Task: Find connections with filter location Baeza with filter topic #socialentrepreneurshipwith filter profile language English with filter current company Hotel Jobs Worldwide with filter school Bharathiya Vidya Bhavans Vivekananda College of Science, Humanities & Commerce with filter industry Correctional Institutions with filter service category Content Strategy with filter keywords title Telework Nurse/Doctor
Action: Mouse moved to (514, 71)
Screenshot: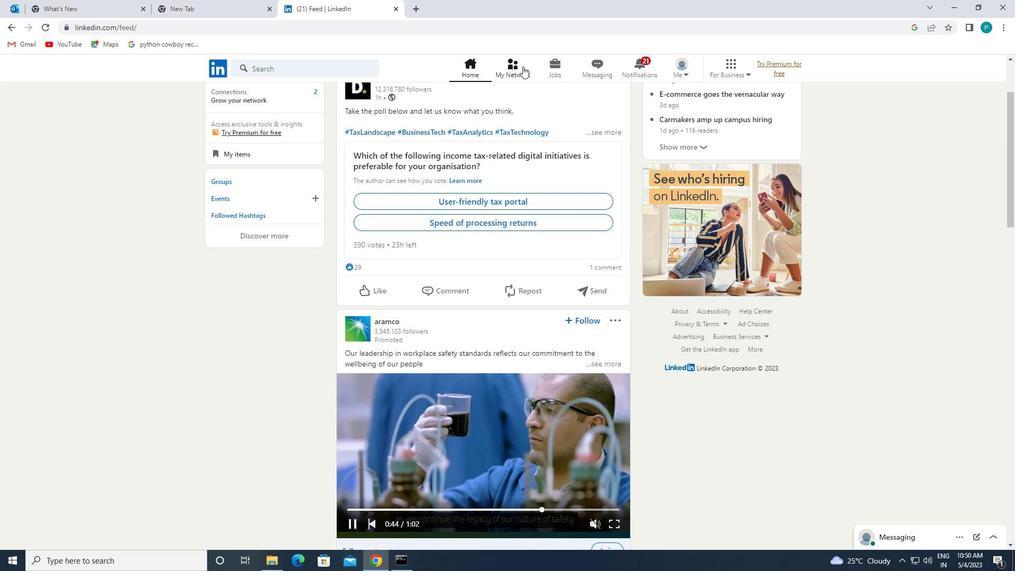 
Action: Mouse pressed left at (514, 71)
Screenshot: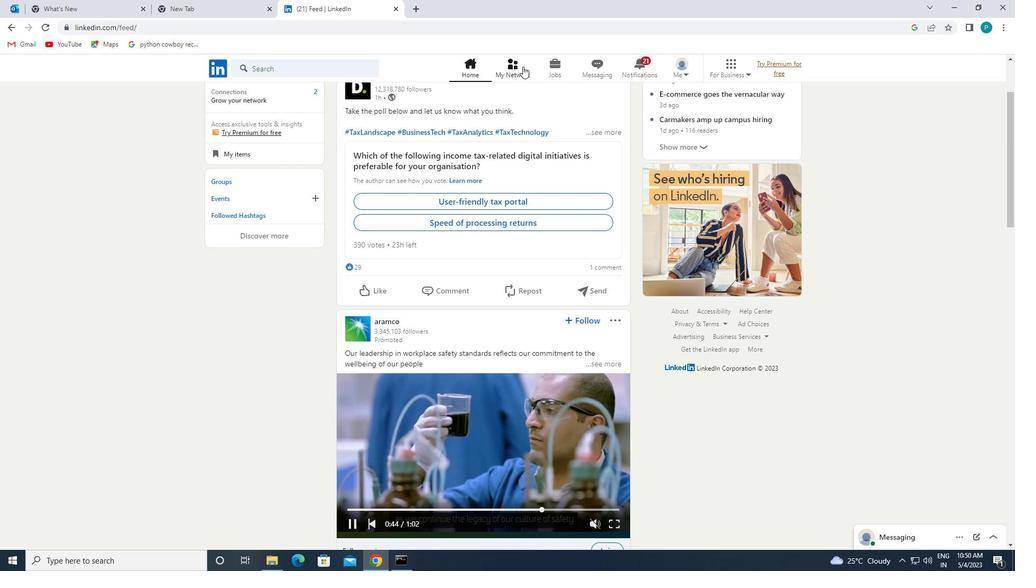 
Action: Mouse moved to (312, 126)
Screenshot: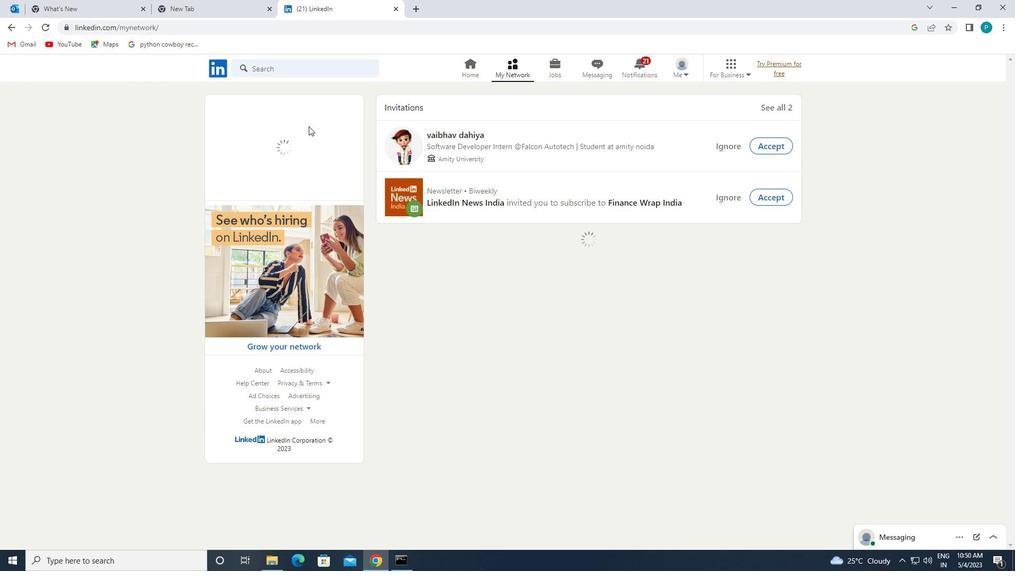 
Action: Mouse pressed left at (312, 126)
Screenshot: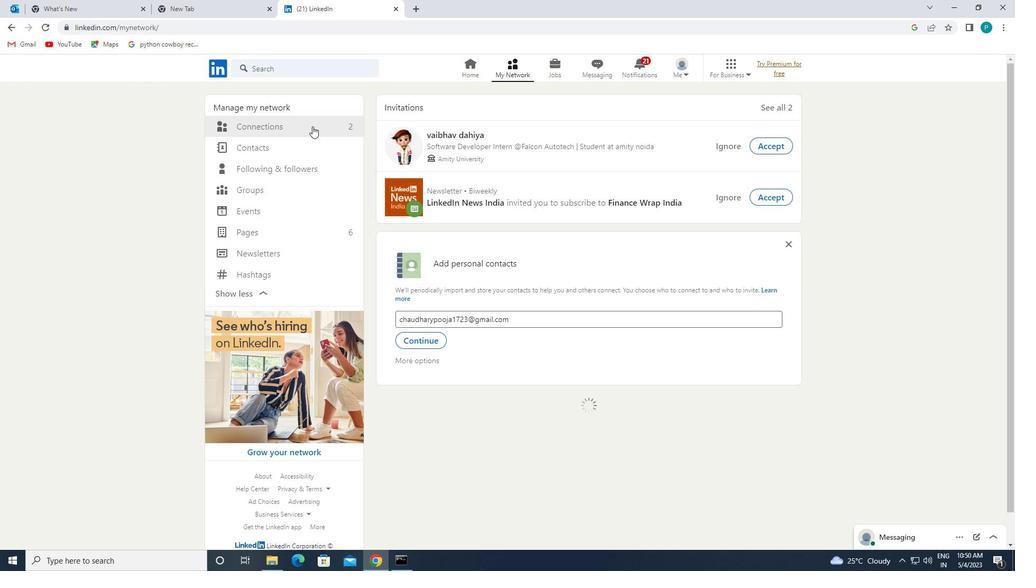 
Action: Mouse moved to (594, 131)
Screenshot: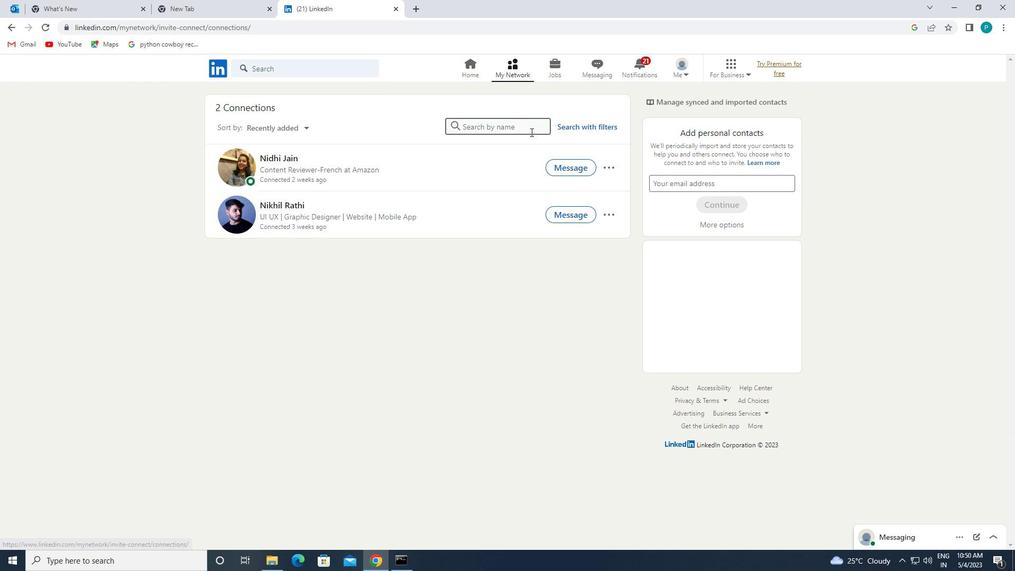 
Action: Mouse pressed left at (594, 131)
Screenshot: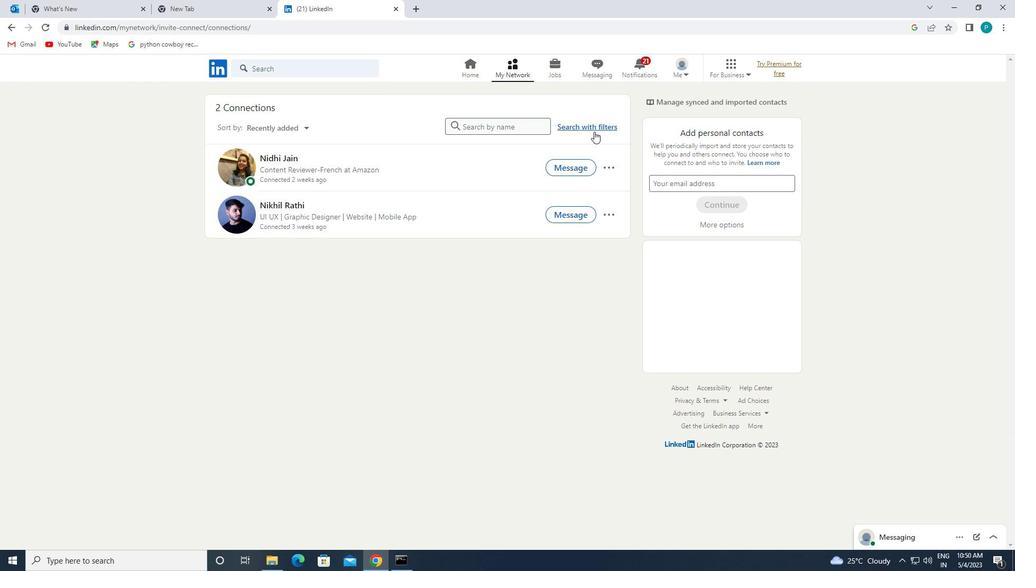 
Action: Mouse moved to (530, 95)
Screenshot: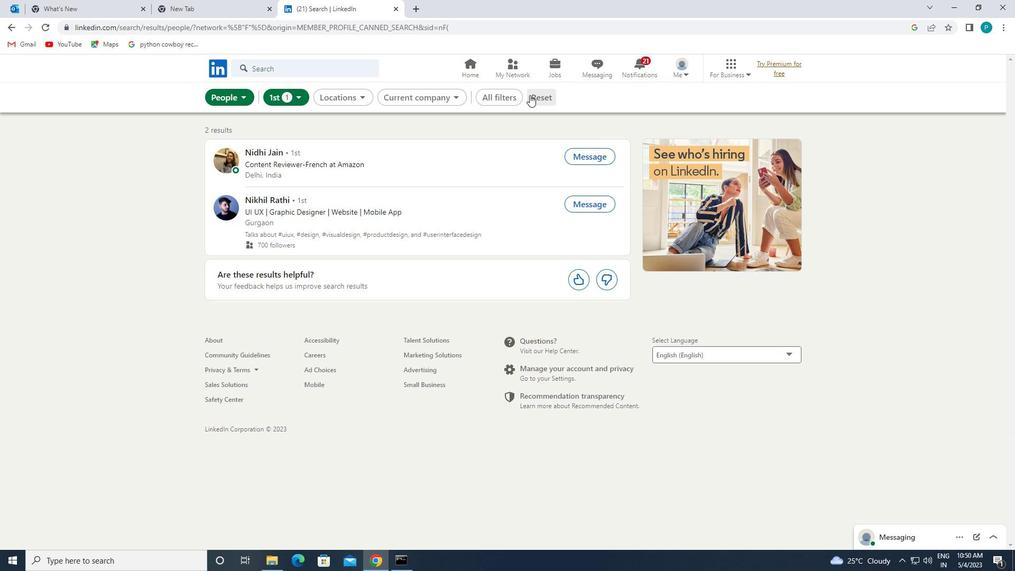
Action: Mouse pressed left at (530, 95)
Screenshot: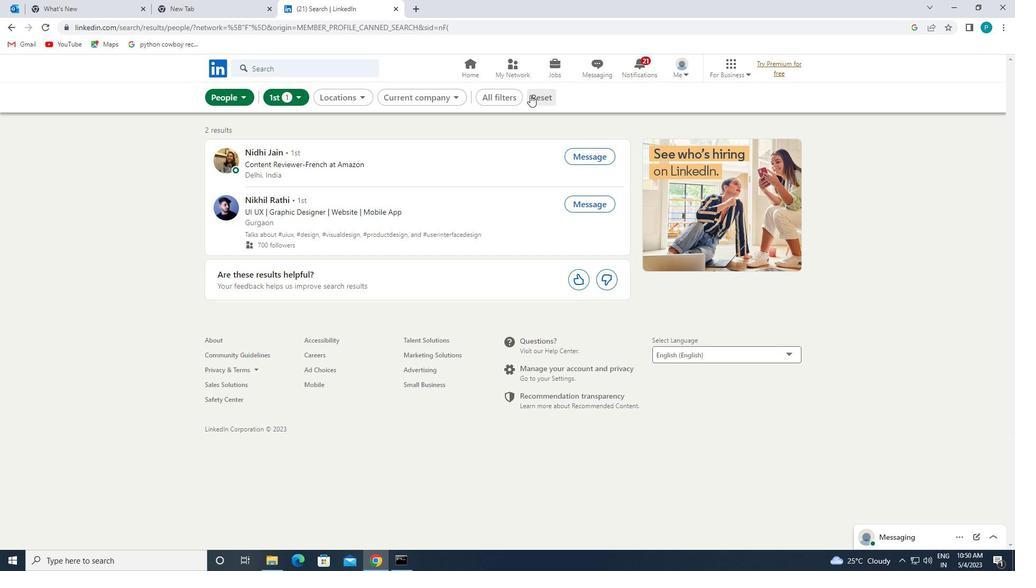 
Action: Mouse moved to (522, 100)
Screenshot: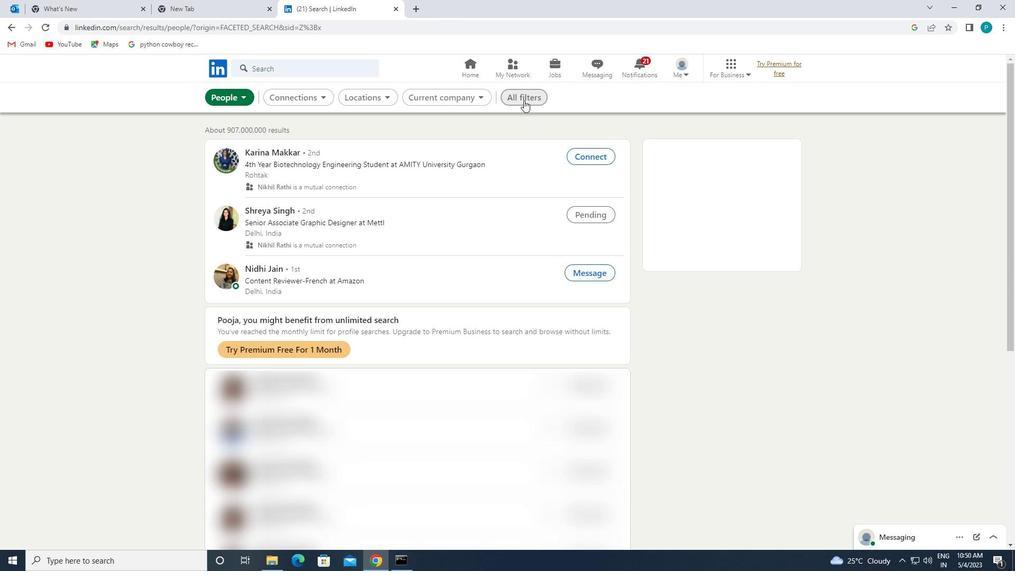 
Action: Mouse pressed left at (522, 100)
Screenshot: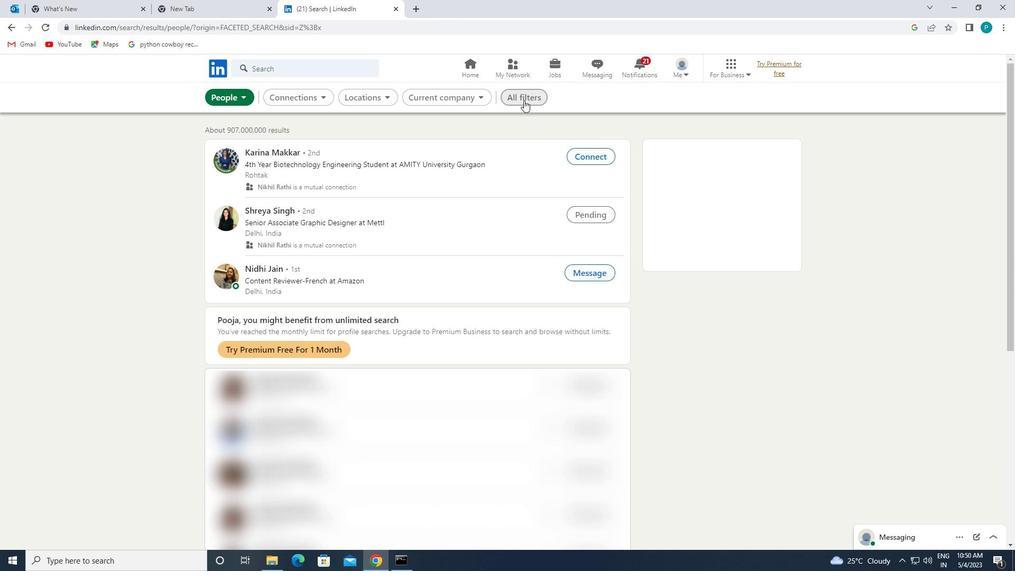 
Action: Mouse moved to (914, 314)
Screenshot: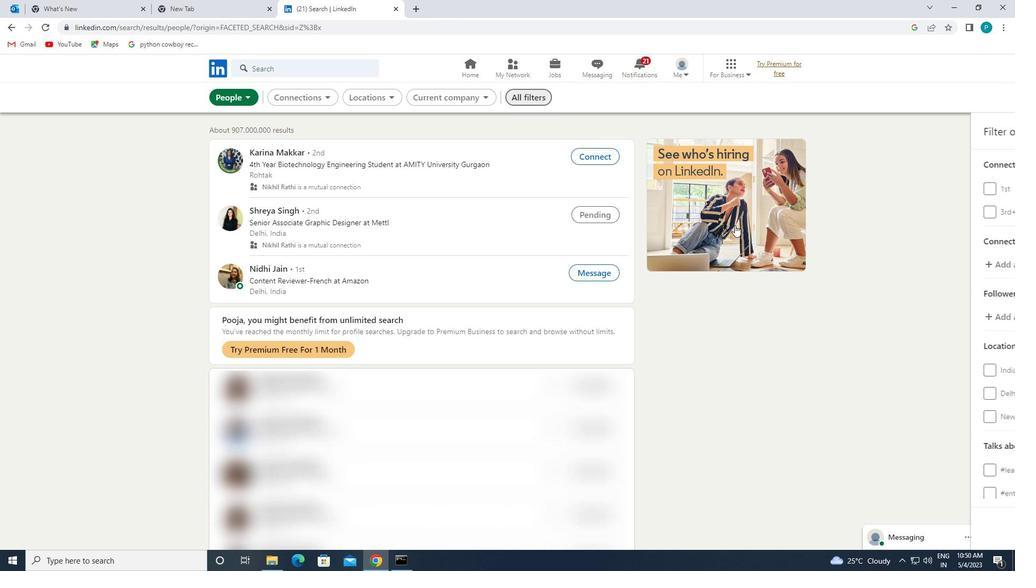 
Action: Mouse scrolled (914, 314) with delta (0, 0)
Screenshot: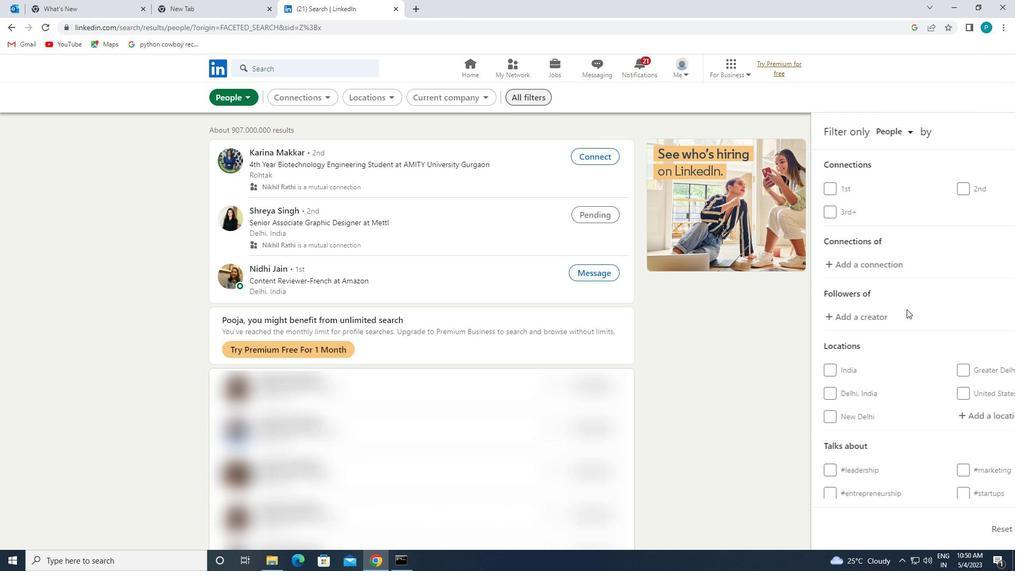 
Action: Mouse scrolled (914, 314) with delta (0, 0)
Screenshot: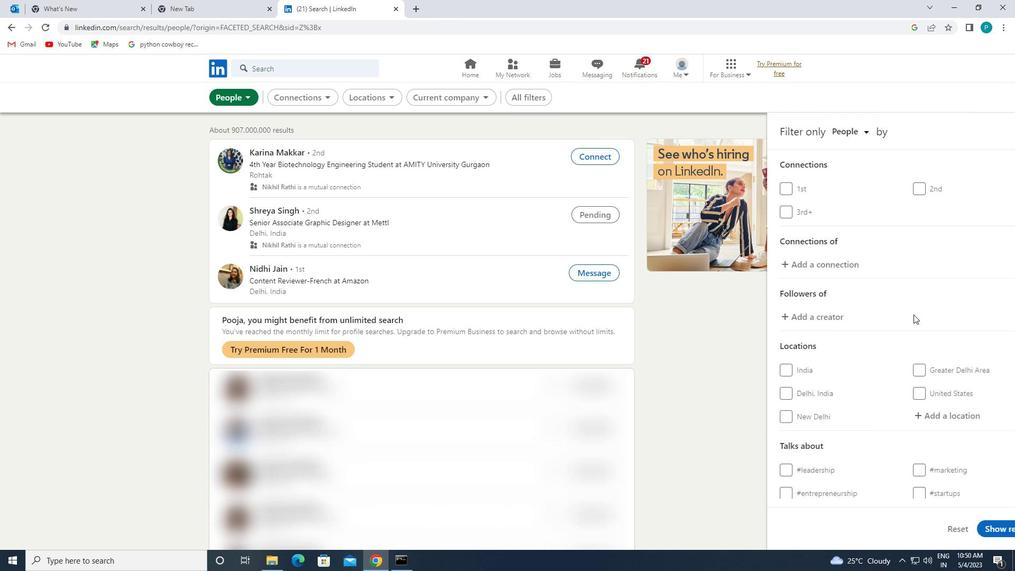 
Action: Mouse moved to (914, 314)
Screenshot: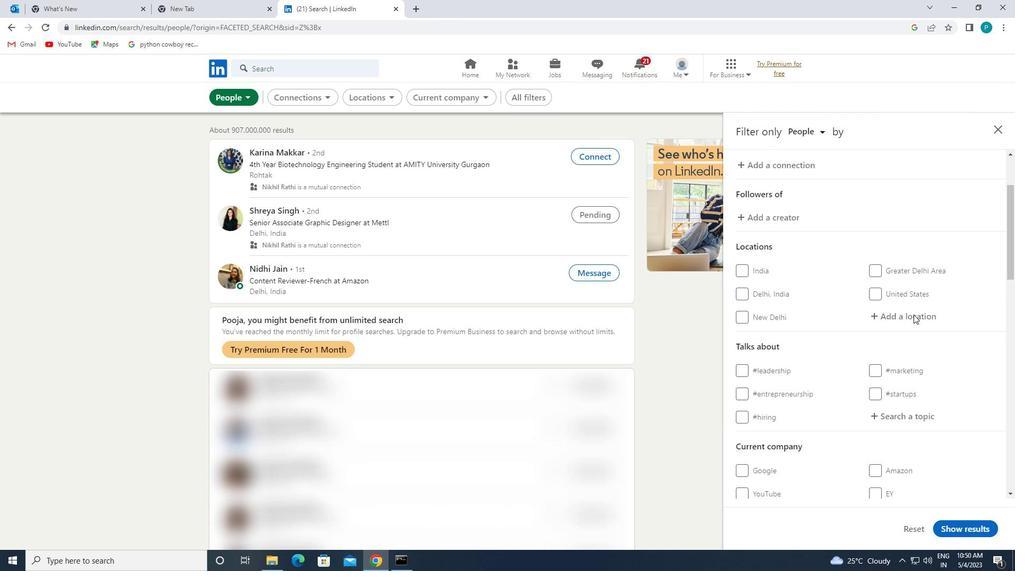 
Action: Mouse pressed left at (914, 314)
Screenshot: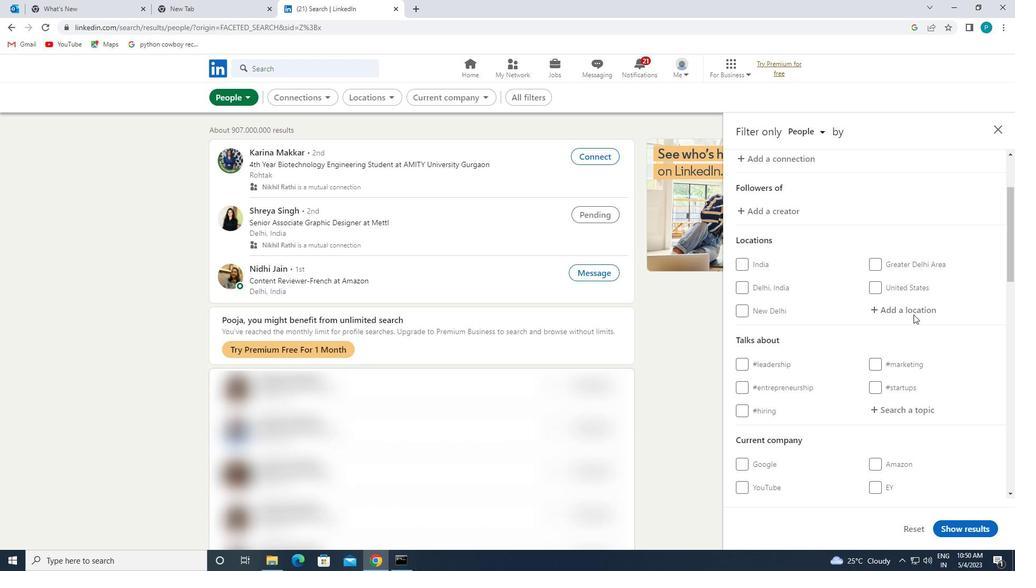 
Action: Mouse moved to (941, 334)
Screenshot: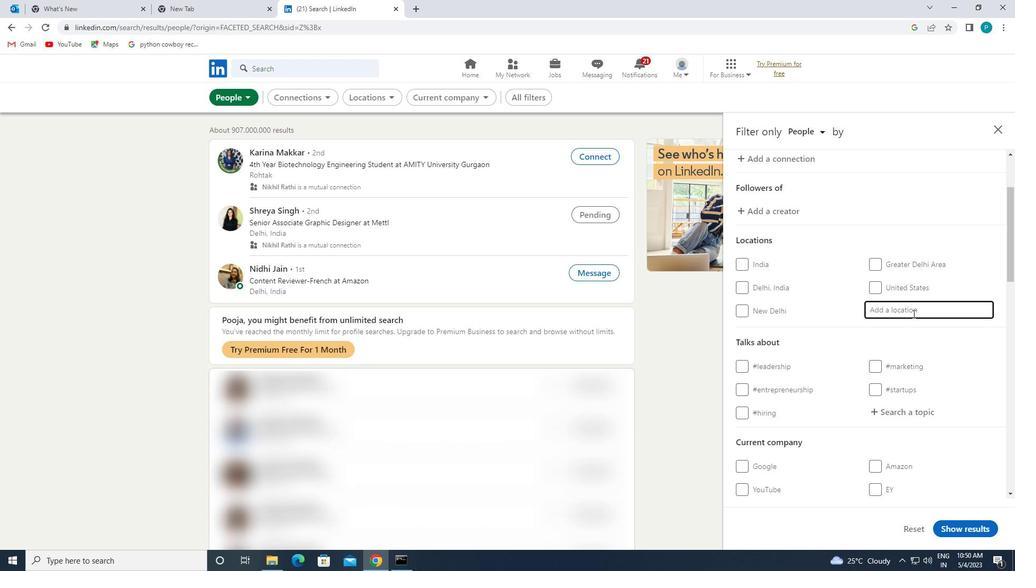 
Action: Key pressed <Key.caps_lock>b<Key.caps_lock>aeza
Screenshot: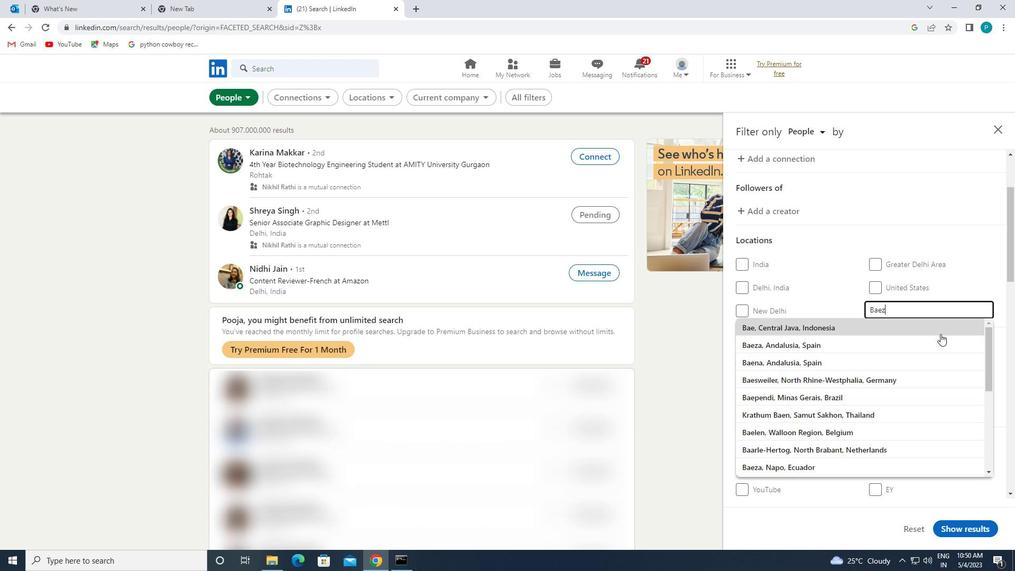 
Action: Mouse moved to (933, 323)
Screenshot: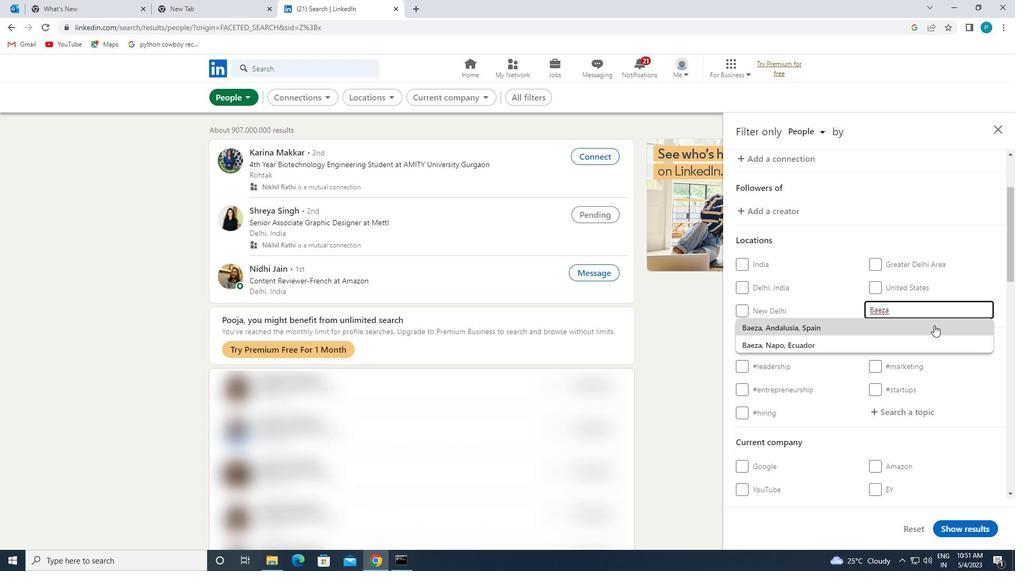 
Action: Mouse pressed left at (933, 323)
Screenshot: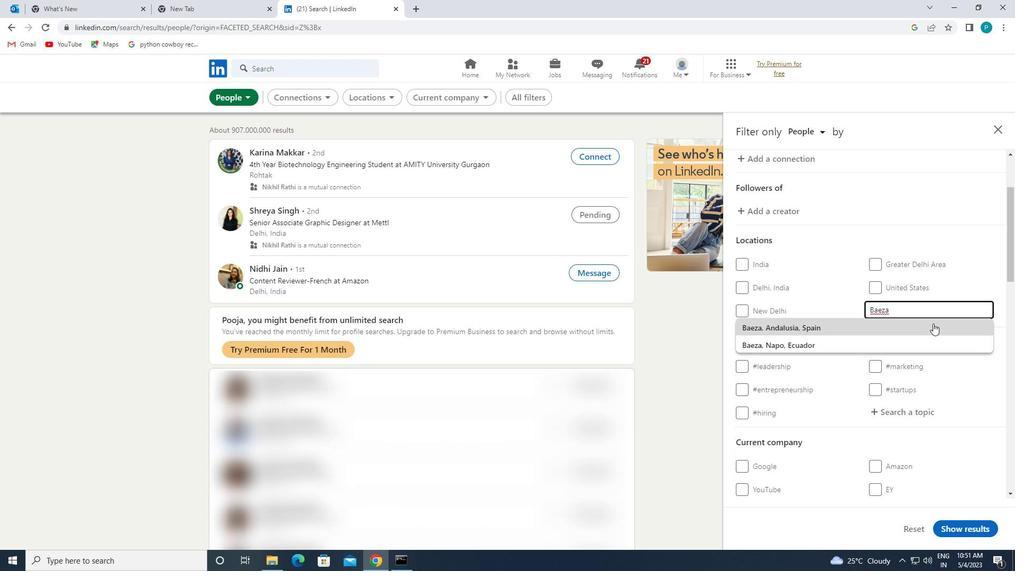 
Action: Mouse moved to (933, 323)
Screenshot: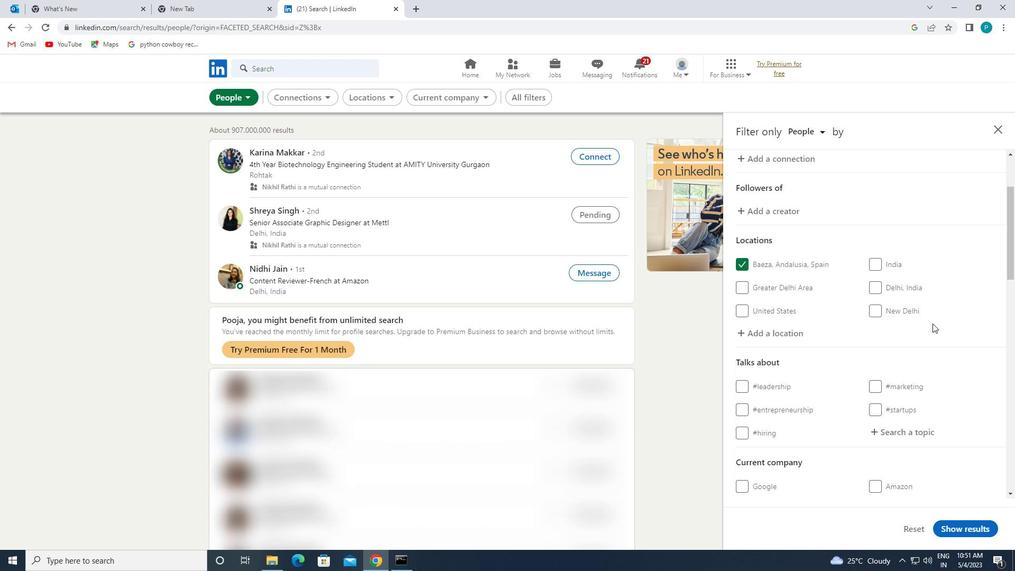 
Action: Mouse scrolled (933, 323) with delta (0, 0)
Screenshot: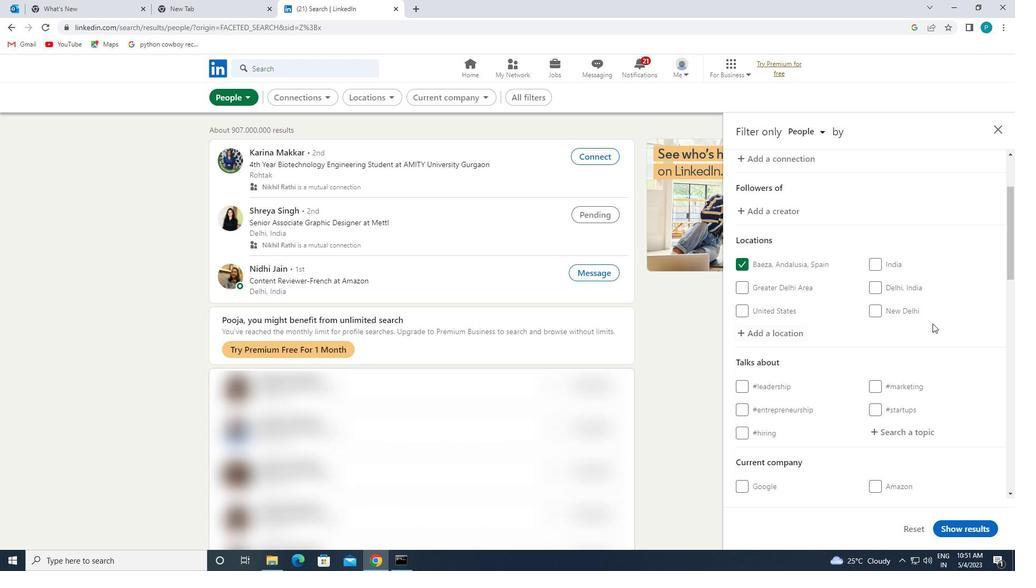 
Action: Mouse scrolled (933, 323) with delta (0, 0)
Screenshot: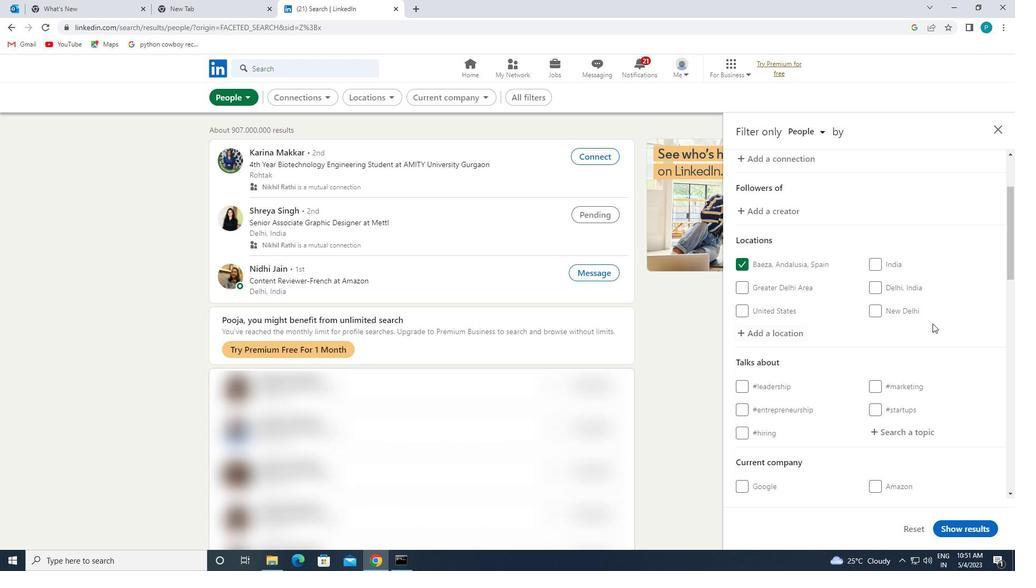 
Action: Mouse moved to (927, 314)
Screenshot: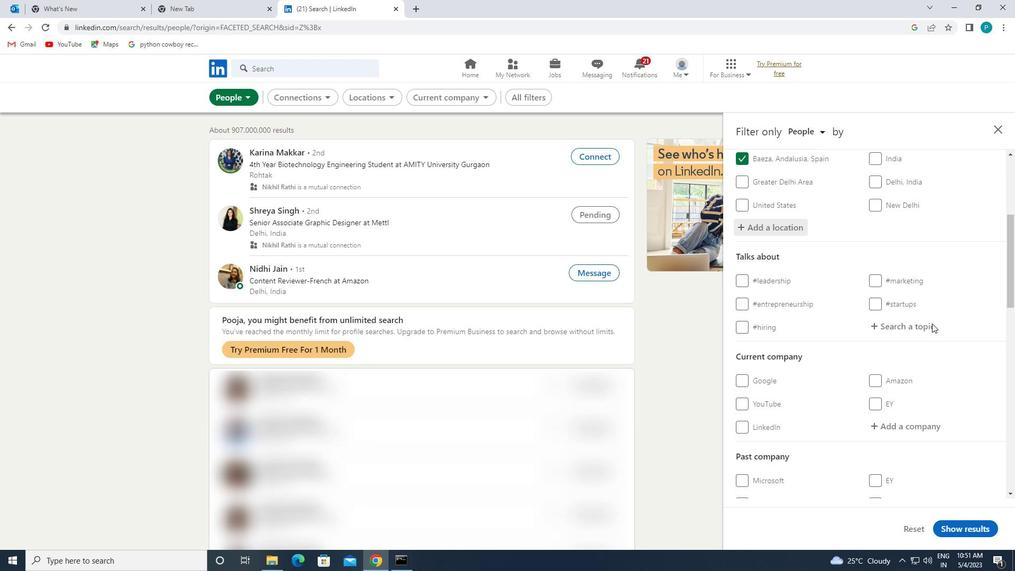 
Action: Mouse pressed left at (927, 314)
Screenshot: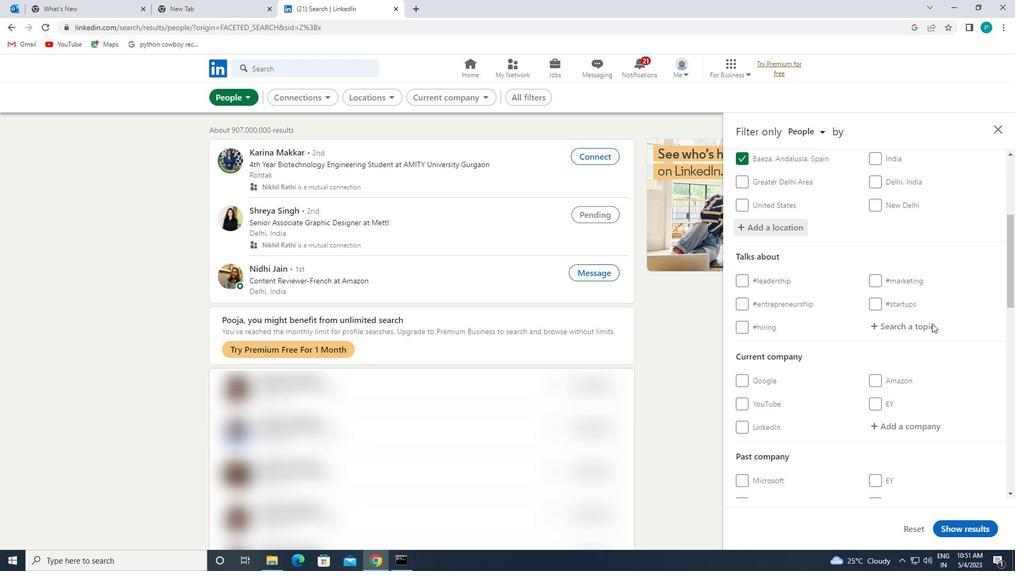 
Action: Mouse moved to (926, 320)
Screenshot: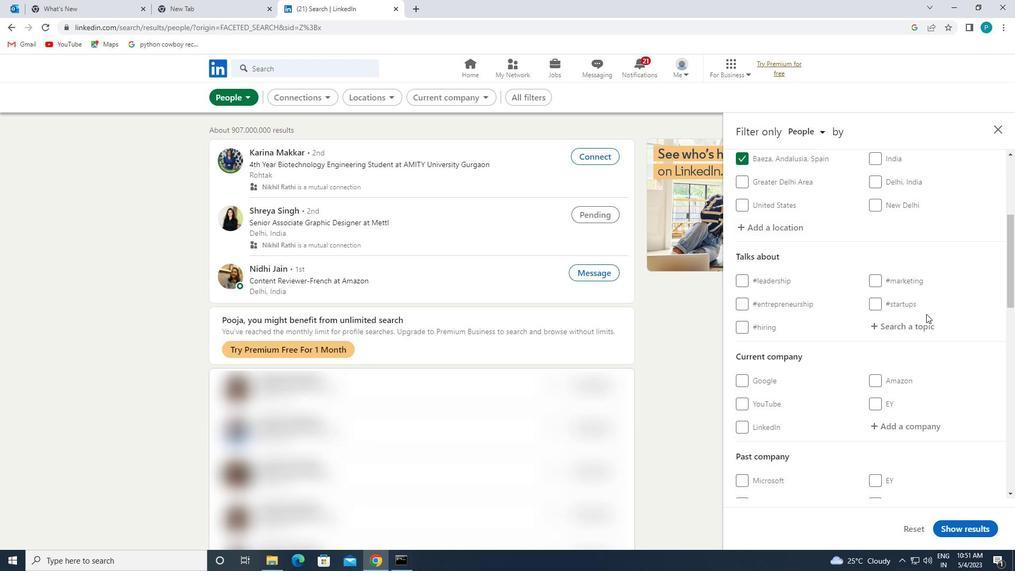 
Action: Mouse pressed left at (926, 320)
Screenshot: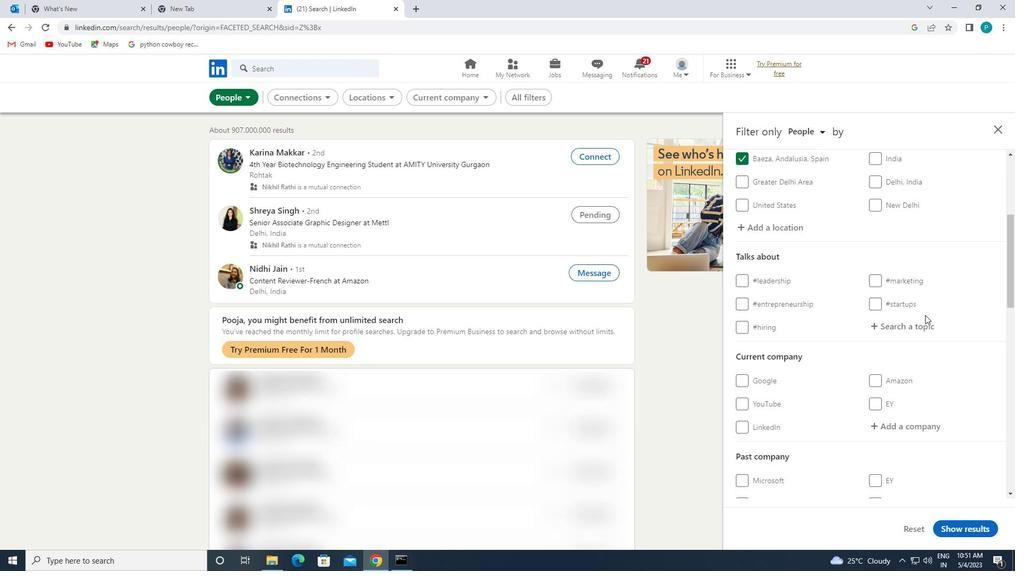 
Action: Mouse moved to (936, 329)
Screenshot: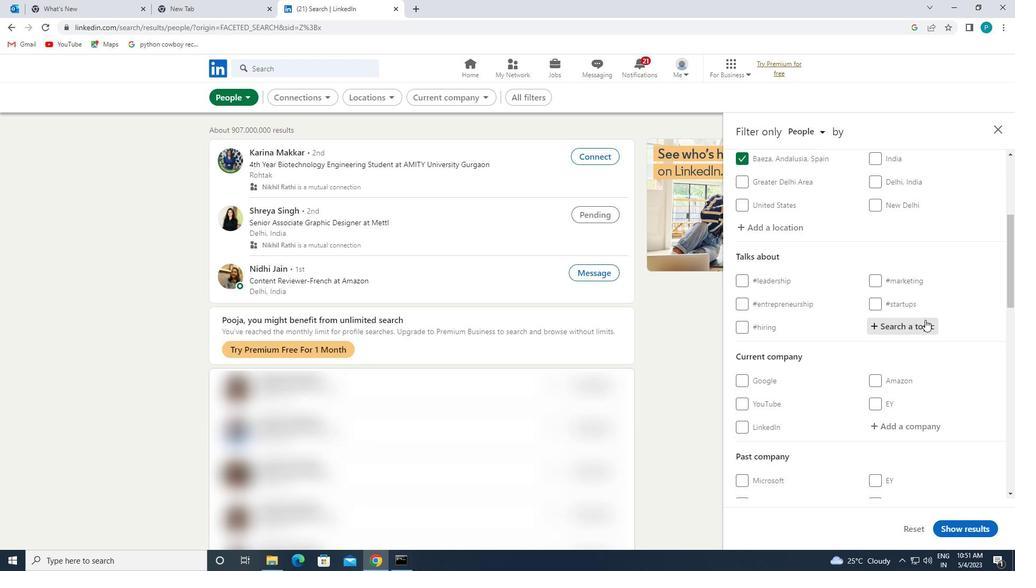 
Action: Key pressed <Key.shift>#SOCIALENTREPRENEURSHIP
Screenshot: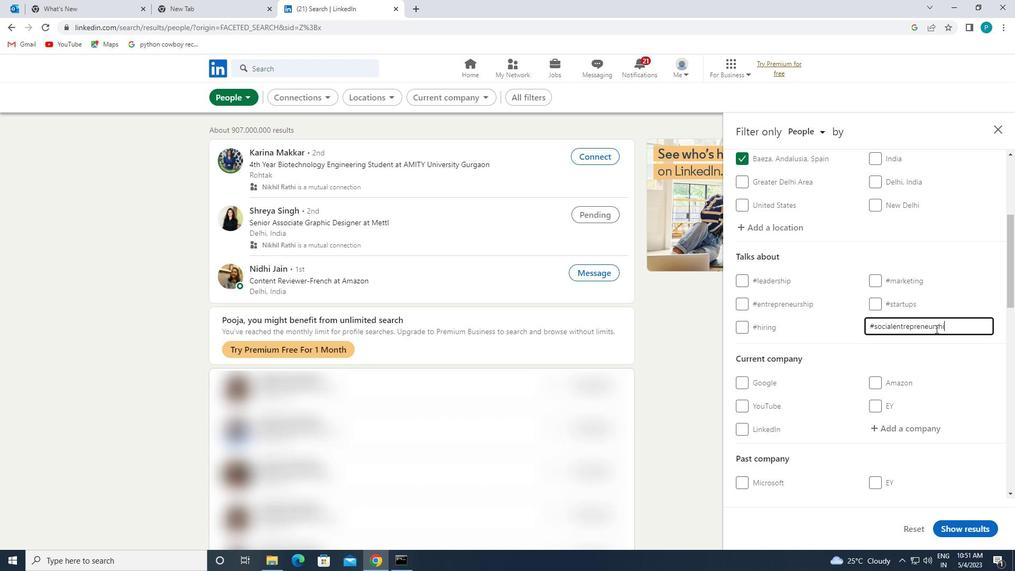 
Action: Mouse moved to (884, 320)
Screenshot: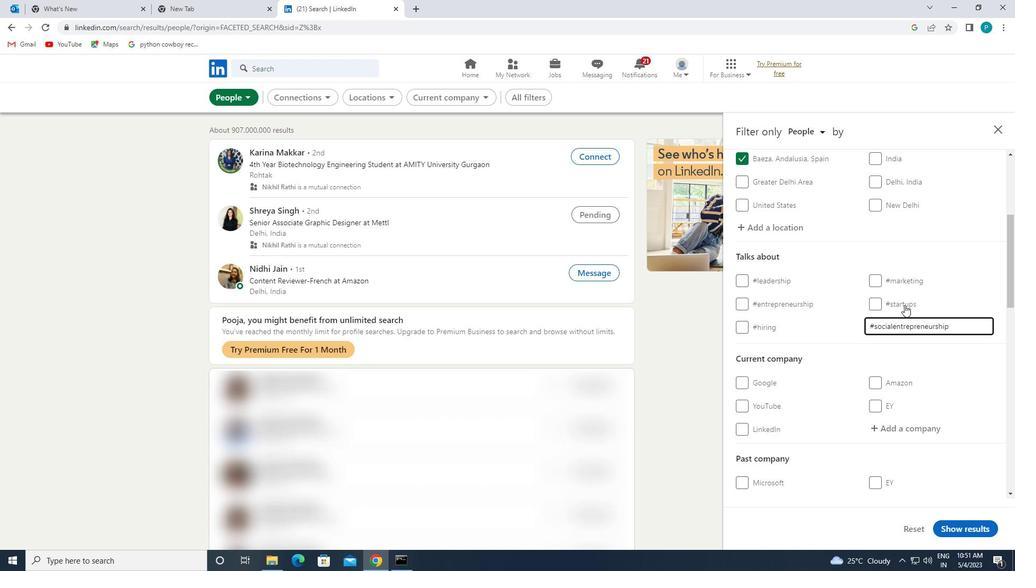 
Action: Mouse scrolled (884, 319) with delta (0, 0)
Screenshot: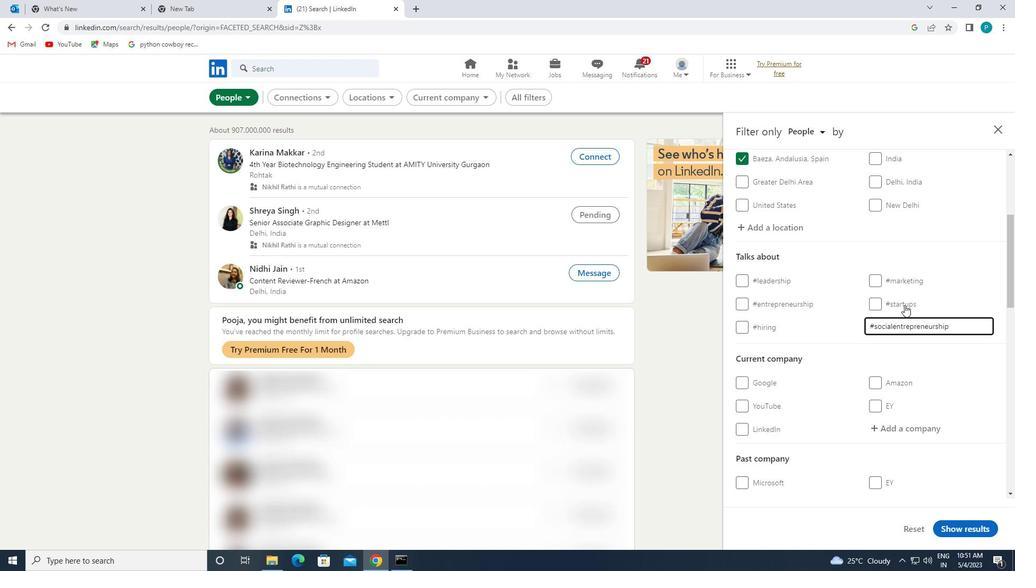 
Action: Mouse moved to (876, 327)
Screenshot: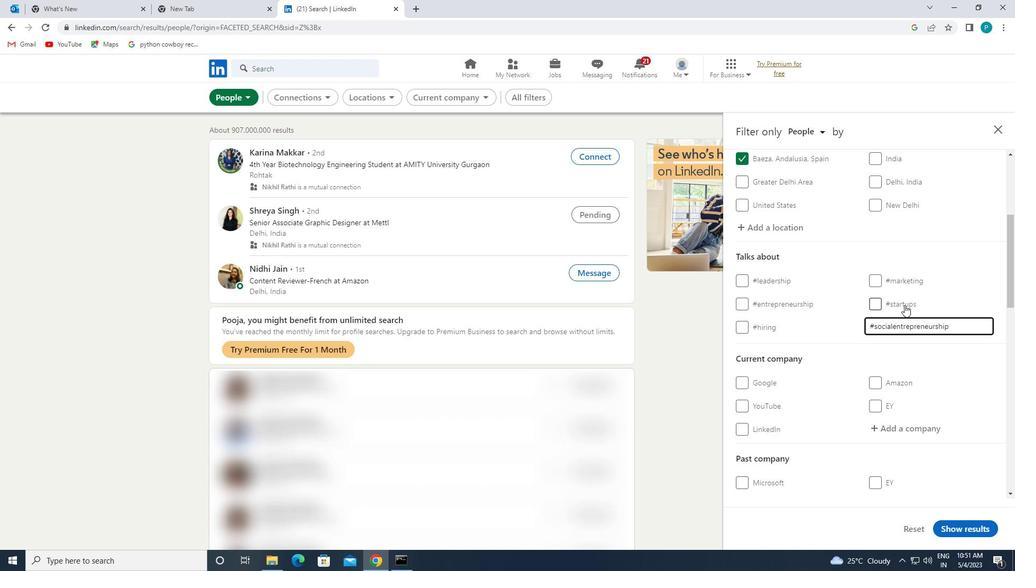 
Action: Mouse scrolled (876, 327) with delta (0, 0)
Screenshot: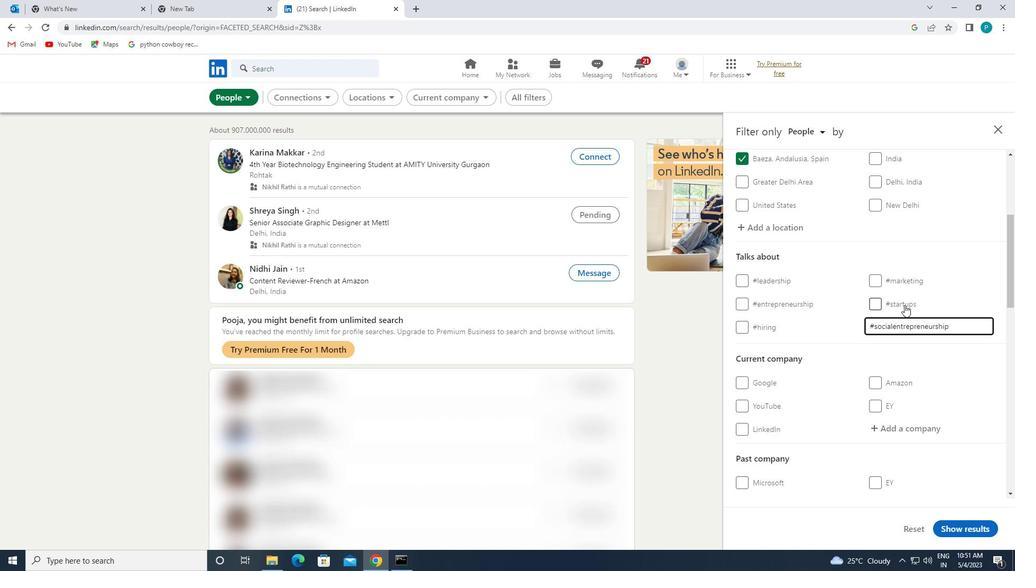 
Action: Mouse moved to (874, 328)
Screenshot: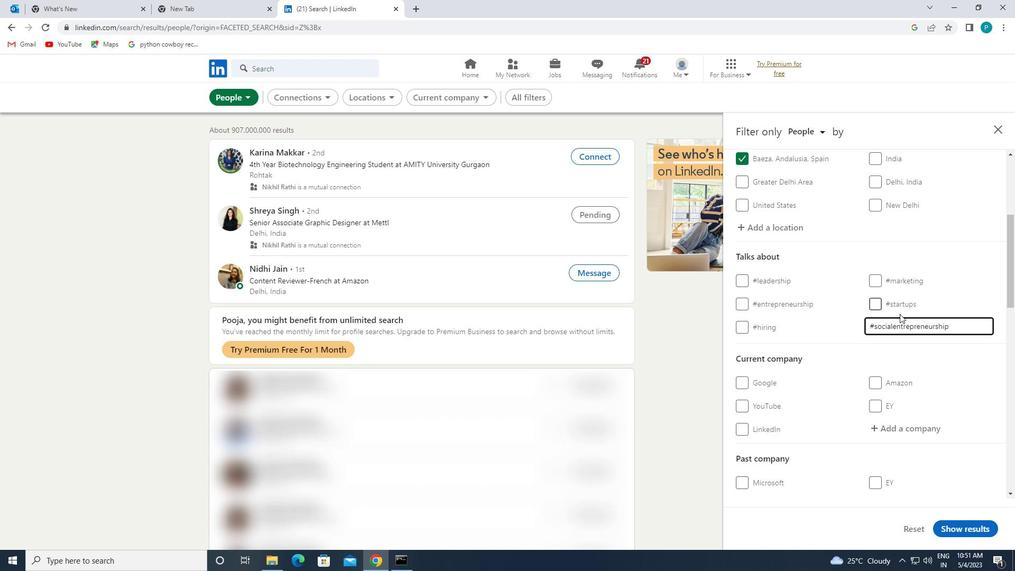 
Action: Mouse scrolled (874, 327) with delta (0, 0)
Screenshot: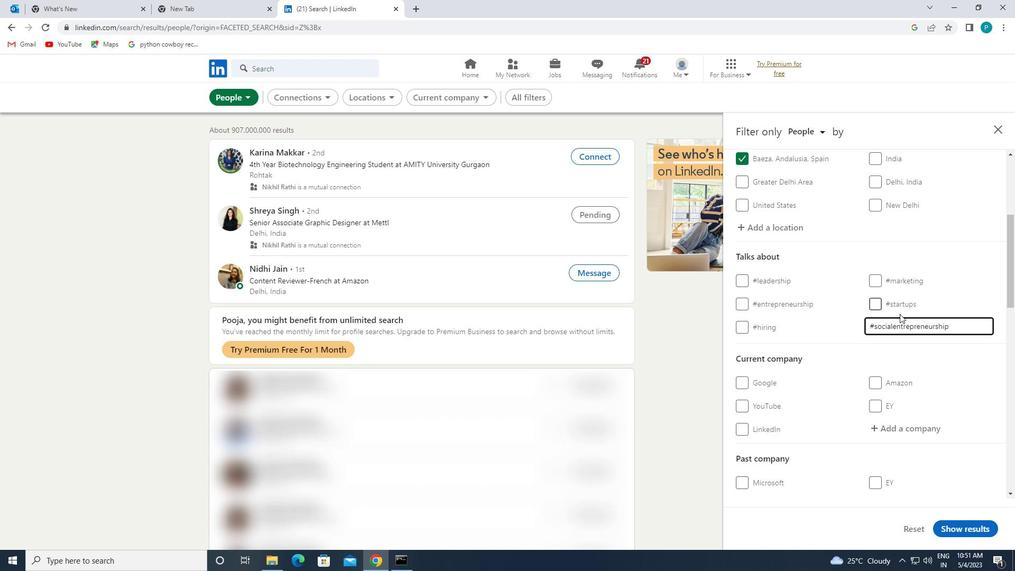
Action: Mouse moved to (764, 382)
Screenshot: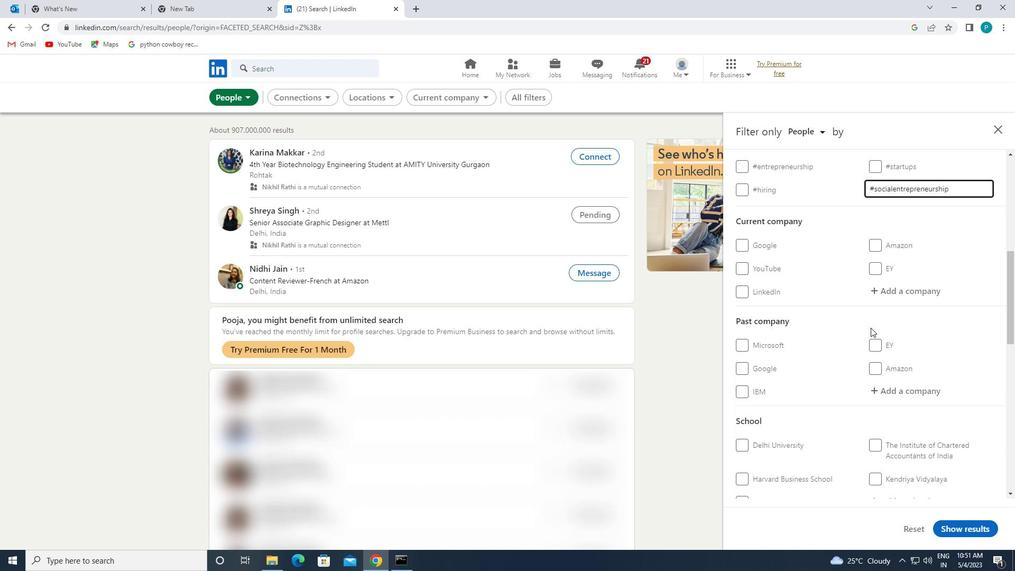 
Action: Mouse scrolled (764, 382) with delta (0, 0)
Screenshot: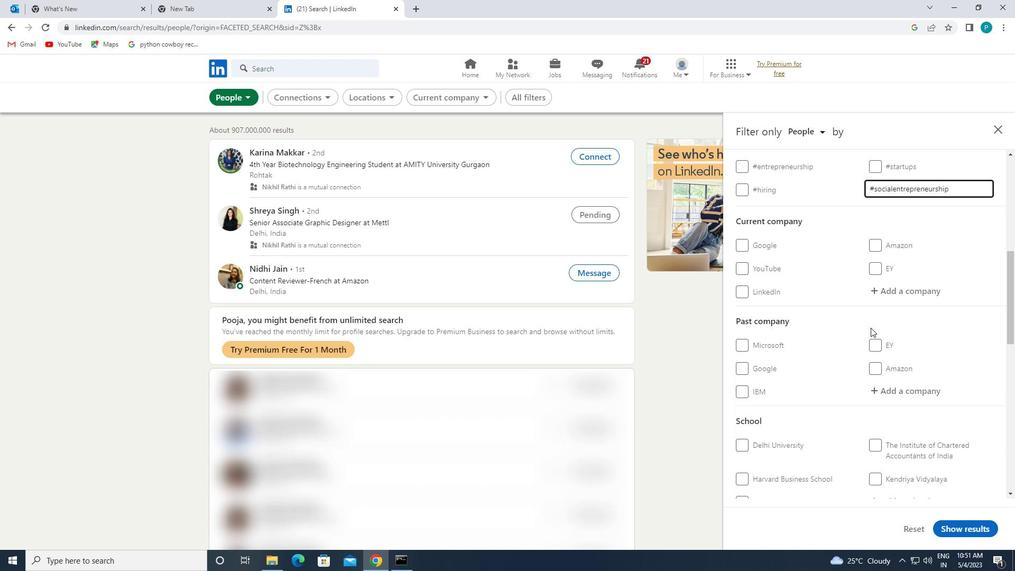
Action: Mouse scrolled (764, 382) with delta (0, 0)
Screenshot: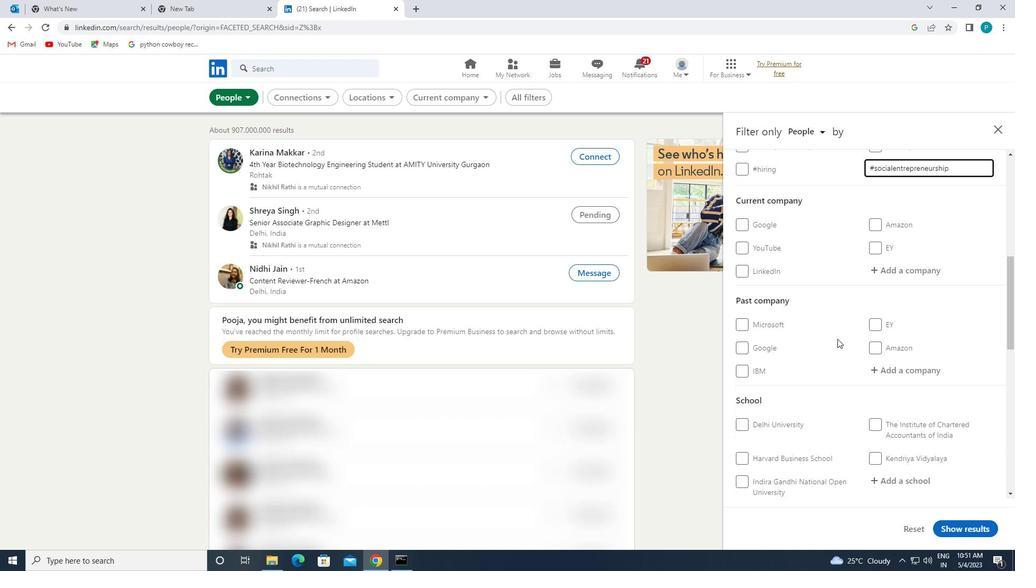 
Action: Mouse moved to (764, 383)
Screenshot: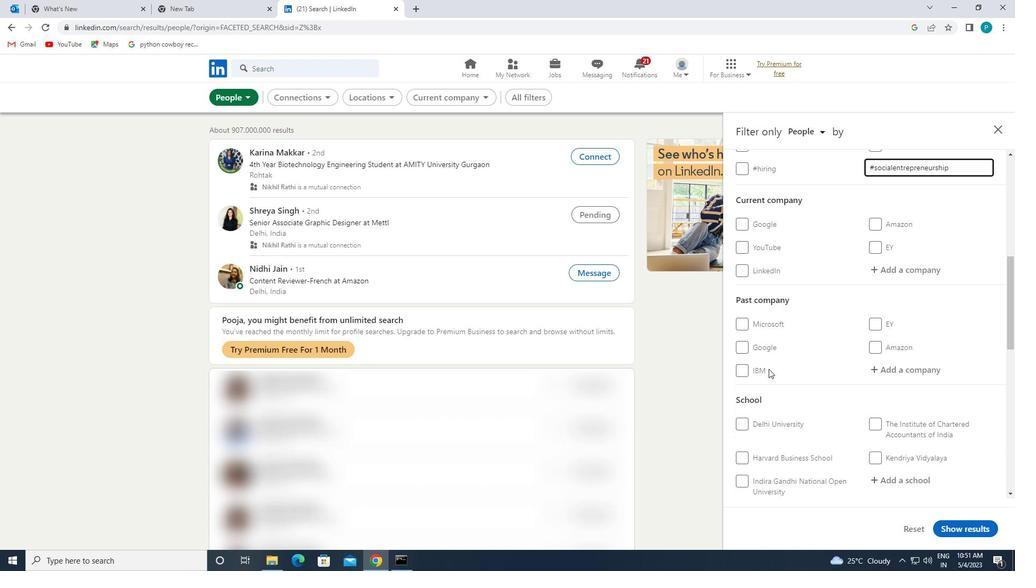 
Action: Mouse scrolled (764, 382) with delta (0, 0)
Screenshot: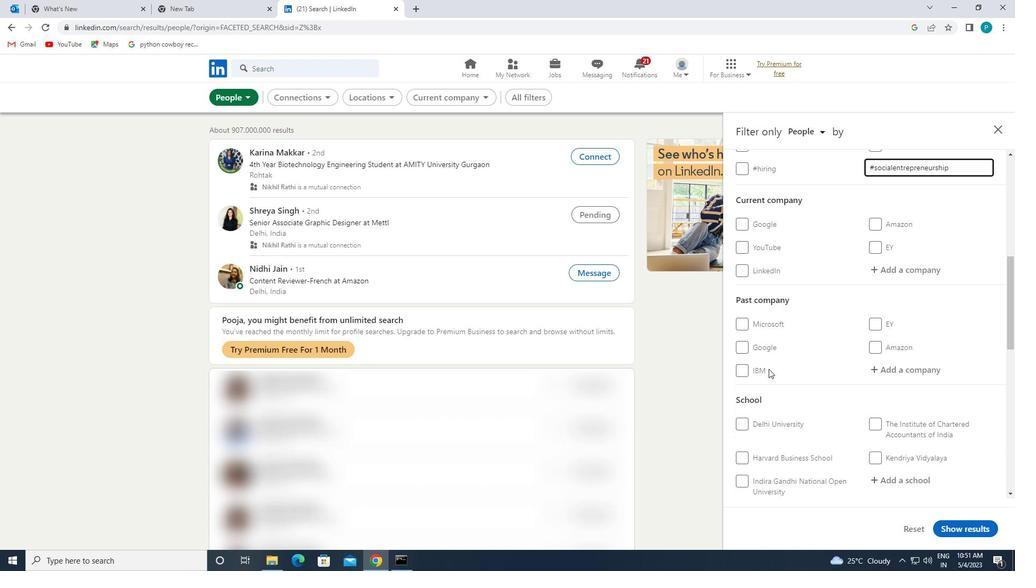 
Action: Mouse moved to (766, 400)
Screenshot: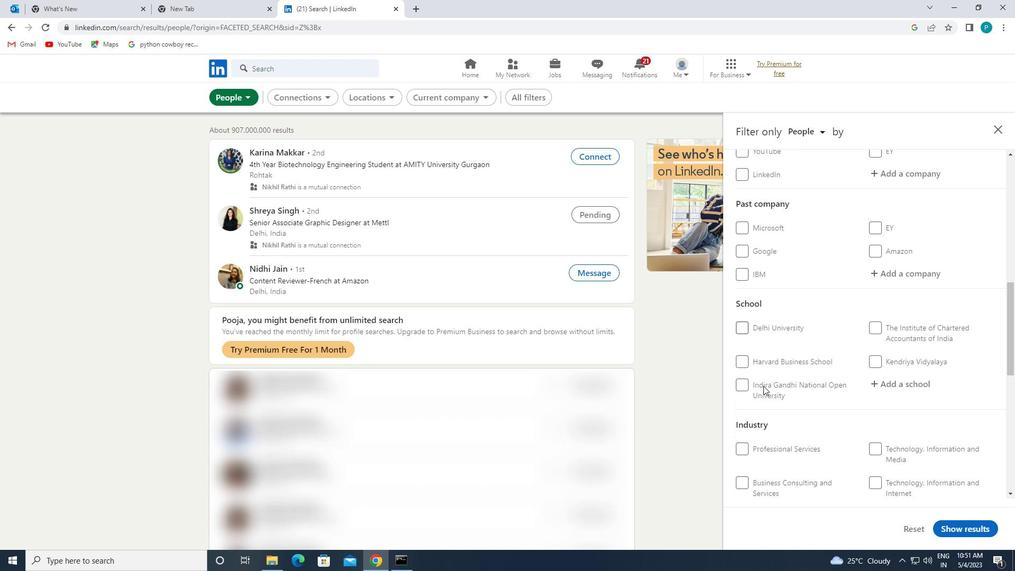 
Action: Mouse scrolled (766, 400) with delta (0, 0)
Screenshot: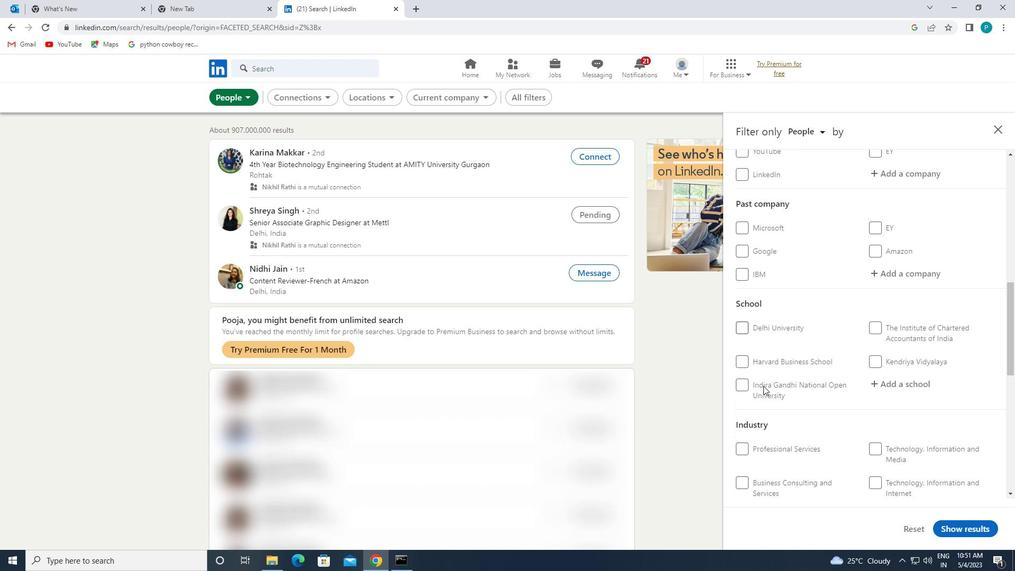 
Action: Mouse moved to (769, 461)
Screenshot: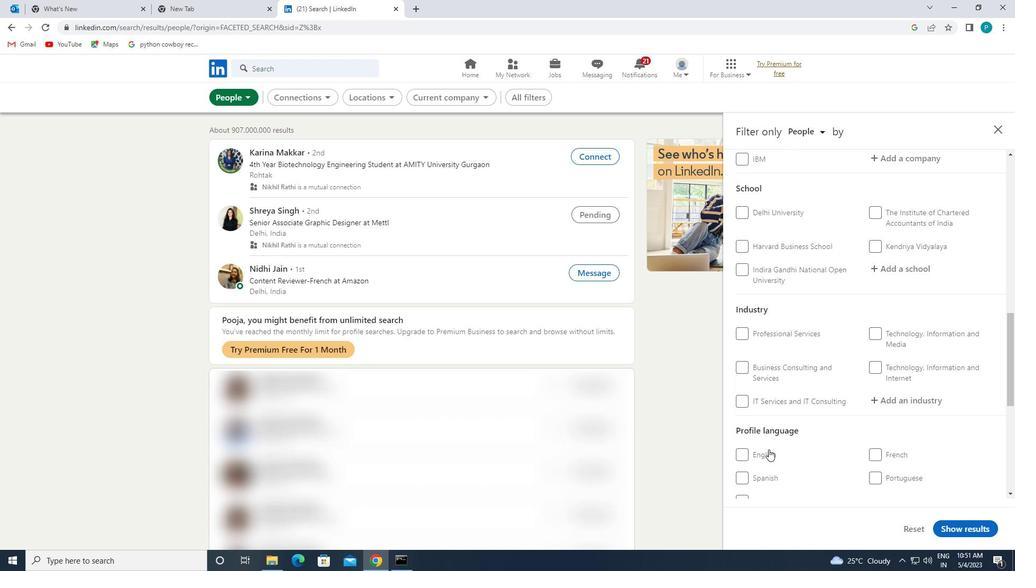 
Action: Mouse pressed left at (769, 461)
Screenshot: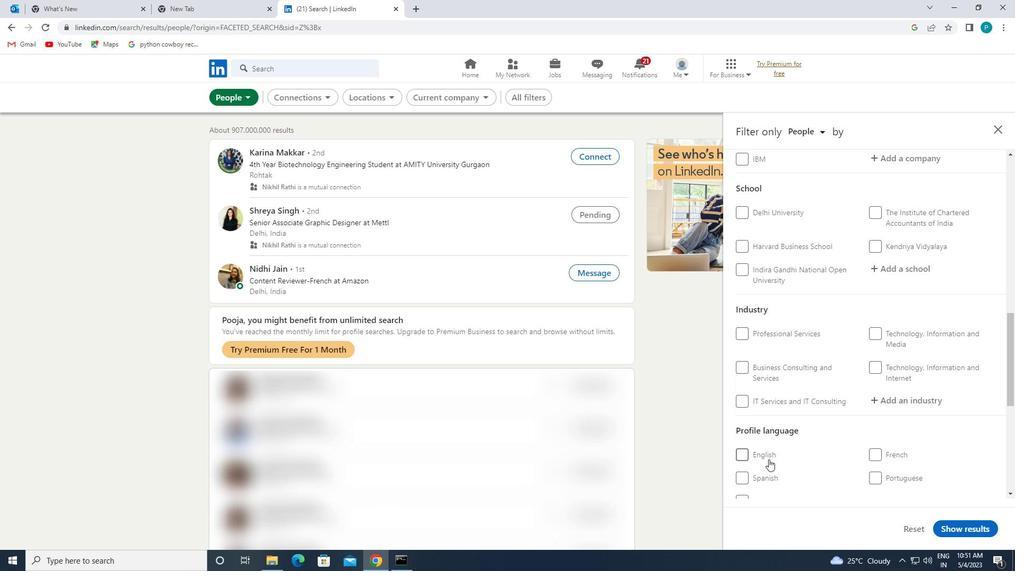 
Action: Mouse moved to (769, 456)
Screenshot: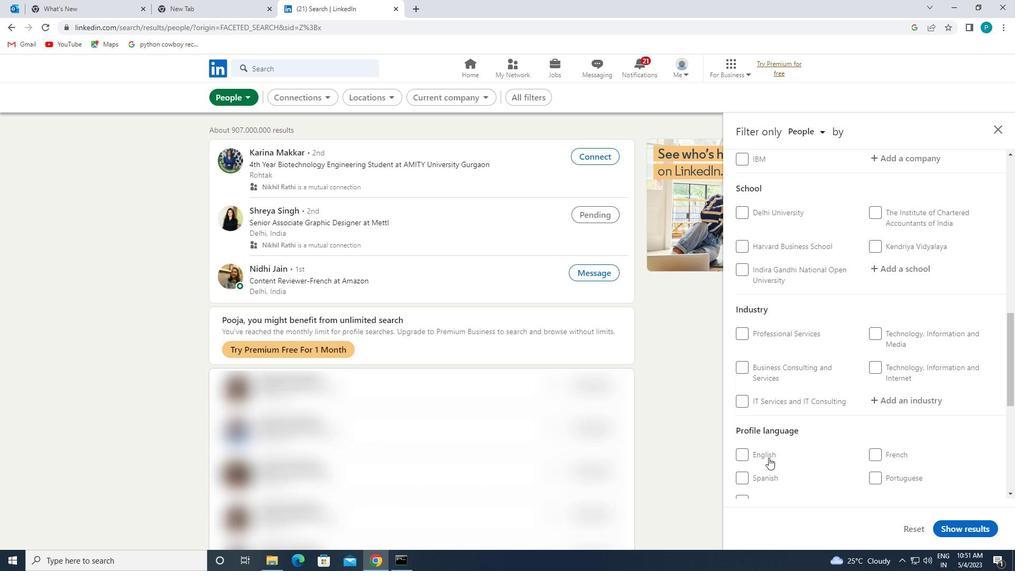 
Action: Mouse pressed left at (769, 456)
Screenshot: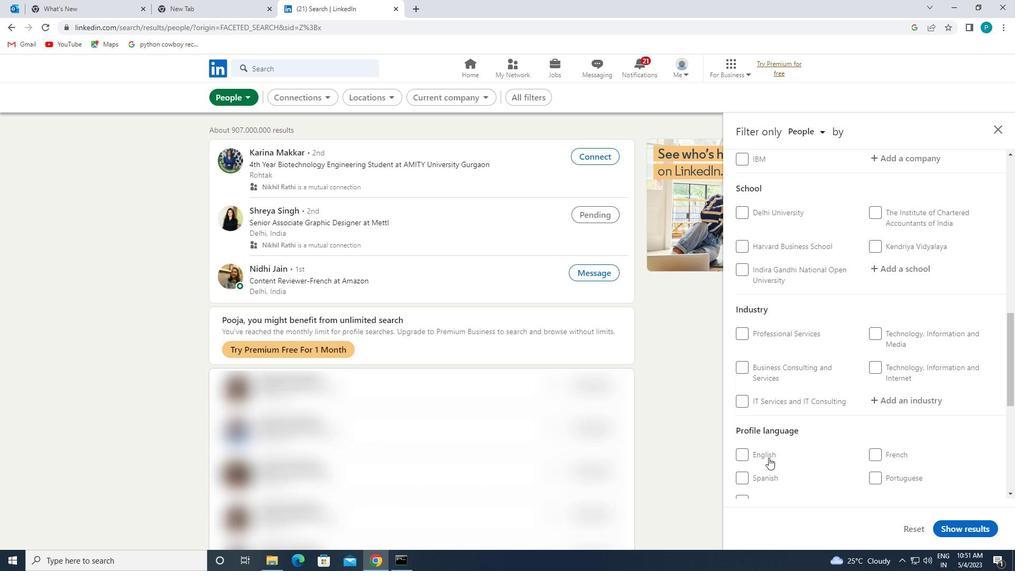 
Action: Mouse moved to (879, 414)
Screenshot: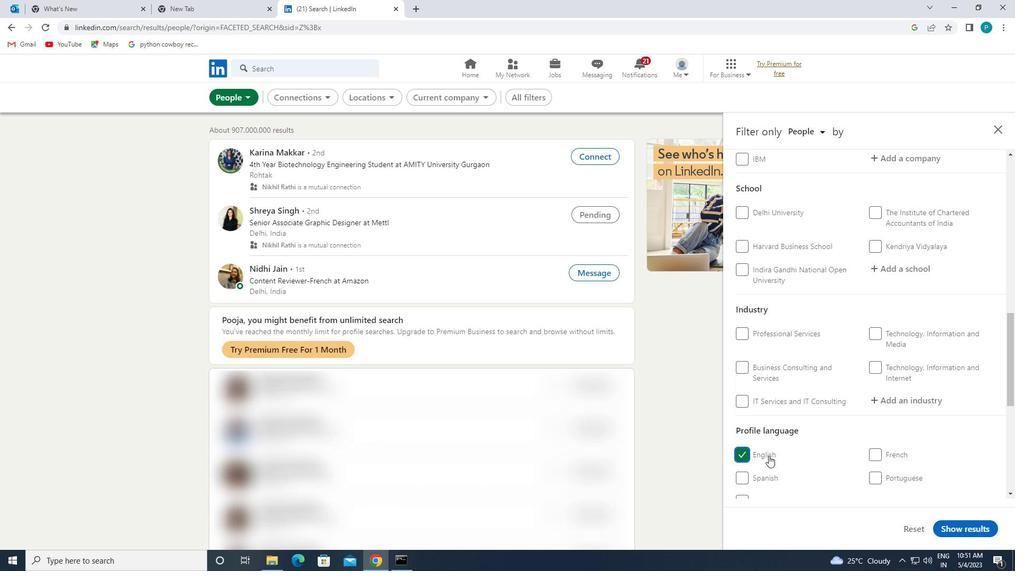 
Action: Mouse scrolled (879, 415) with delta (0, 0)
Screenshot: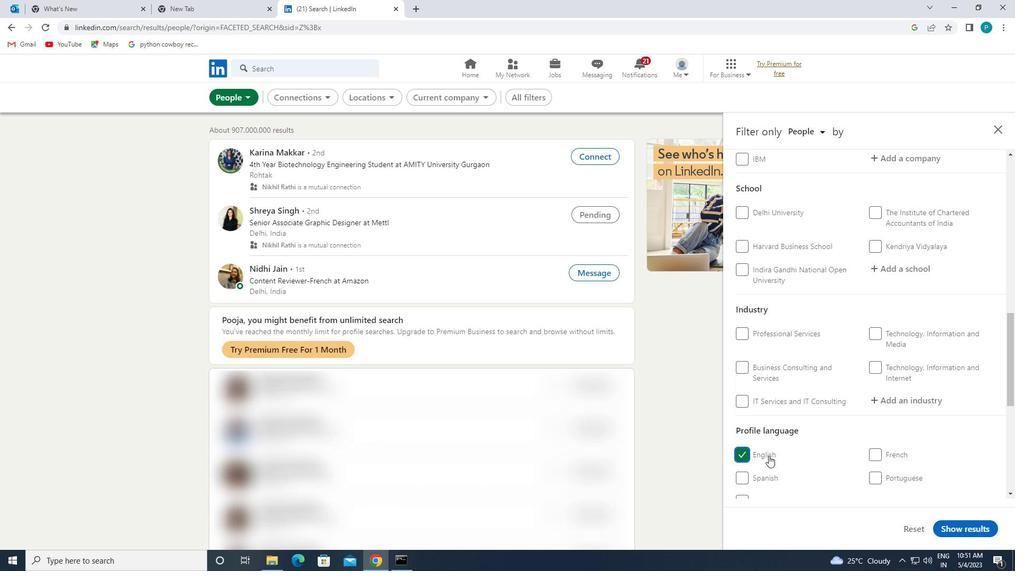 
Action: Mouse moved to (879, 414)
Screenshot: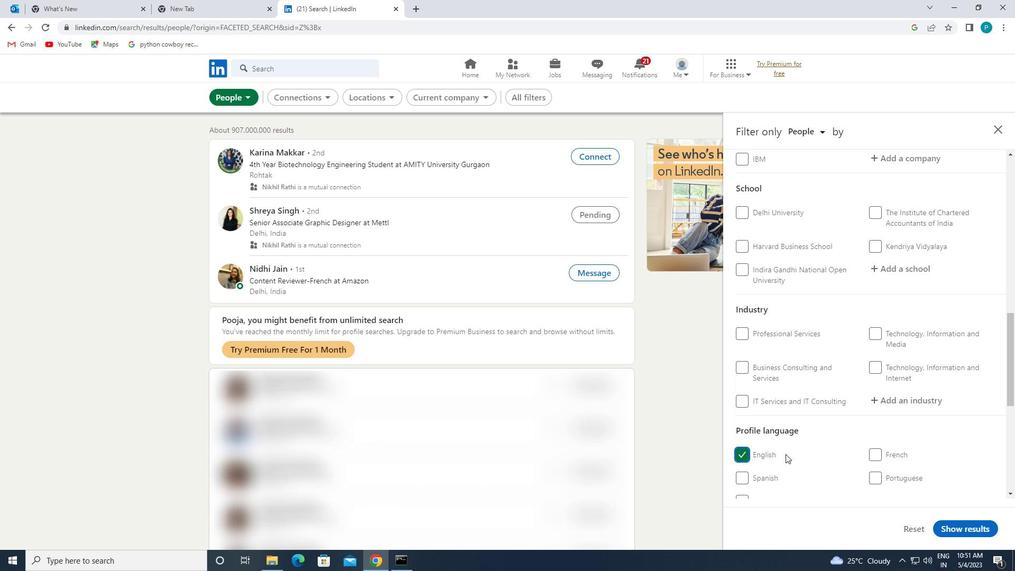 
Action: Mouse scrolled (879, 414) with delta (0, 0)
Screenshot: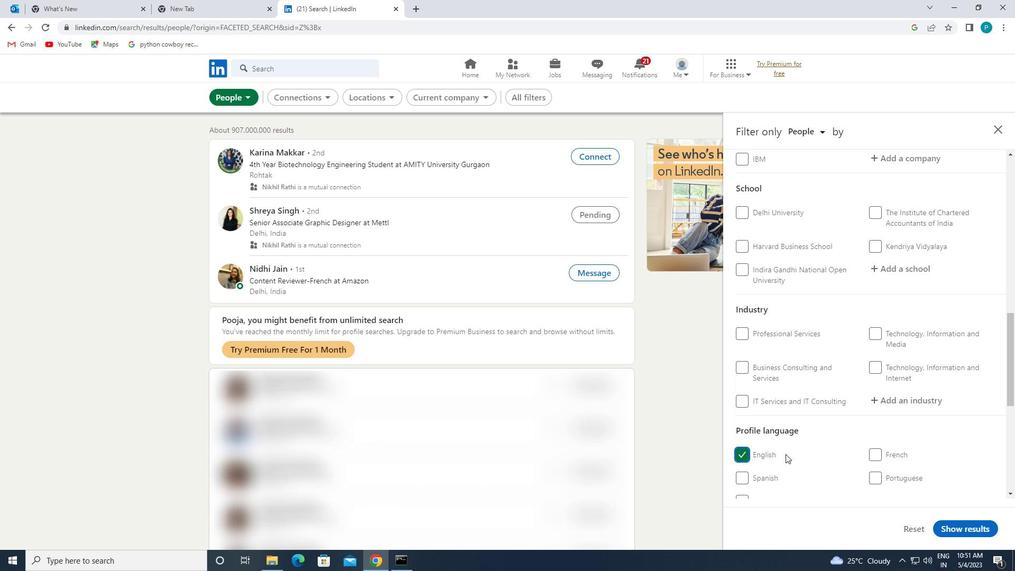 
Action: Mouse moved to (879, 413)
Screenshot: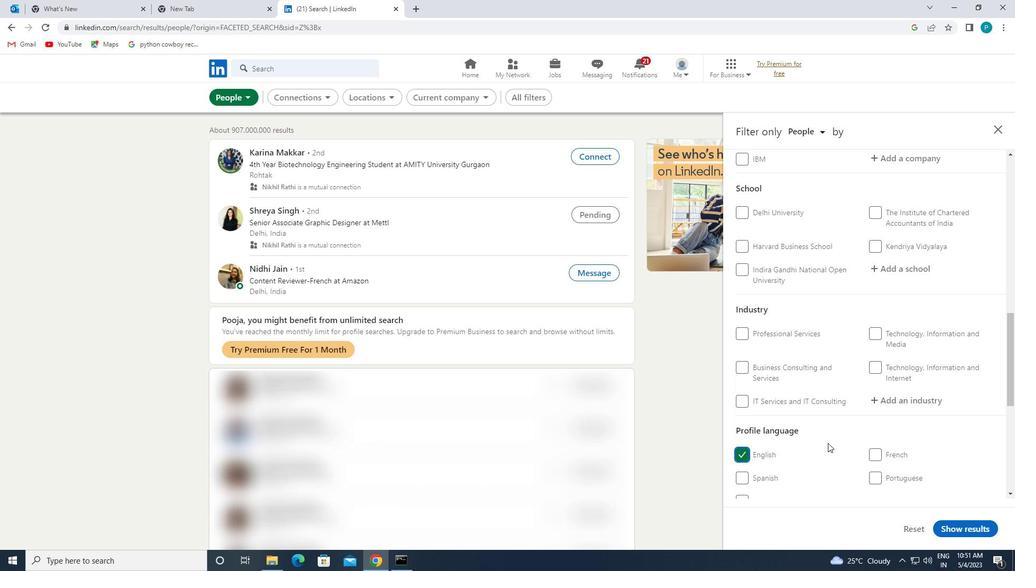
Action: Mouse scrolled (879, 413) with delta (0, 0)
Screenshot: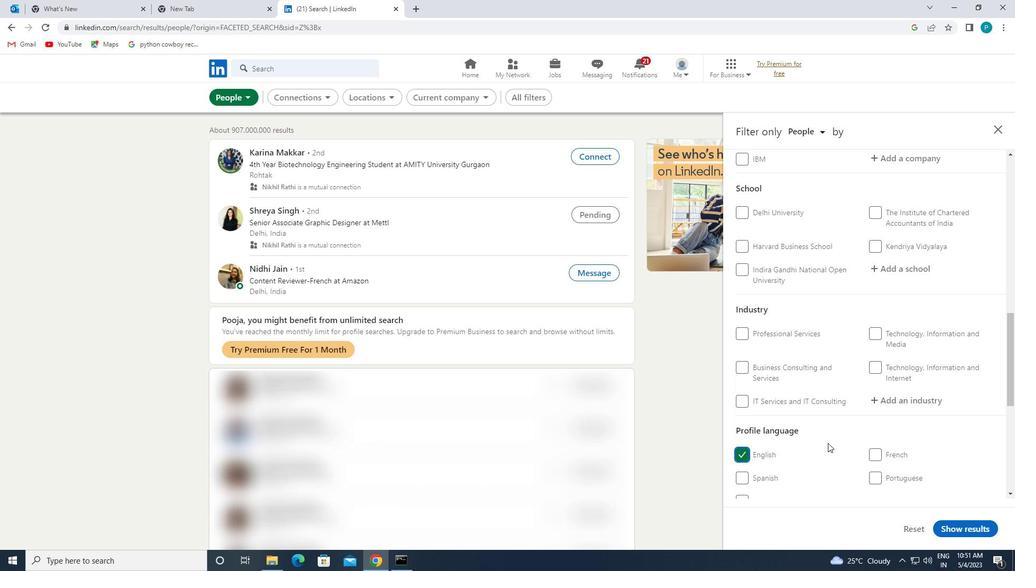 
Action: Mouse moved to (882, 387)
Screenshot: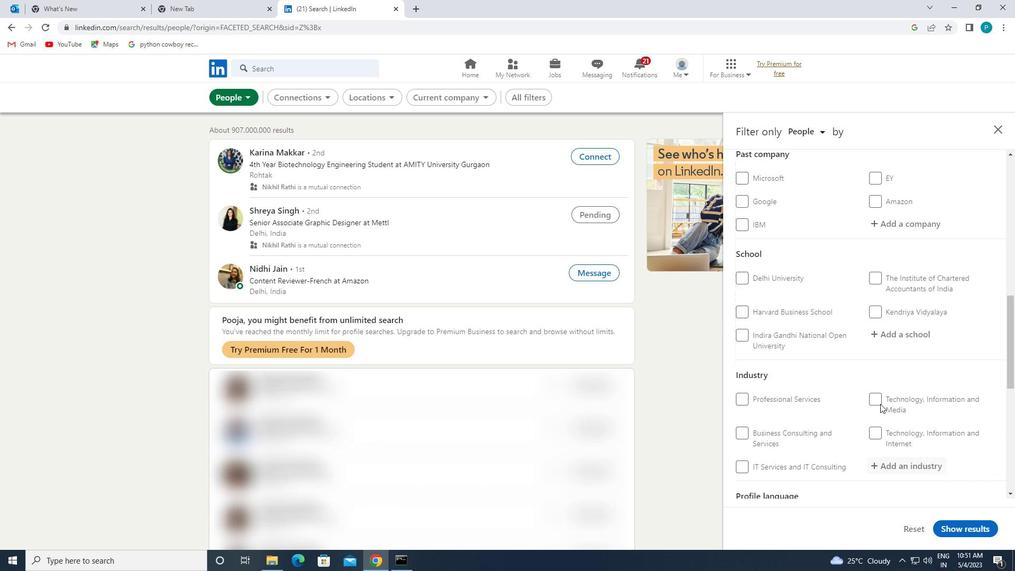 
Action: Mouse scrolled (882, 387) with delta (0, 0)
Screenshot: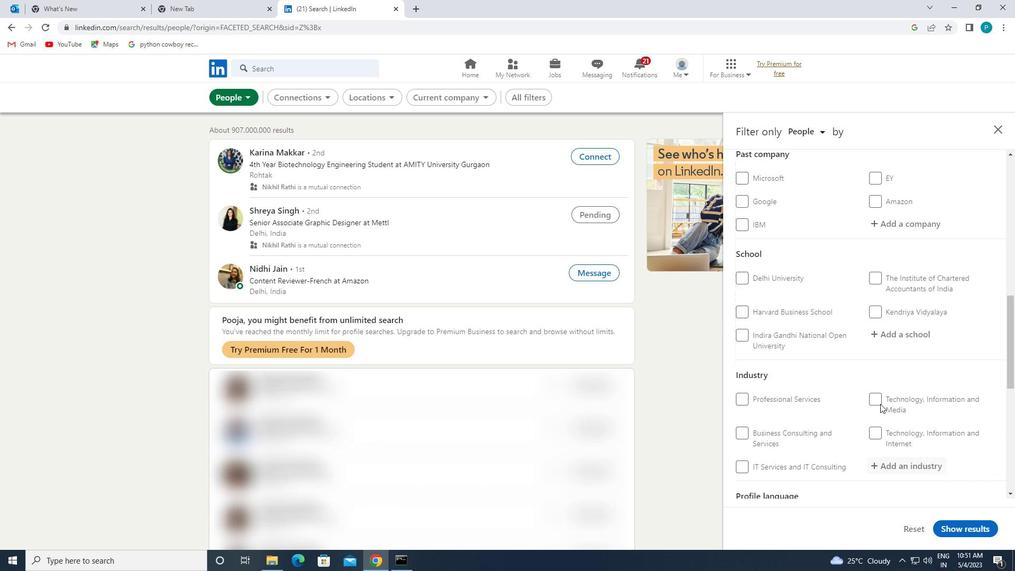 
Action: Mouse moved to (882, 386)
Screenshot: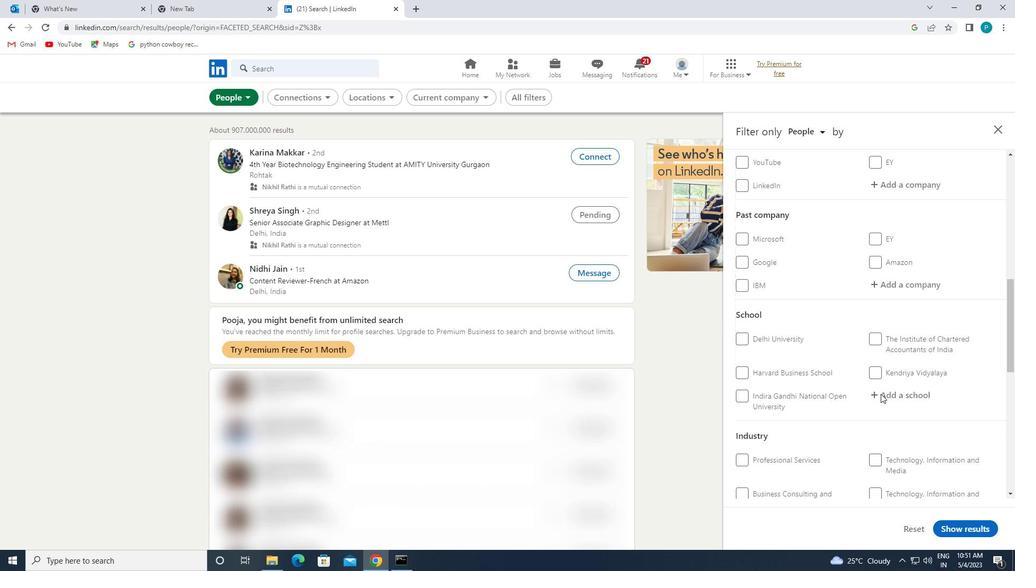 
Action: Mouse scrolled (882, 387) with delta (0, 0)
Screenshot: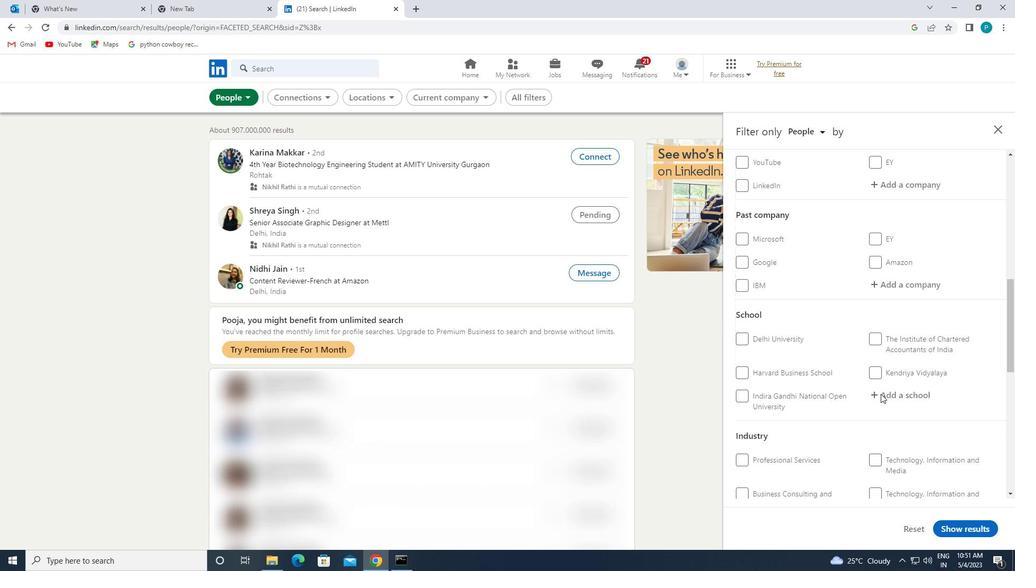 
Action: Mouse moved to (882, 386)
Screenshot: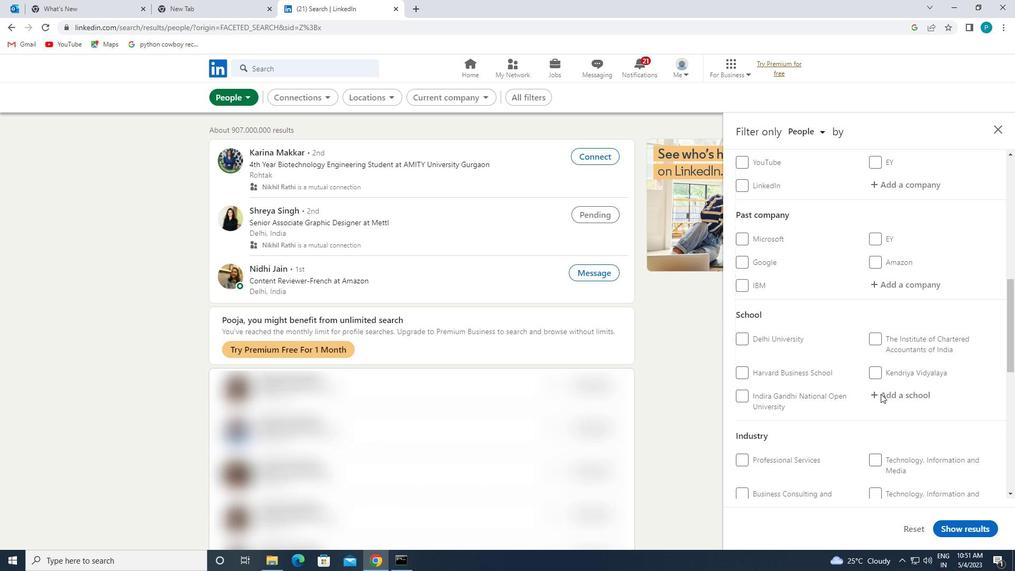 
Action: Mouse scrolled (882, 386) with delta (0, 0)
Screenshot: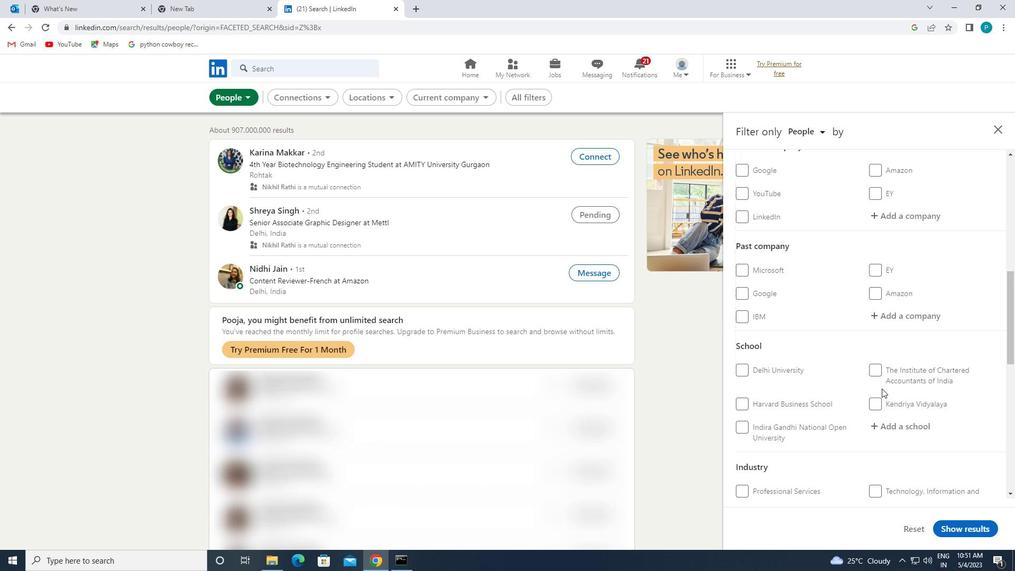 
Action: Mouse moved to (884, 377)
Screenshot: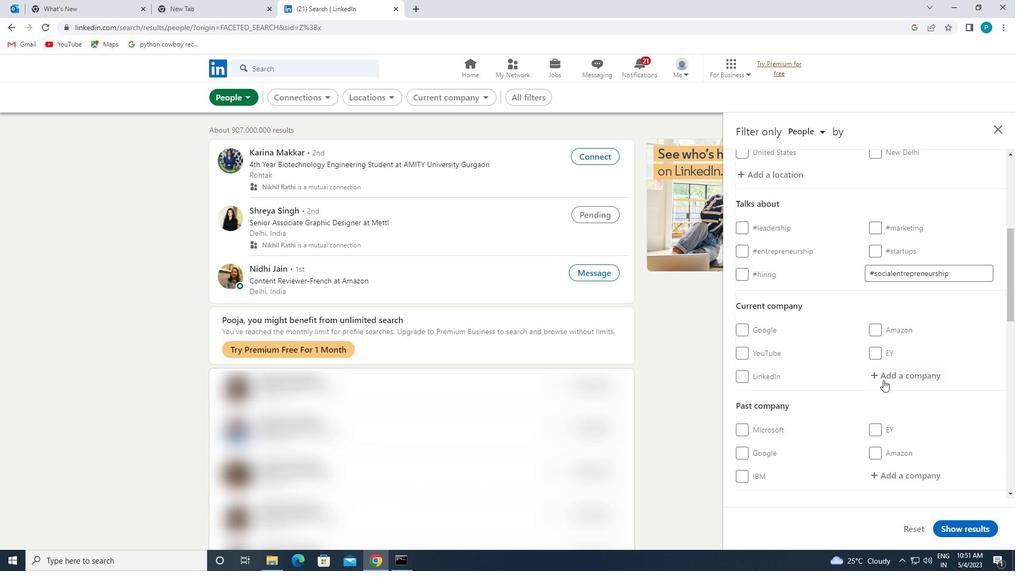 
Action: Mouse pressed left at (884, 377)
Screenshot: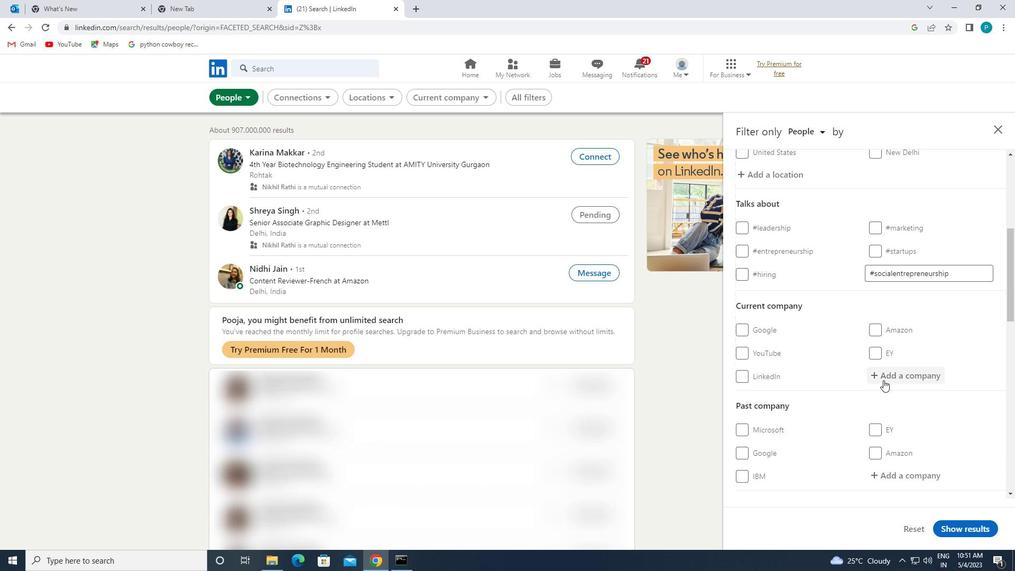 
Action: Mouse moved to (883, 376)
Screenshot: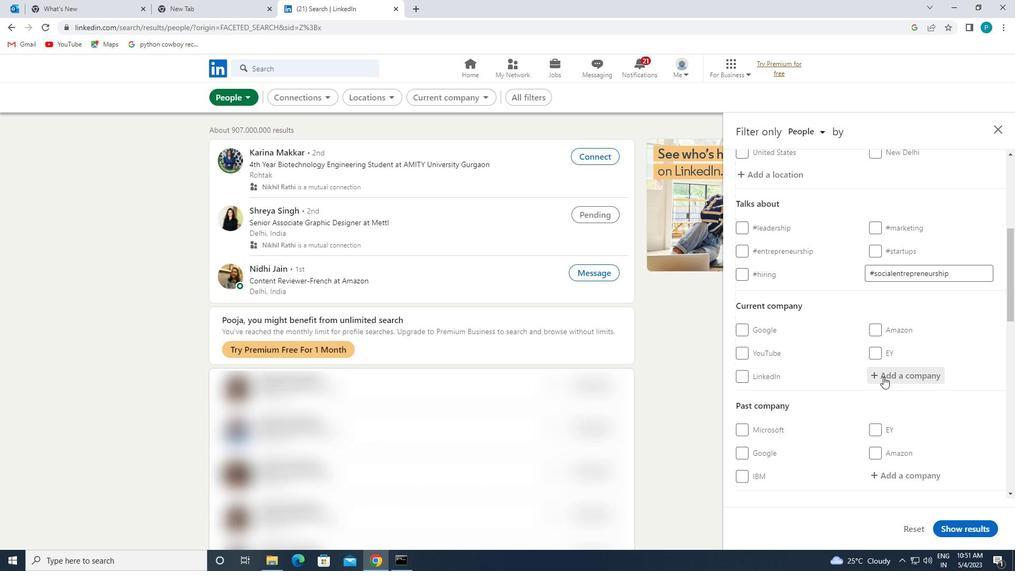 
Action: Key pressed <Key.caps_lock>H<Key.caps_lock>OTEL
Screenshot: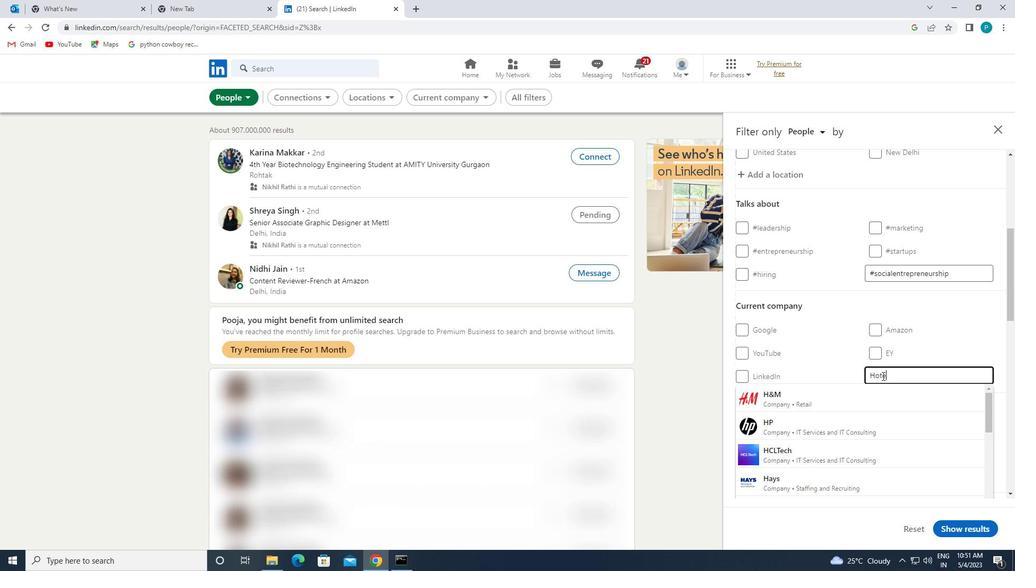 
Action: Mouse moved to (879, 391)
Screenshot: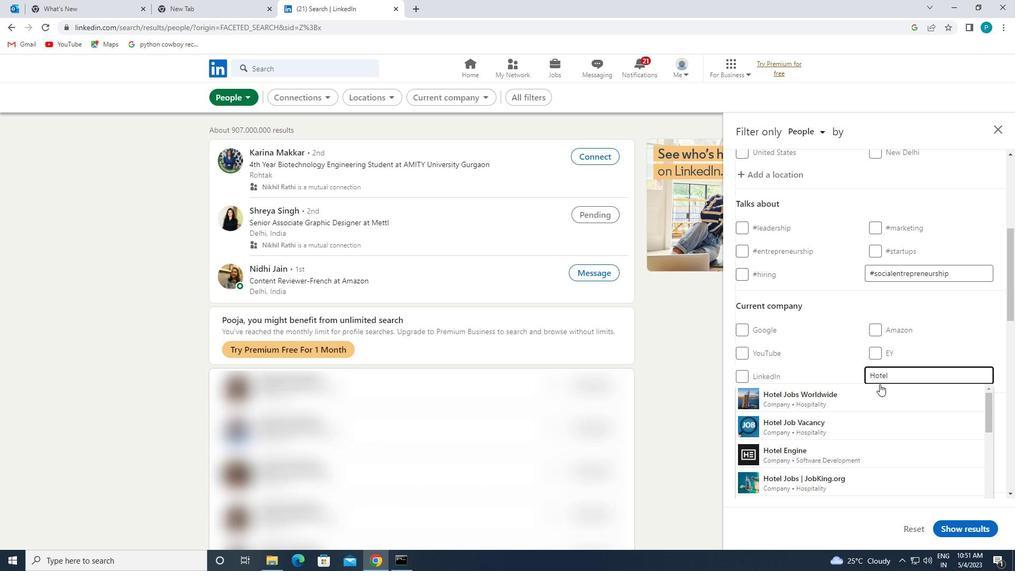 
Action: Mouse pressed left at (879, 391)
Screenshot: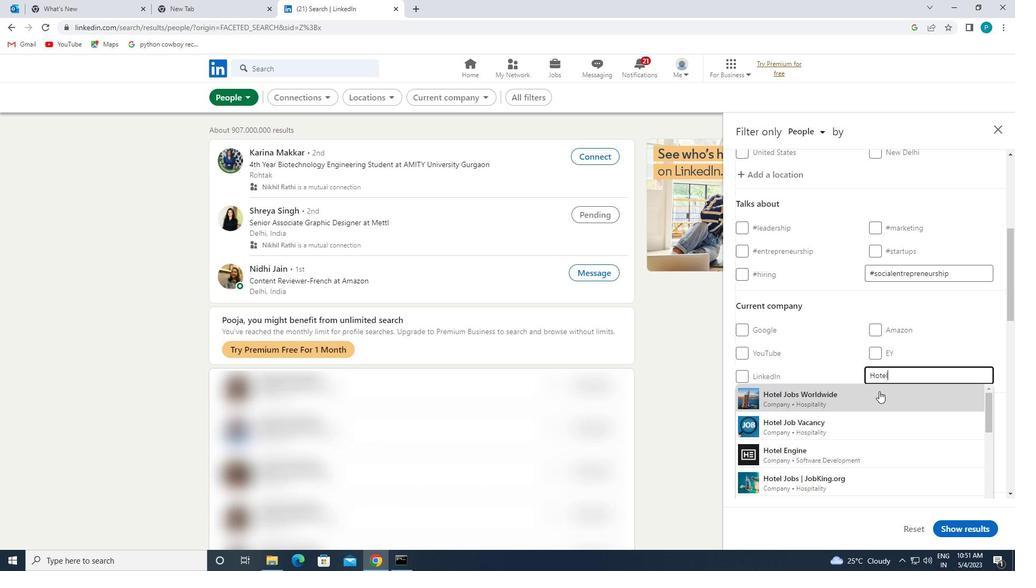 
Action: Mouse moved to (903, 393)
Screenshot: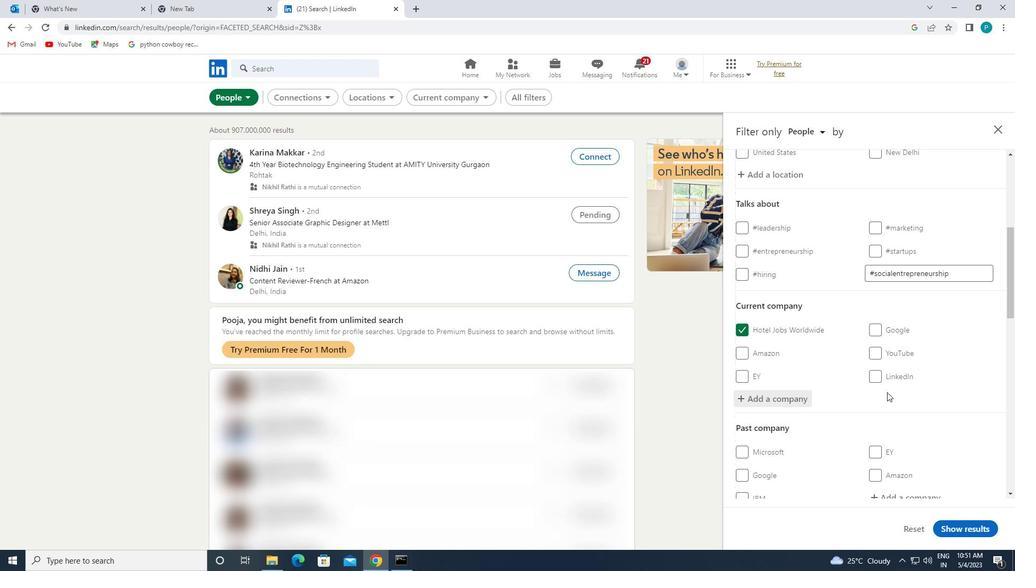 
Action: Mouse scrolled (903, 393) with delta (0, 0)
Screenshot: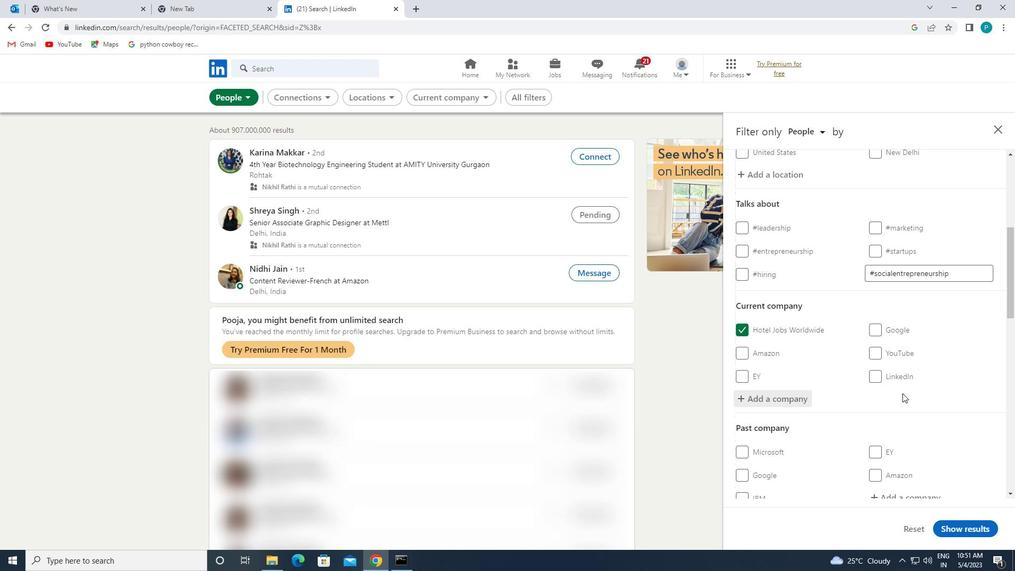 
Action: Mouse scrolled (903, 393) with delta (0, 0)
Screenshot: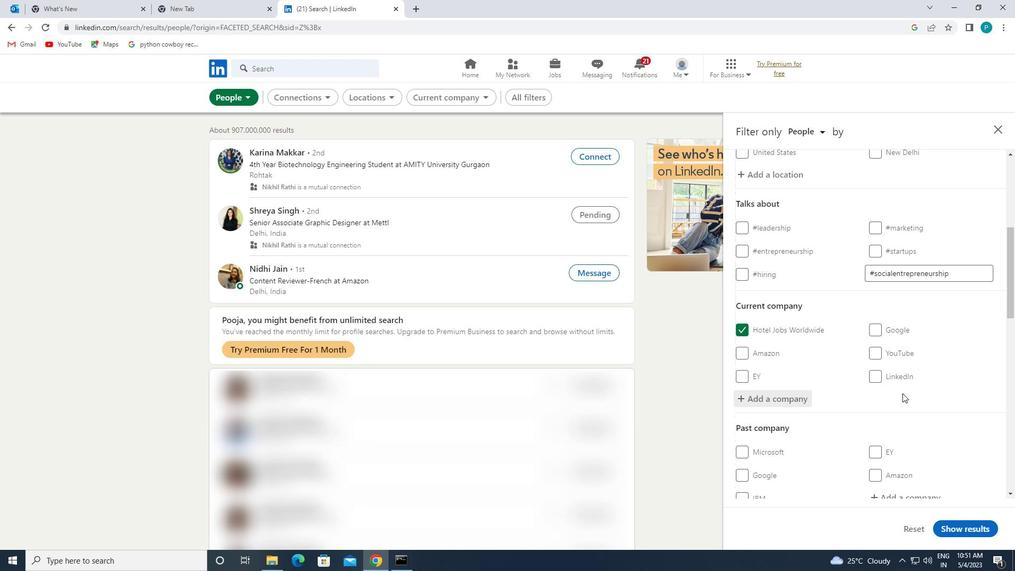 
Action: Mouse scrolled (903, 393) with delta (0, 0)
Screenshot: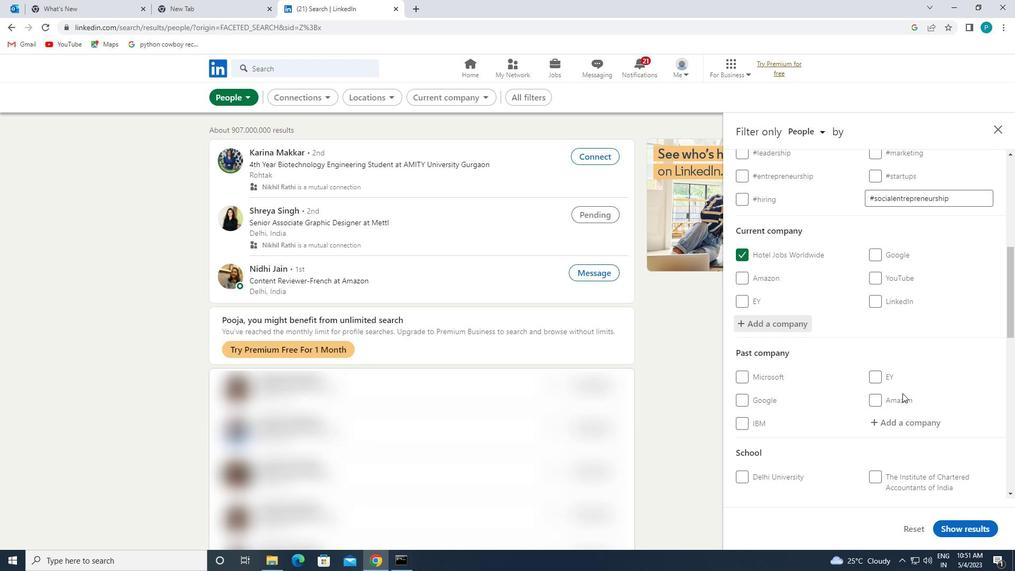 
Action: Mouse moved to (904, 394)
Screenshot: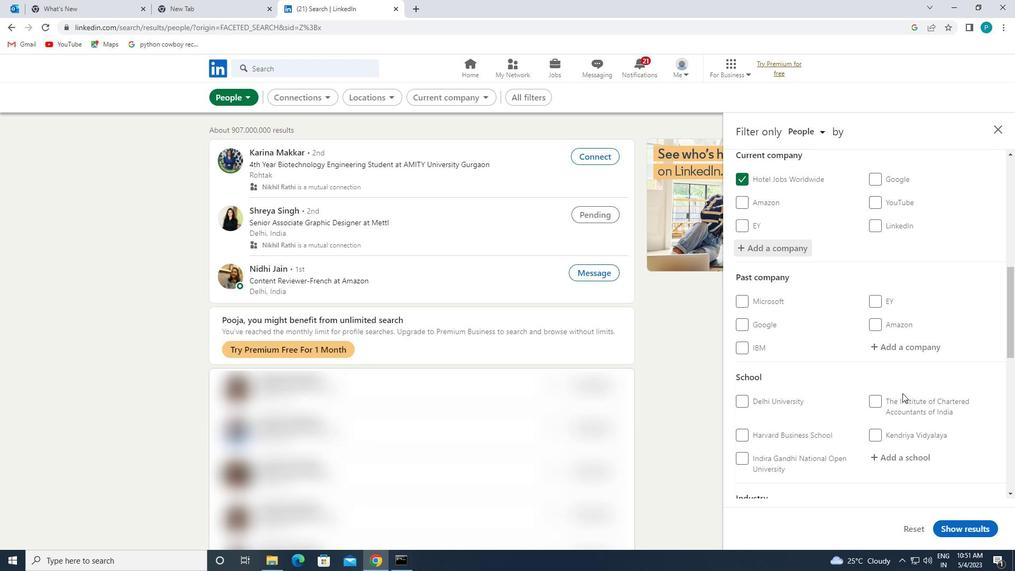 
Action: Mouse scrolled (904, 394) with delta (0, 0)
Screenshot: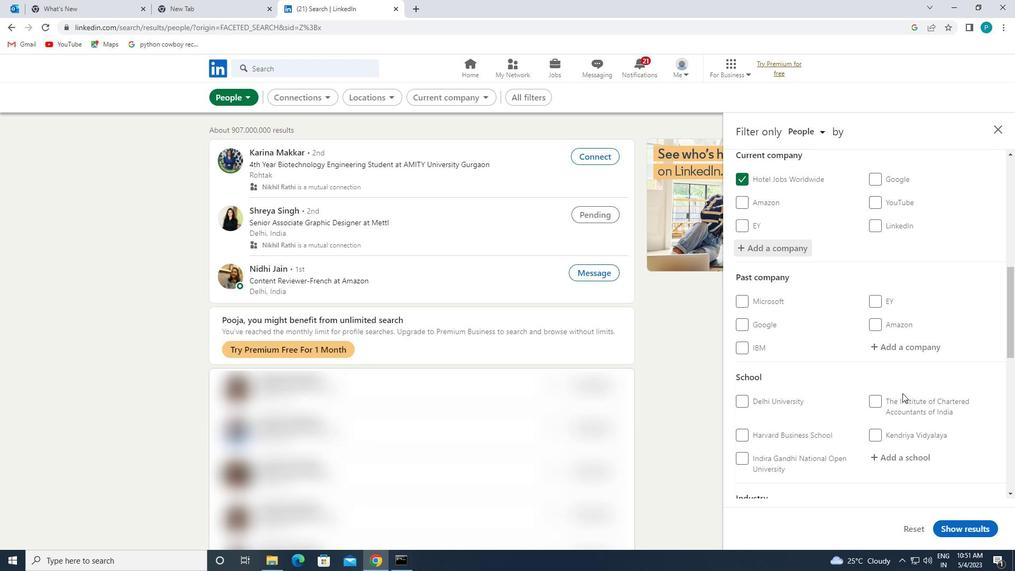 
Action: Mouse moved to (904, 396)
Screenshot: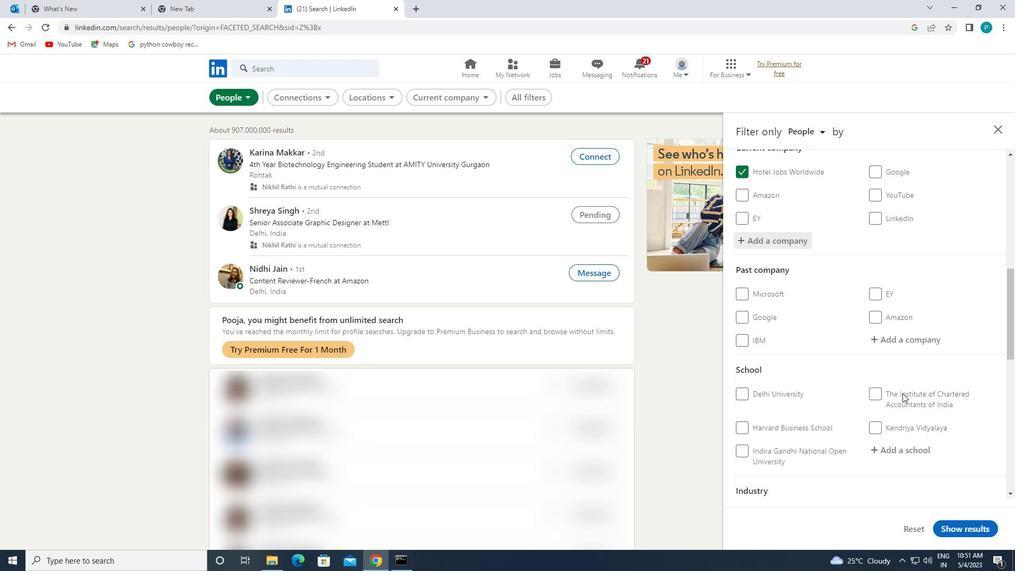 
Action: Mouse scrolled (904, 395) with delta (0, 0)
Screenshot: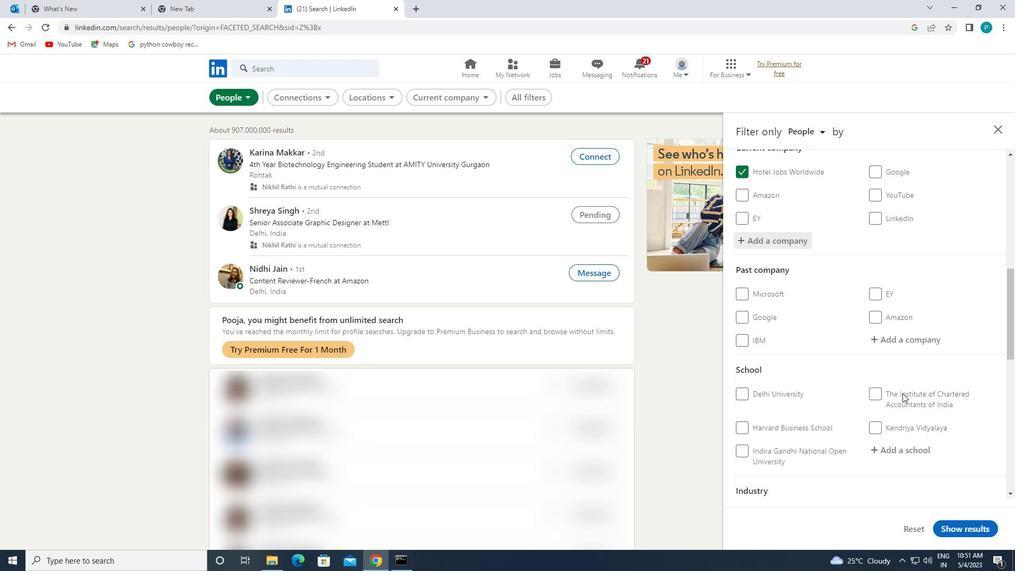 
Action: Mouse moved to (916, 351)
Screenshot: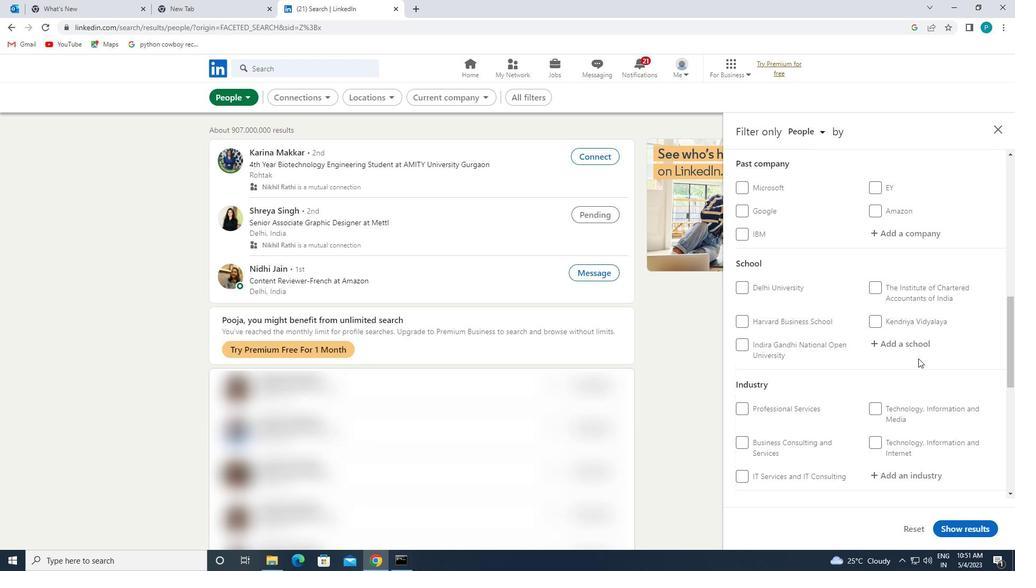 
Action: Mouse pressed left at (916, 351)
Screenshot: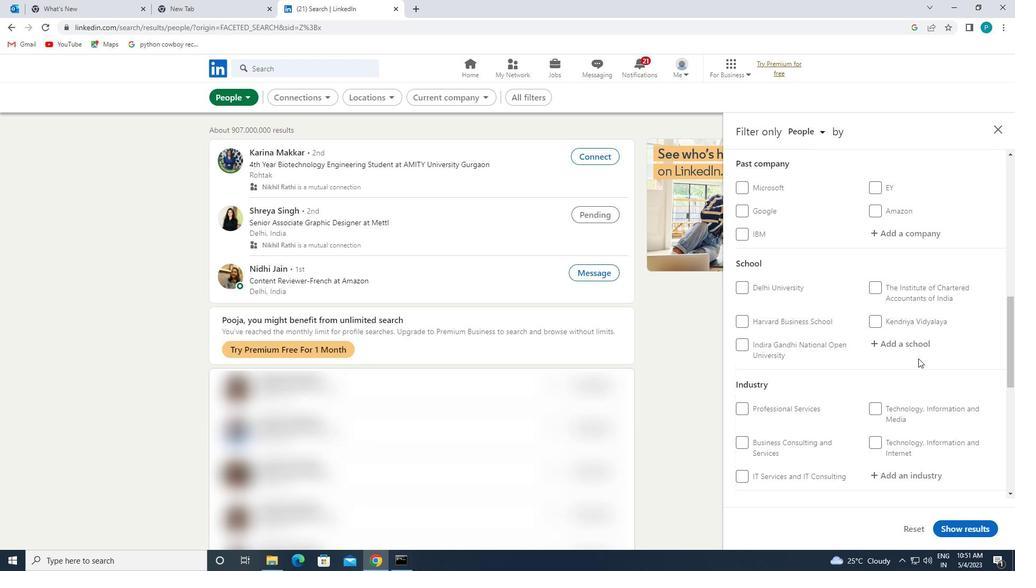 
Action: Mouse moved to (927, 359)
Screenshot: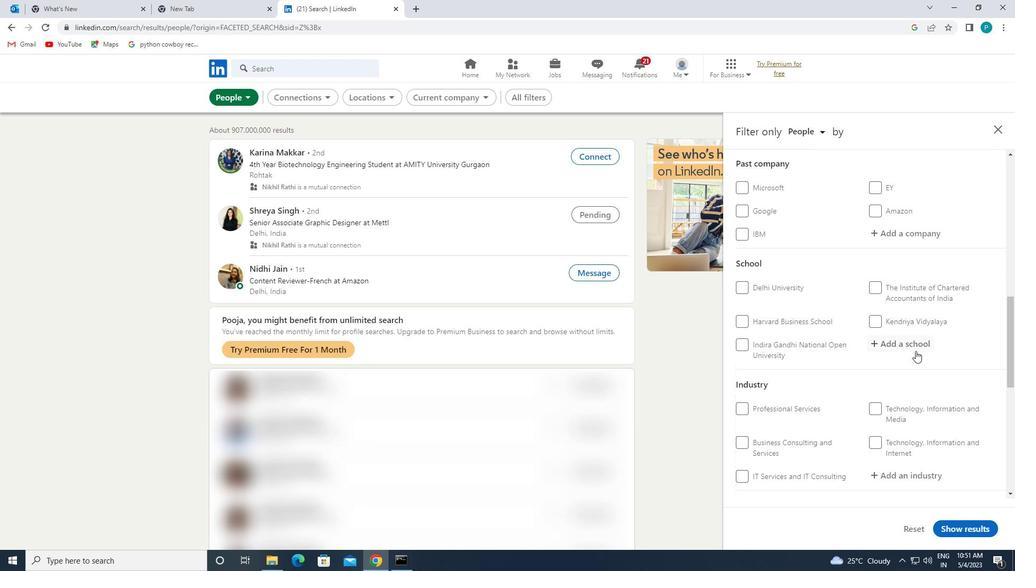 
Action: Key pressed <Key.caps_lock>B<Key.caps_lock>HARATHIT<Key.backspace>YA
Screenshot: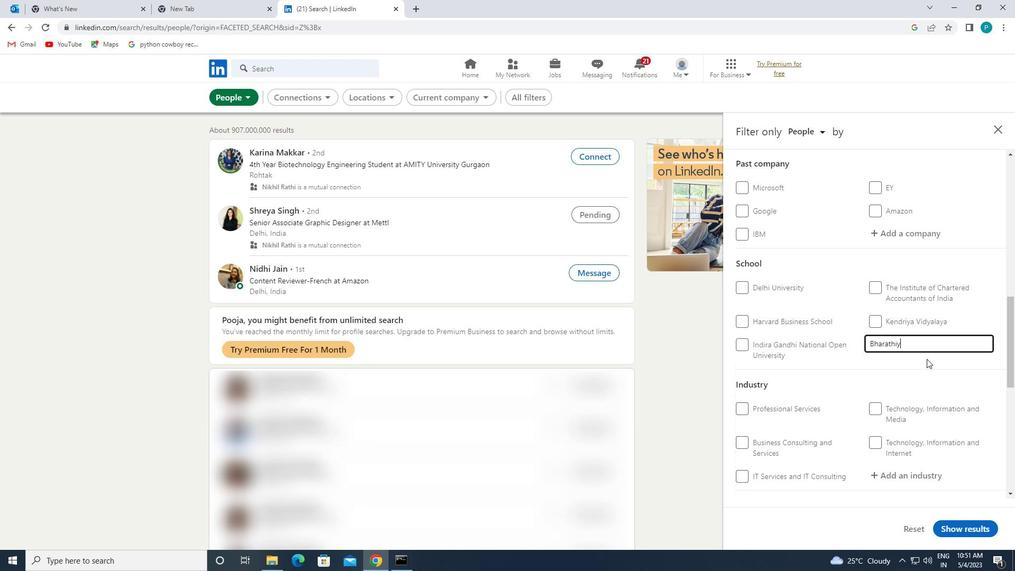 
Action: Mouse moved to (924, 366)
Screenshot: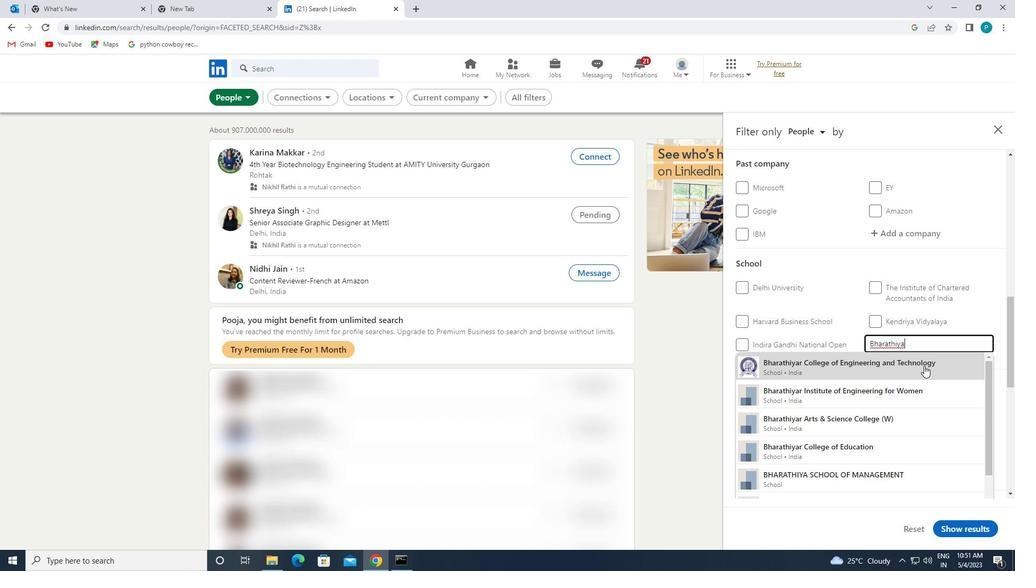 
Action: Key pressed <Key.space><Key.caps_lock>V<Key.caps_lock>IDYA<Key.space><Key.caps_lock>B<Key.caps_lock>HAVANS
Screenshot: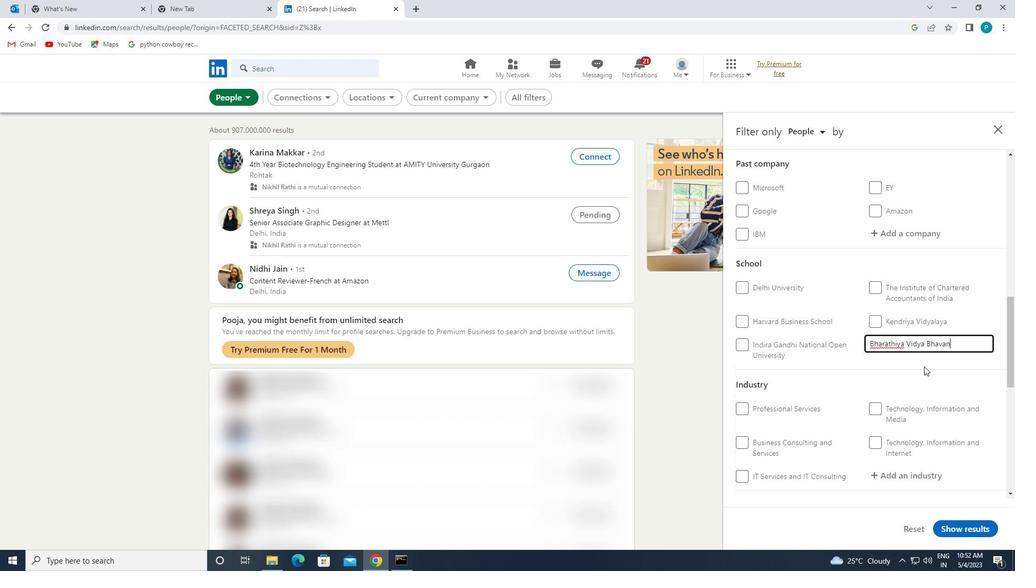 
Action: Mouse moved to (1007, 375)
Screenshot: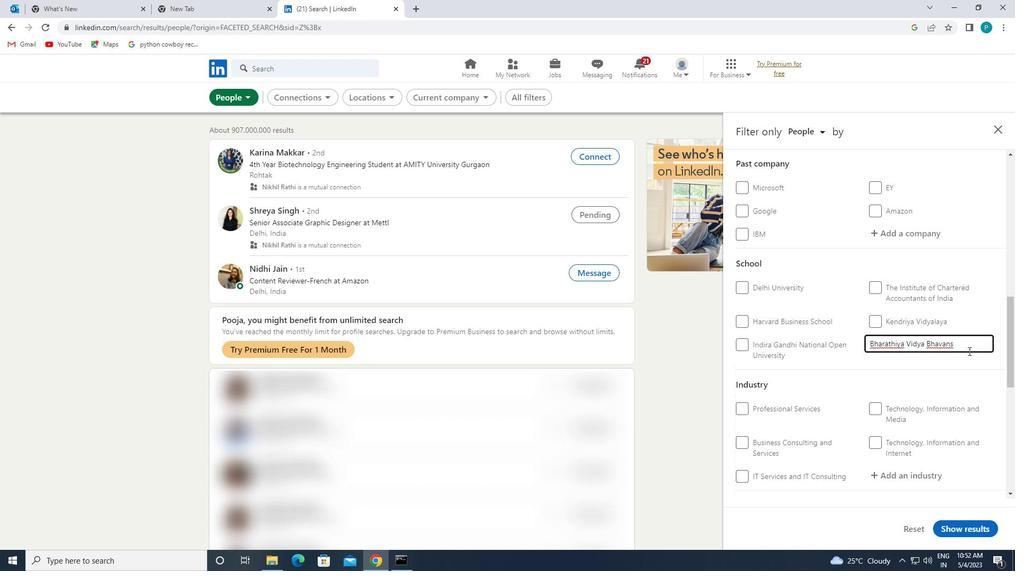 
Action: Key pressed <Key.space><Key.space><Key.caps_lock>V<Key.caps_lock>VEKAN<Key.backspace><Key.backspace><Key.backspace><Key.backspace><Key.backspace>IVEKANADA<Key.space>C<Key.backspace><Key.caps_lock>C<Key.caps_lock>OLLEGE<Key.space>OF<Key.space><Key.caps_lock>S<Key.caps_lock>CIENCE<Key.space>,<Key.space><Key.caps_lock>H<Key.caps_lock>UMANAI<Key.backspace><Key.backspace>ITIES<Key.shift_r><Key.shift_r><Key.shift_r><Key.shift_r><Key.shift_r><Key.shift_r><Key.shift_r><Key.shift_r><Key.shift_r>&<Key.space><Key.caps_lock>C<Key.caps_lock>OMMEERCE
Screenshot: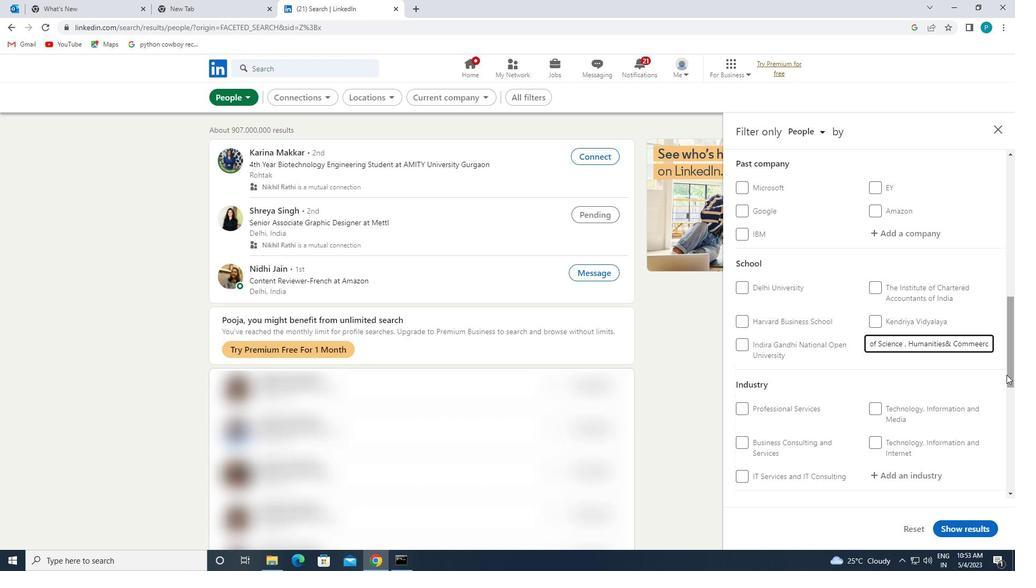 
Action: Mouse moved to (981, 343)
Screenshot: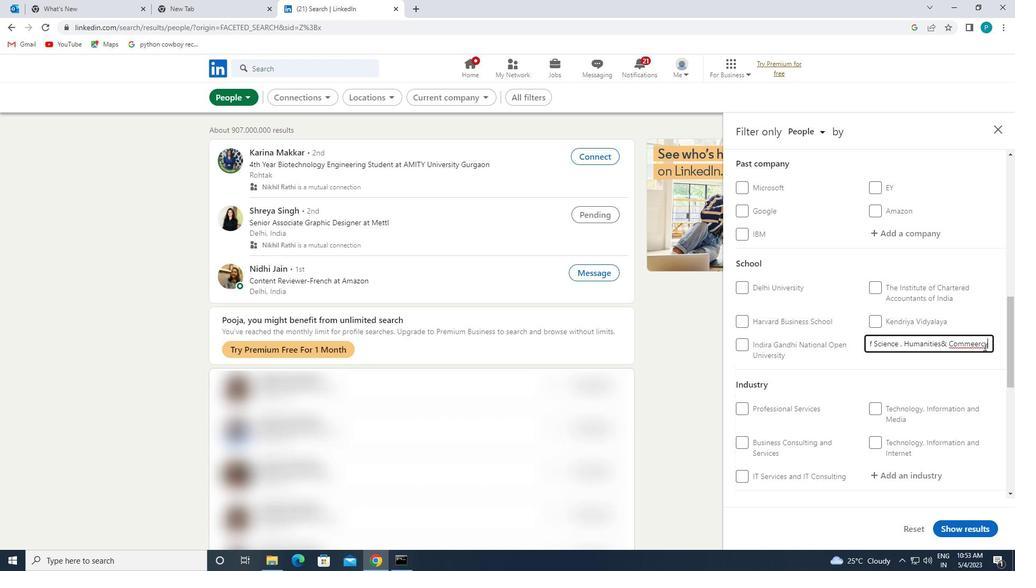 
Action: Mouse pressed left at (981, 343)
Screenshot: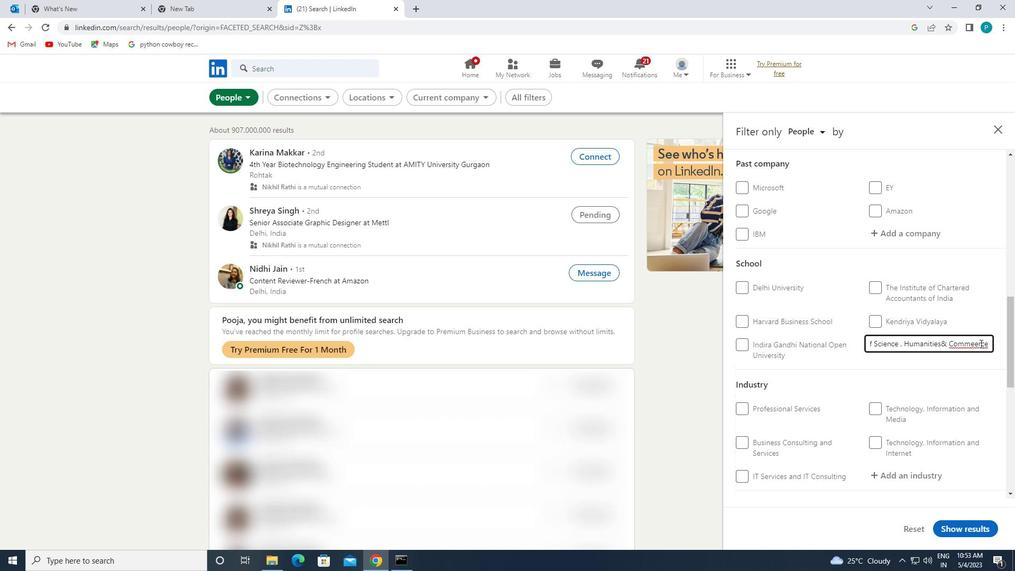 
Action: Mouse moved to (977, 345)
Screenshot: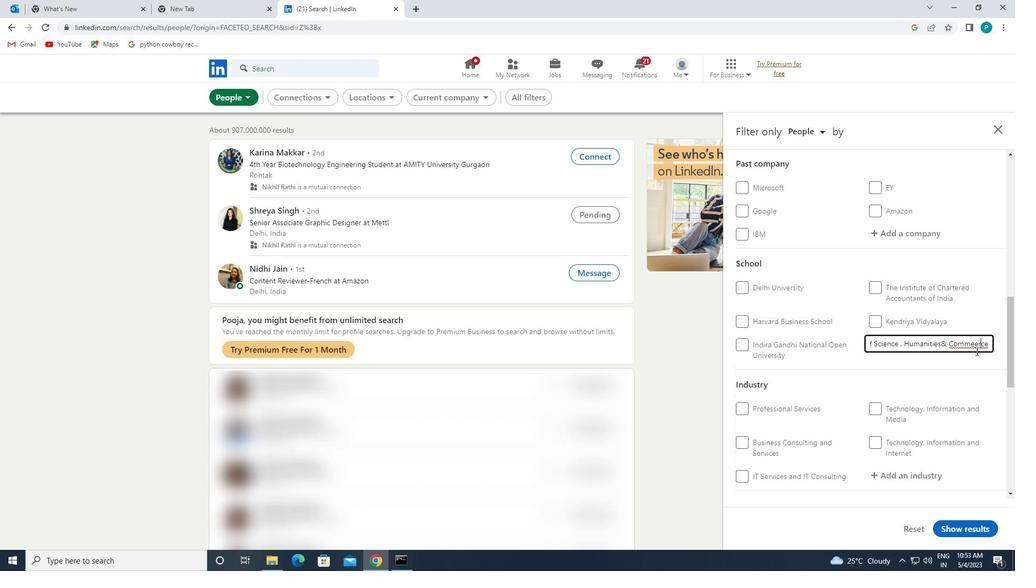 
Action: Mouse pressed left at (977, 345)
Screenshot: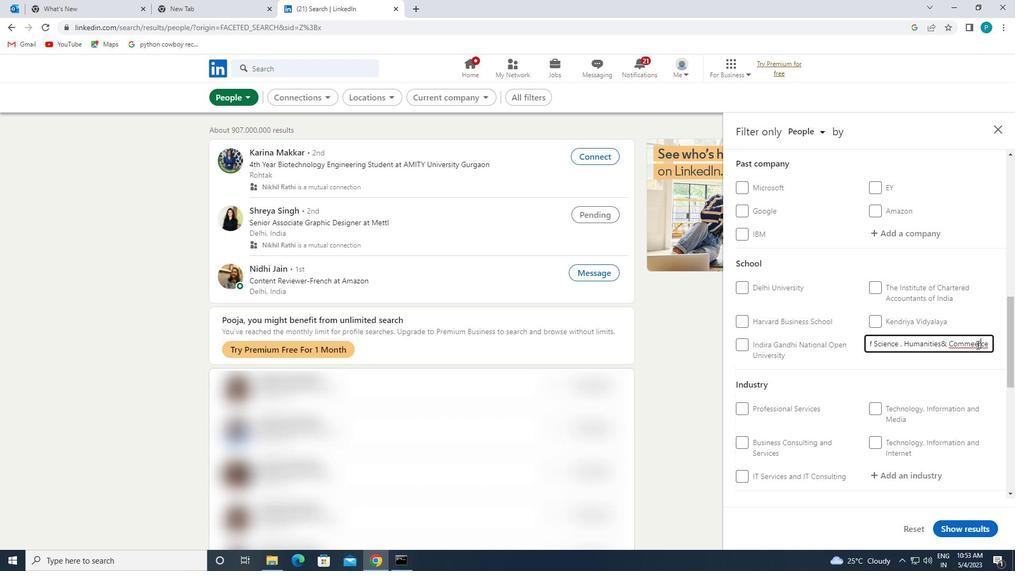 
Action: Key pressed <Key.backspace>
Screenshot: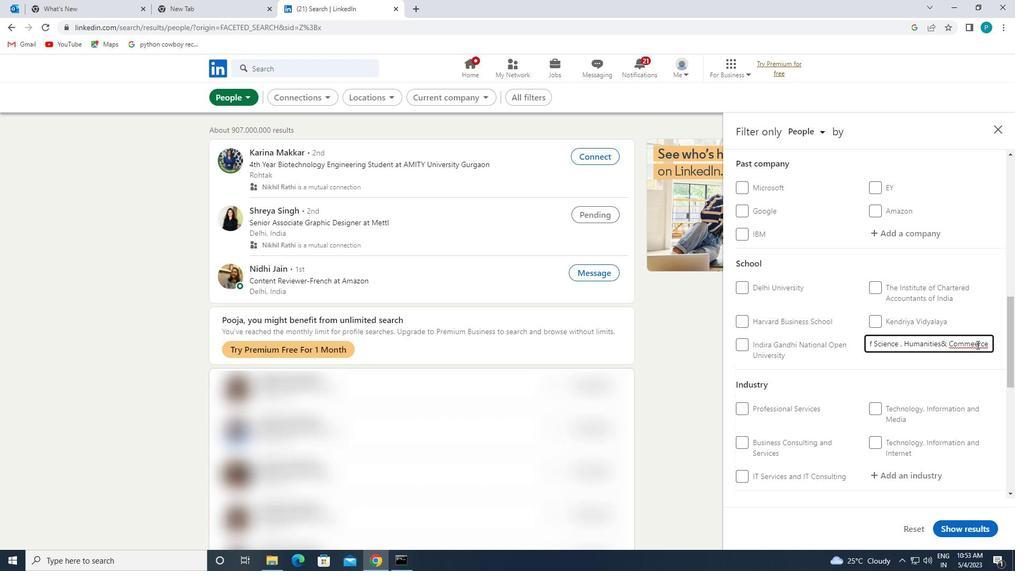 
Action: Mouse moved to (984, 348)
Screenshot: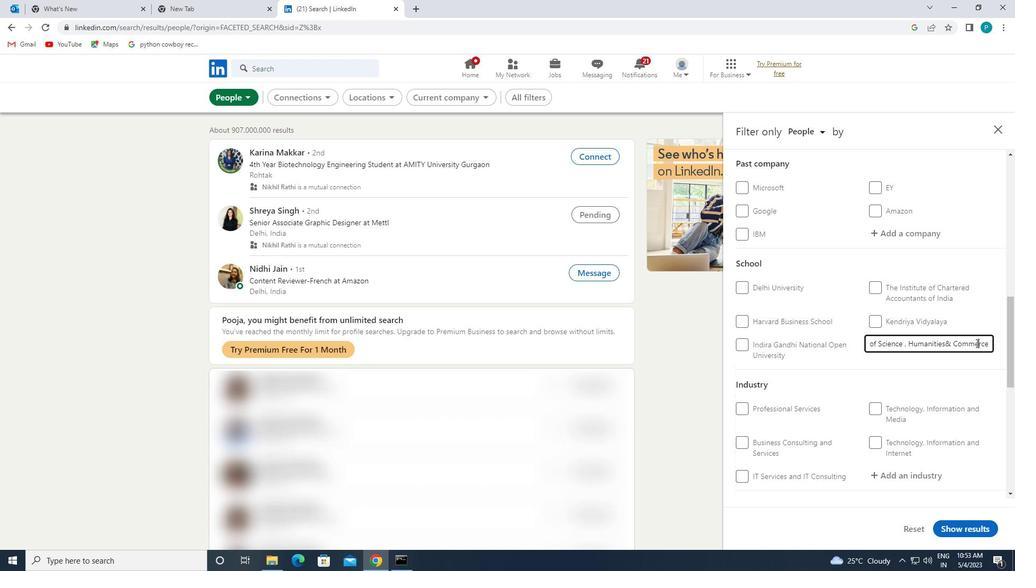 
Action: Key pressed <Key.enter>
Screenshot: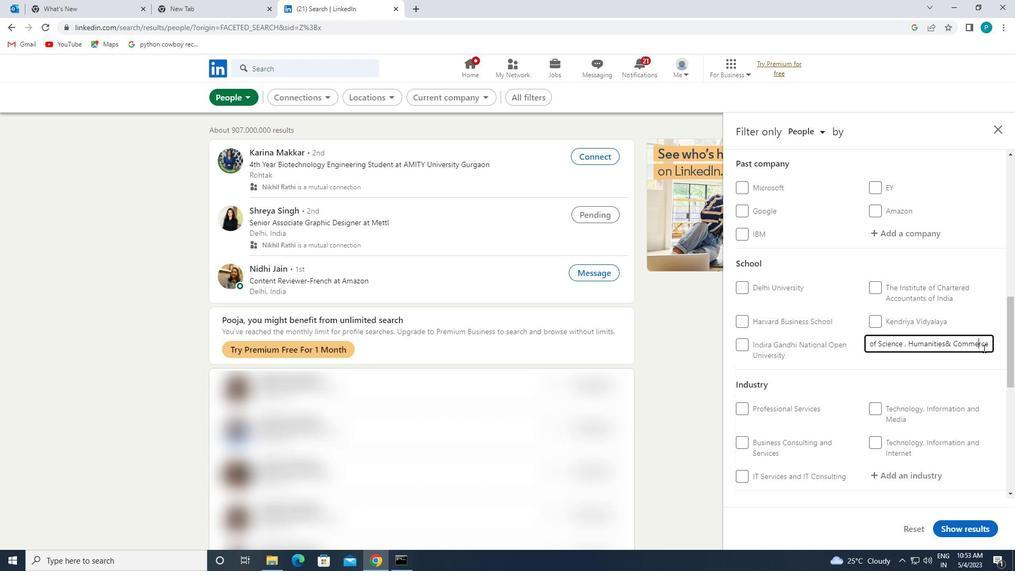 
Action: Mouse moved to (859, 444)
Screenshot: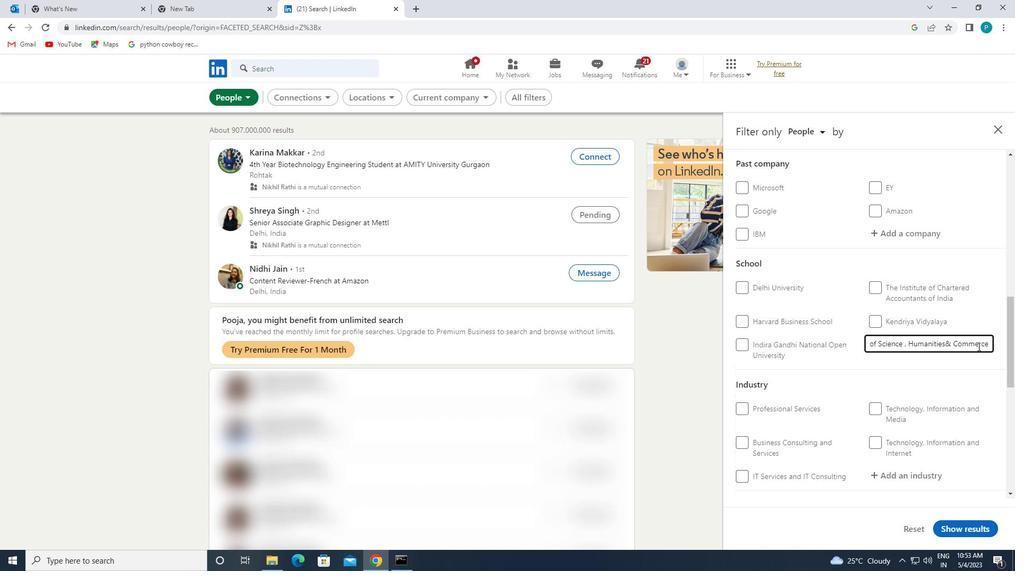 
Action: Mouse scrolled (859, 443) with delta (0, 0)
Screenshot: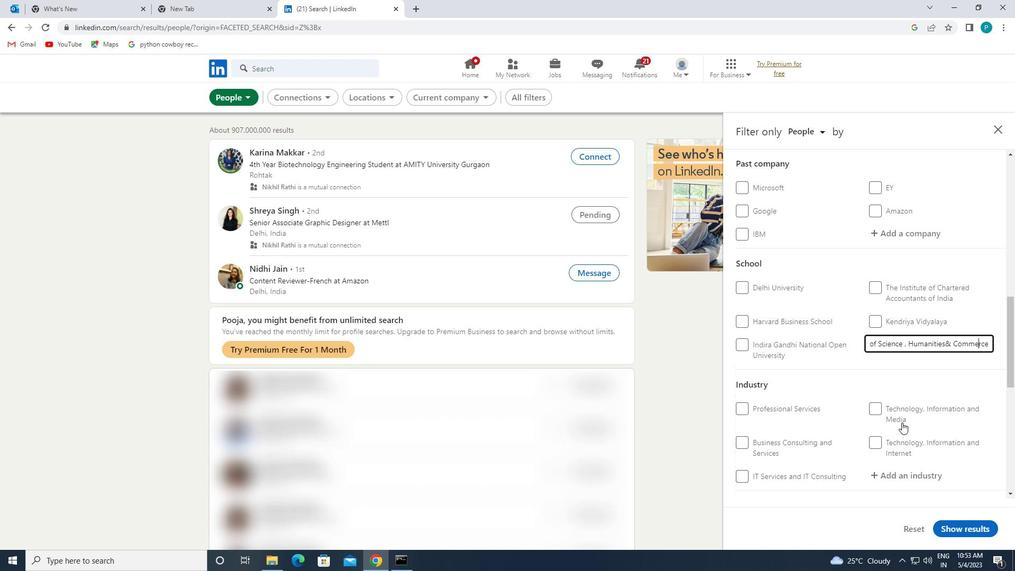 
Action: Mouse moved to (886, 425)
Screenshot: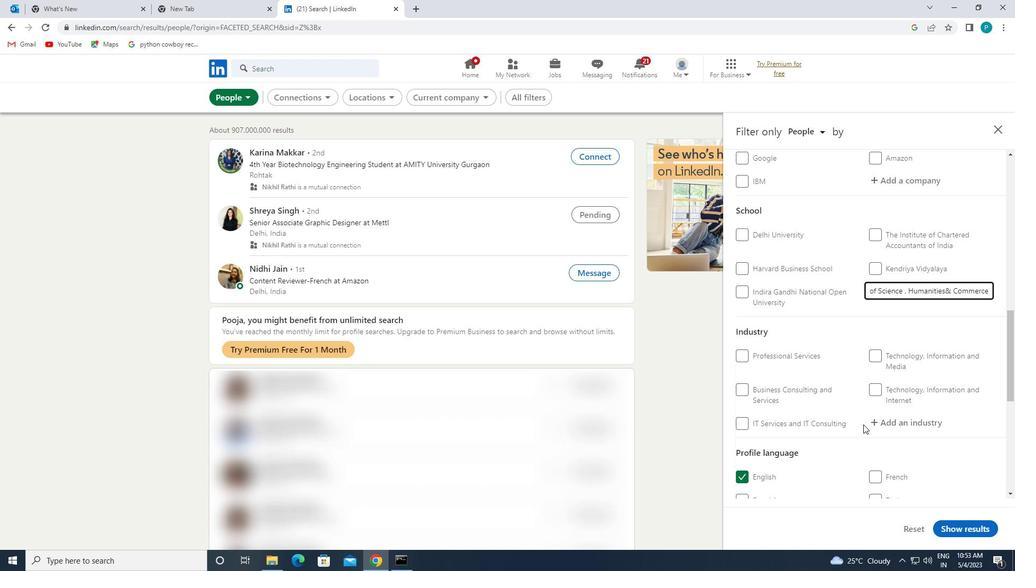 
Action: Mouse pressed left at (886, 425)
Screenshot: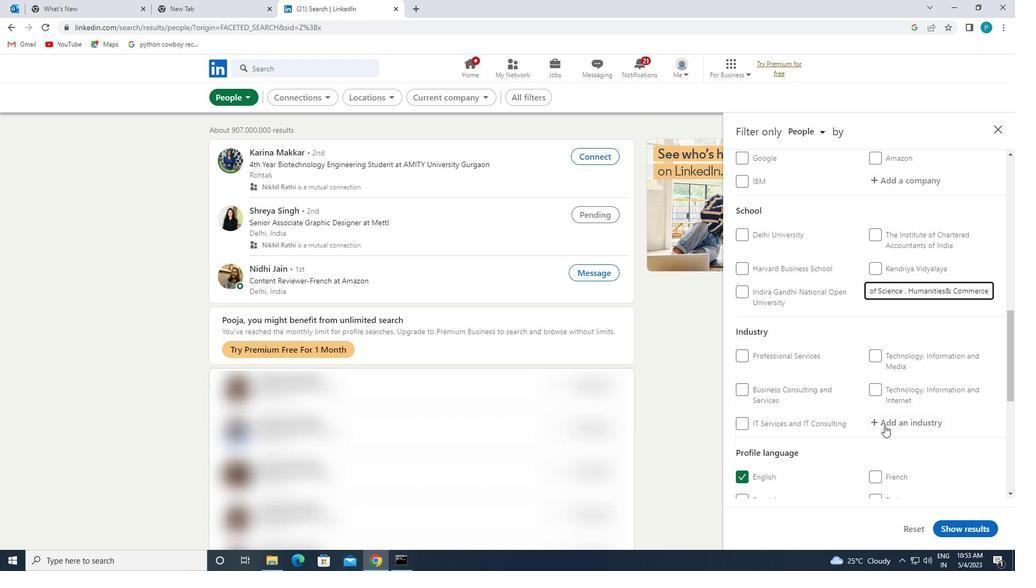 
Action: Key pressed <Key.caps_lock>C<Key.caps_lock>ORRECTIONAL
Screenshot: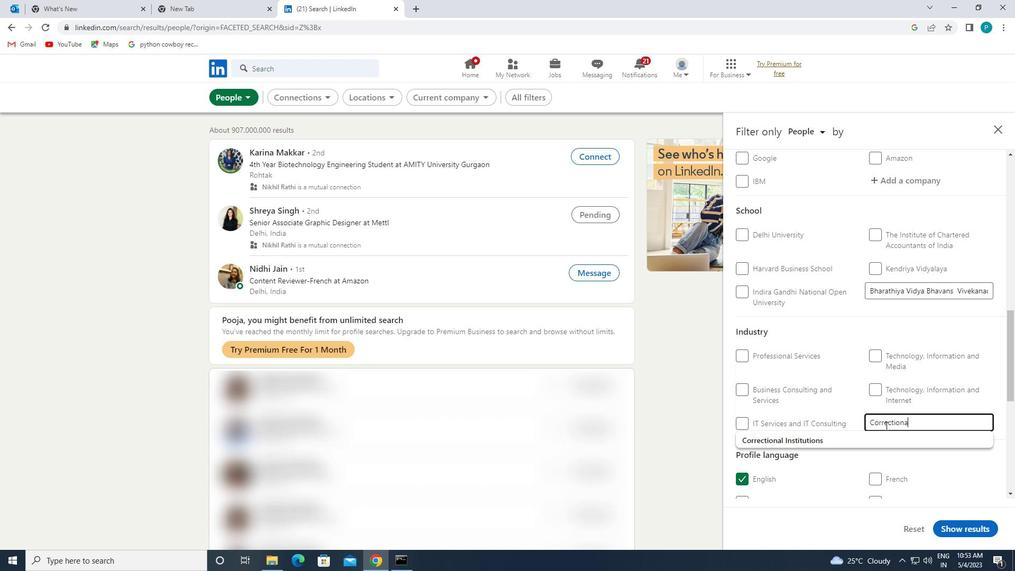 
Action: Mouse moved to (873, 436)
Screenshot: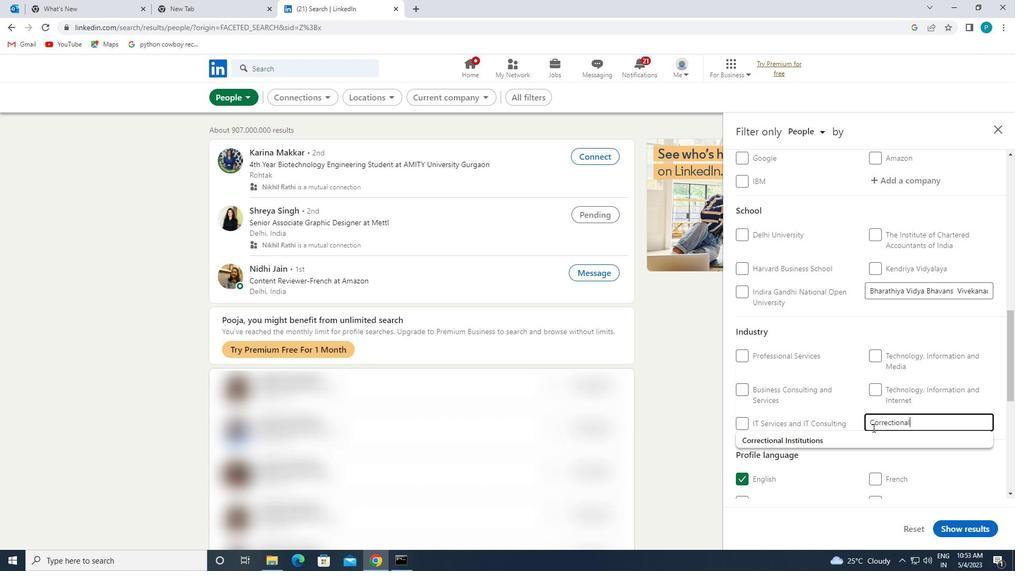 
Action: Mouse pressed left at (873, 436)
Screenshot: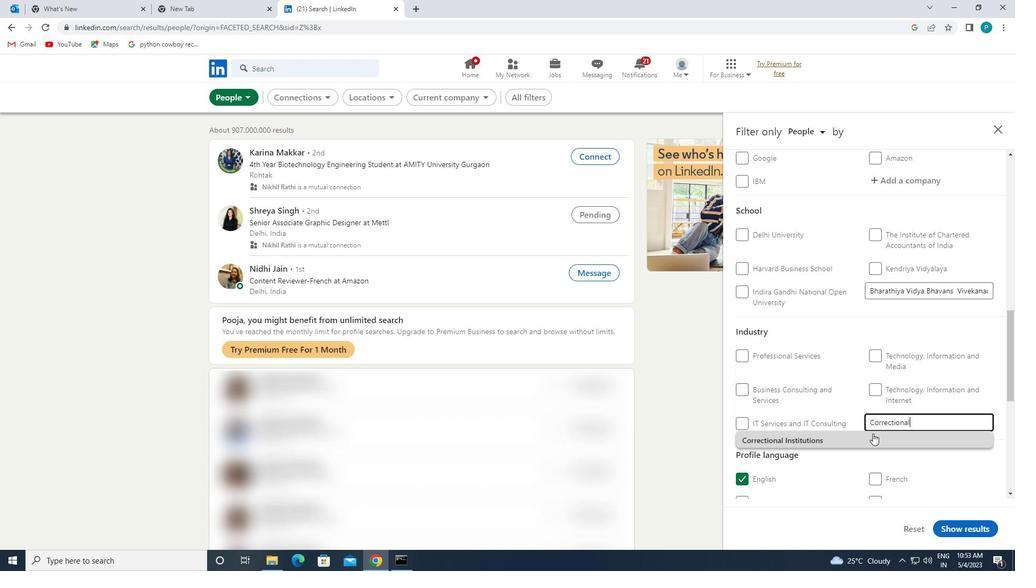 
Action: Mouse scrolled (873, 436) with delta (0, 0)
Screenshot: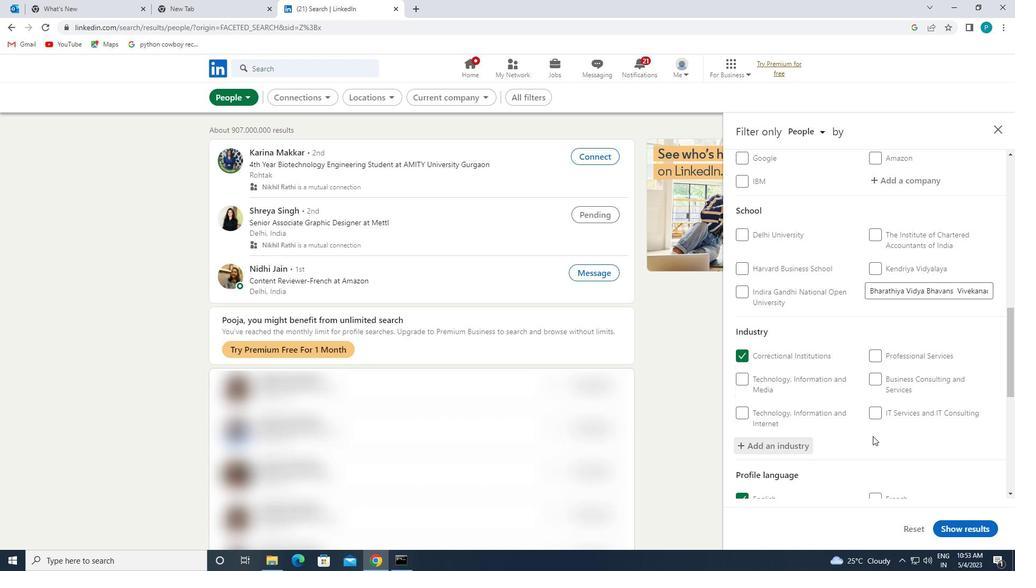 
Action: Mouse scrolled (873, 436) with delta (0, 0)
Screenshot: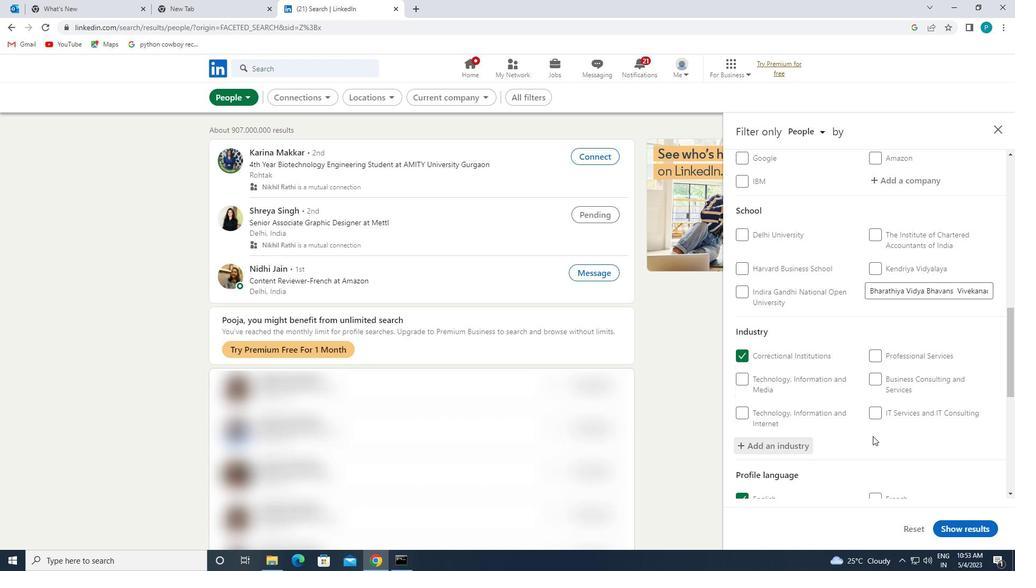 
Action: Mouse scrolled (873, 436) with delta (0, 0)
Screenshot: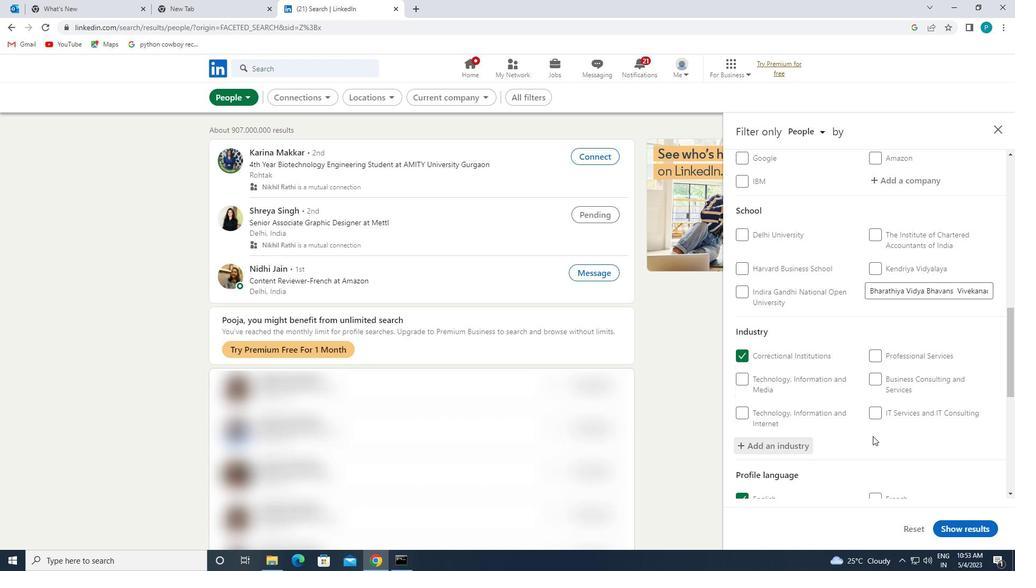 
Action: Mouse scrolled (873, 436) with delta (0, 0)
Screenshot: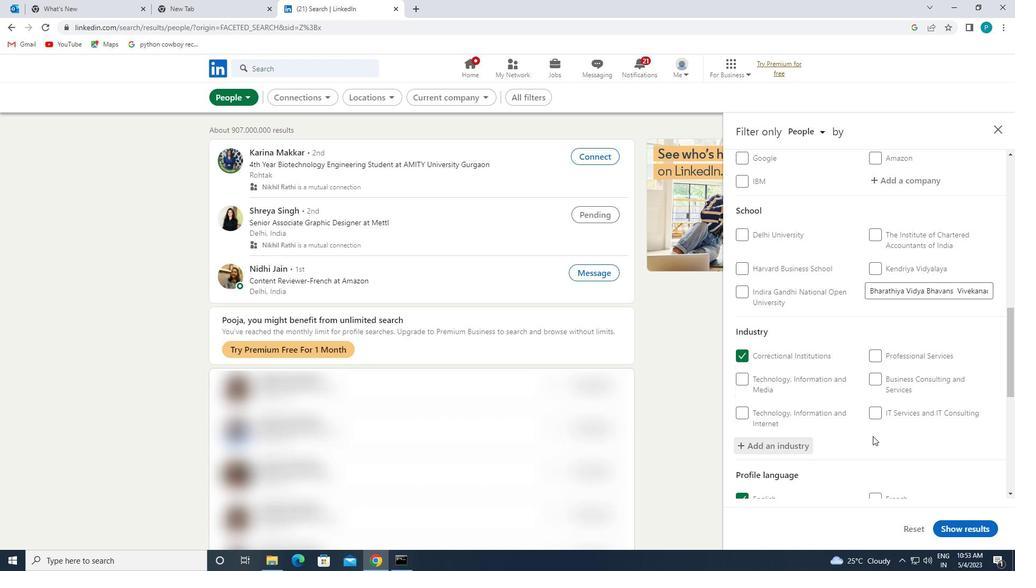
Action: Mouse scrolled (873, 436) with delta (0, 0)
Screenshot: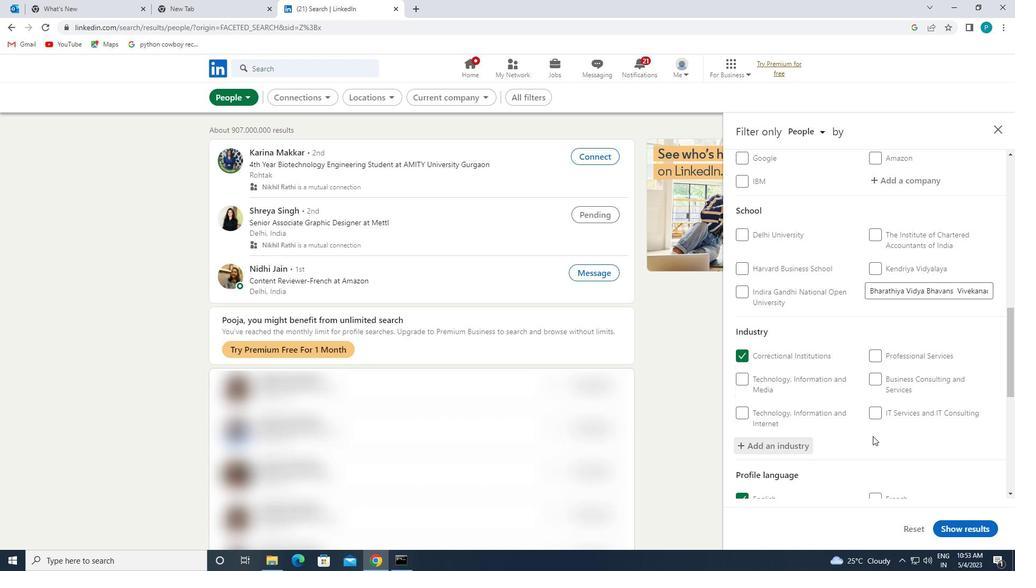 
Action: Mouse moved to (887, 410)
Screenshot: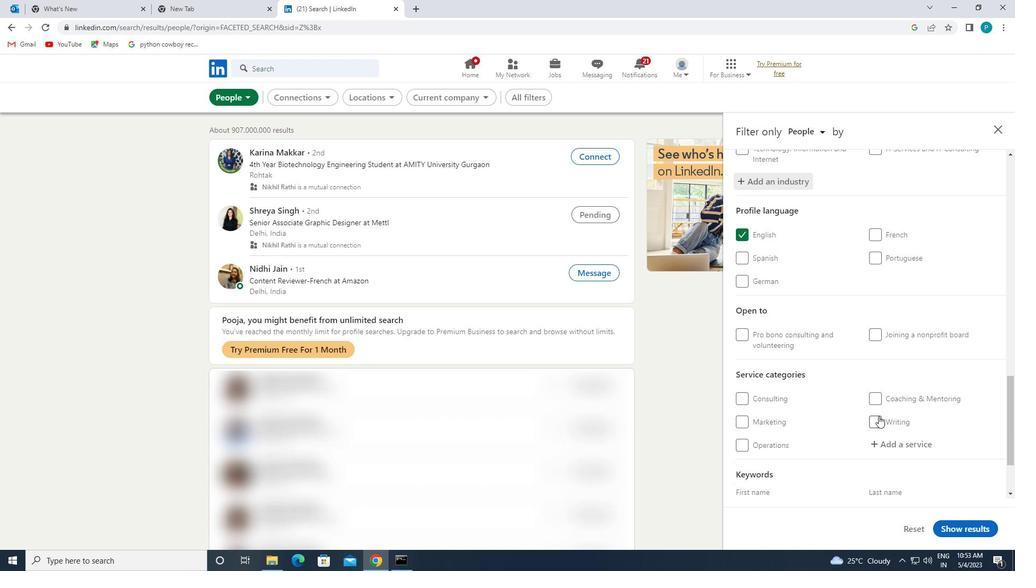 
Action: Mouse scrolled (887, 409) with delta (0, 0)
Screenshot: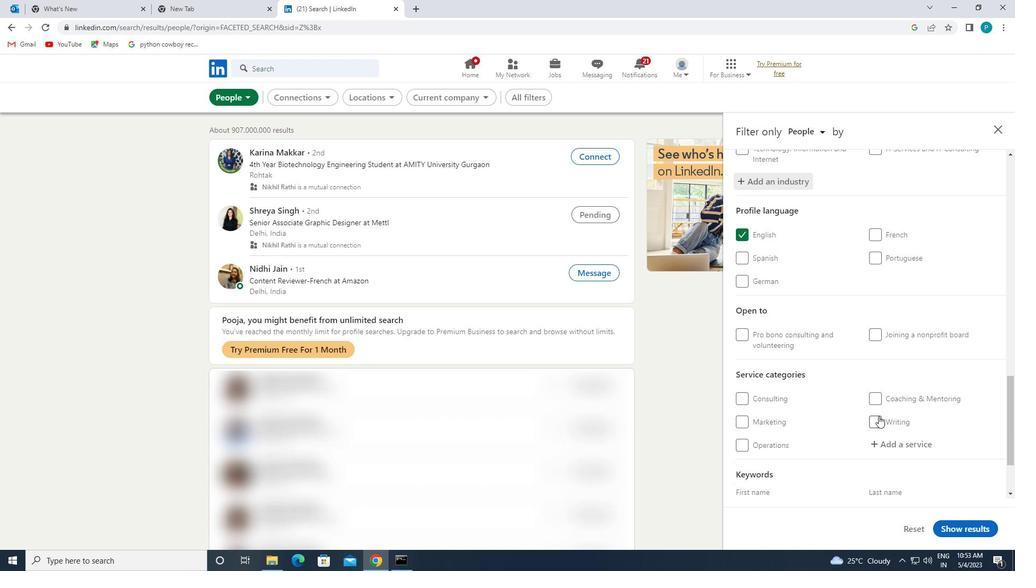 
Action: Mouse moved to (887, 410)
Screenshot: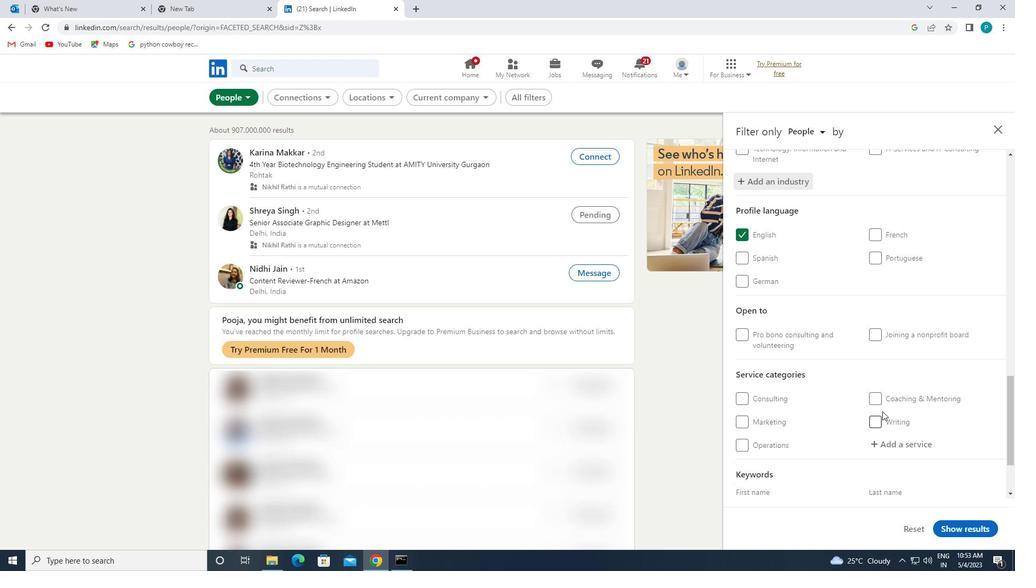 
Action: Mouse scrolled (887, 409) with delta (0, 0)
Screenshot: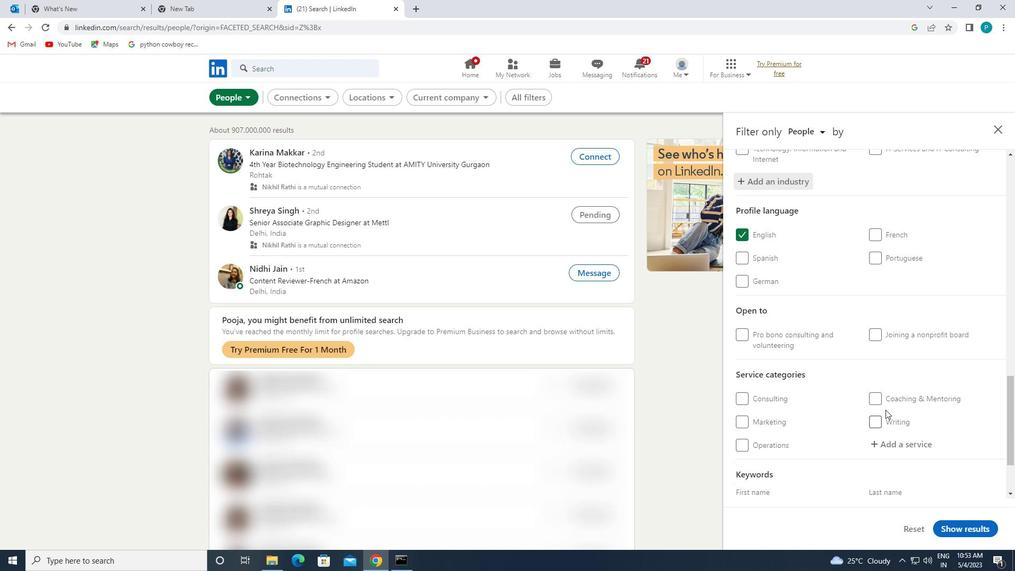 
Action: Mouse moved to (907, 344)
Screenshot: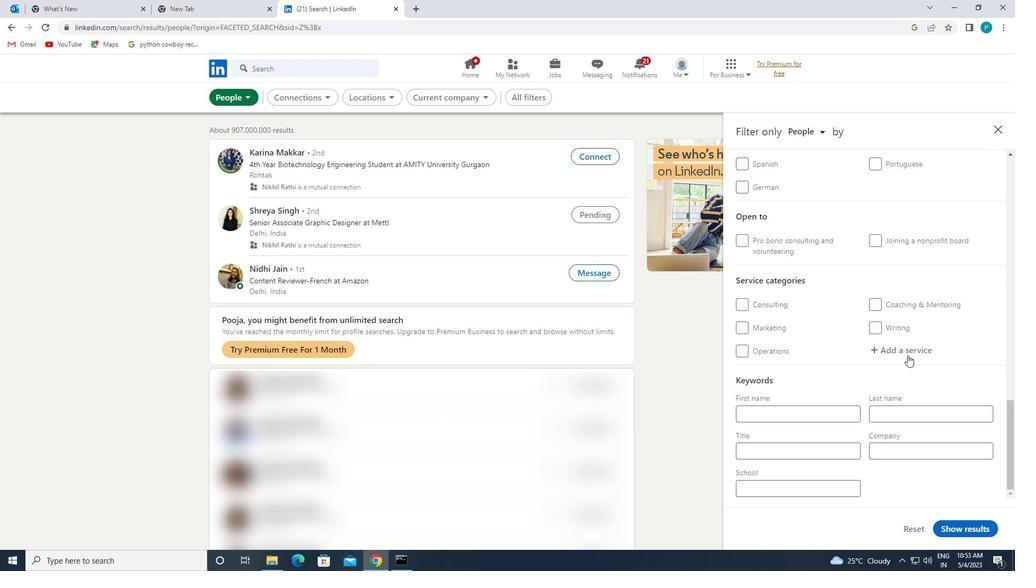 
Action: Mouse pressed left at (907, 344)
Screenshot: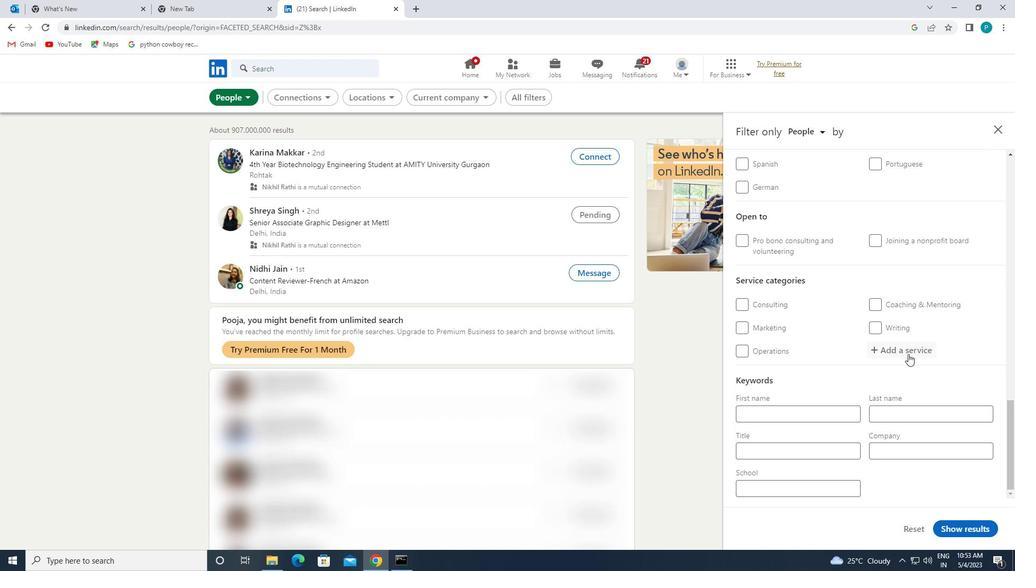 
Action: Key pressed <Key.caps_lock>S<Key.caps_lock>TRATEGY
Screenshot: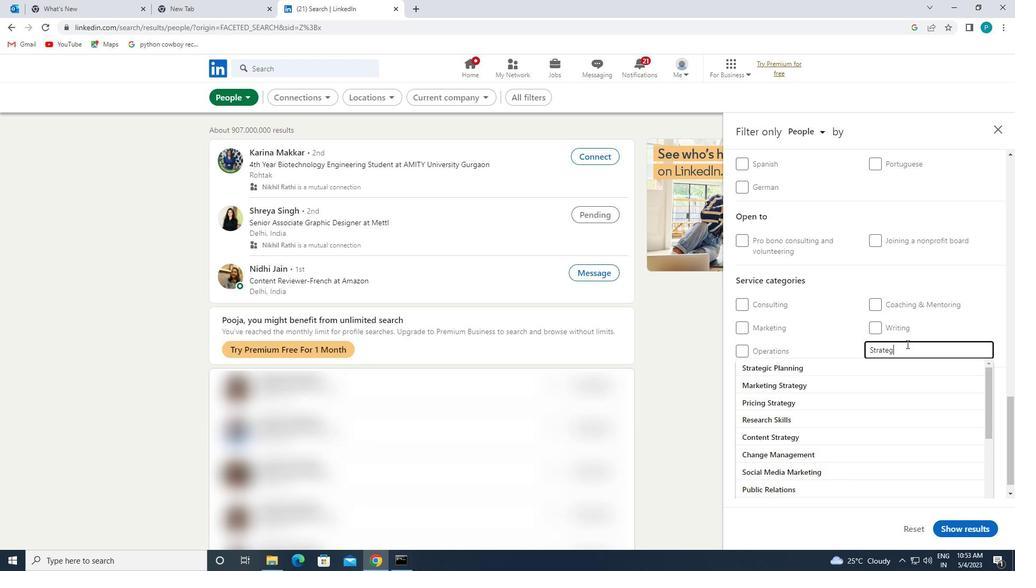 
Action: Mouse moved to (857, 401)
Screenshot: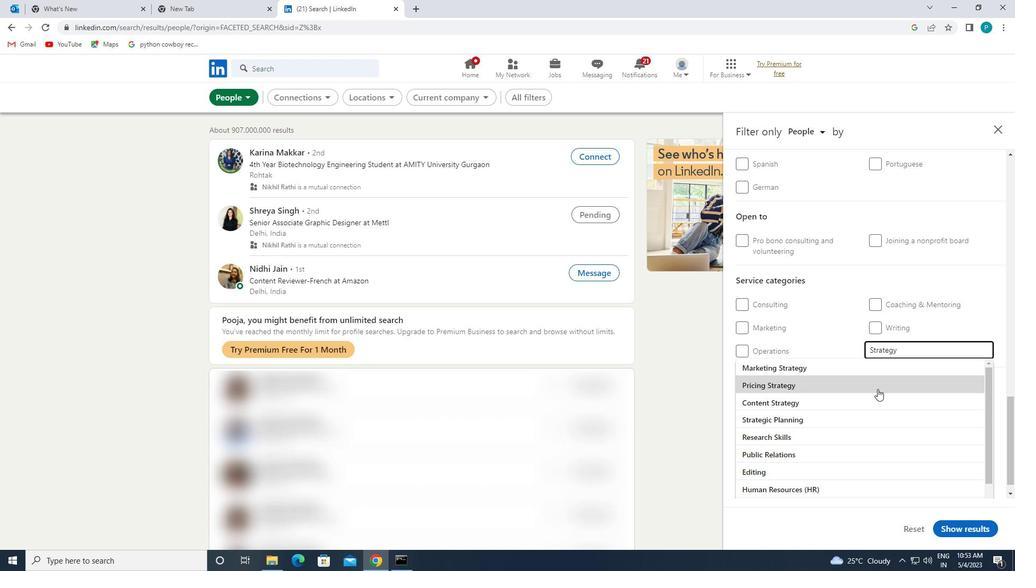 
Action: Mouse pressed left at (857, 401)
Screenshot: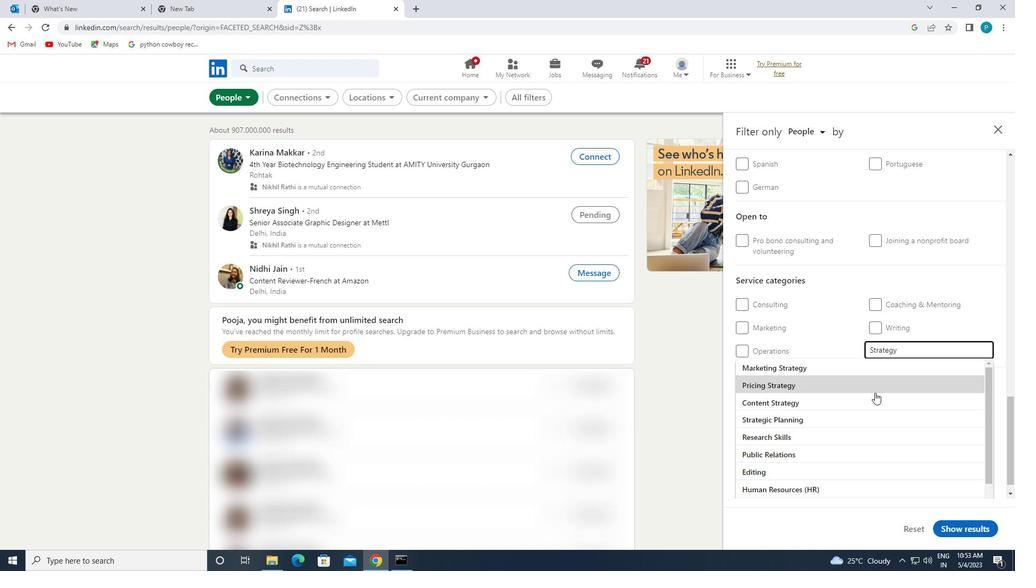 
Action: Mouse scrolled (857, 401) with delta (0, 0)
Screenshot: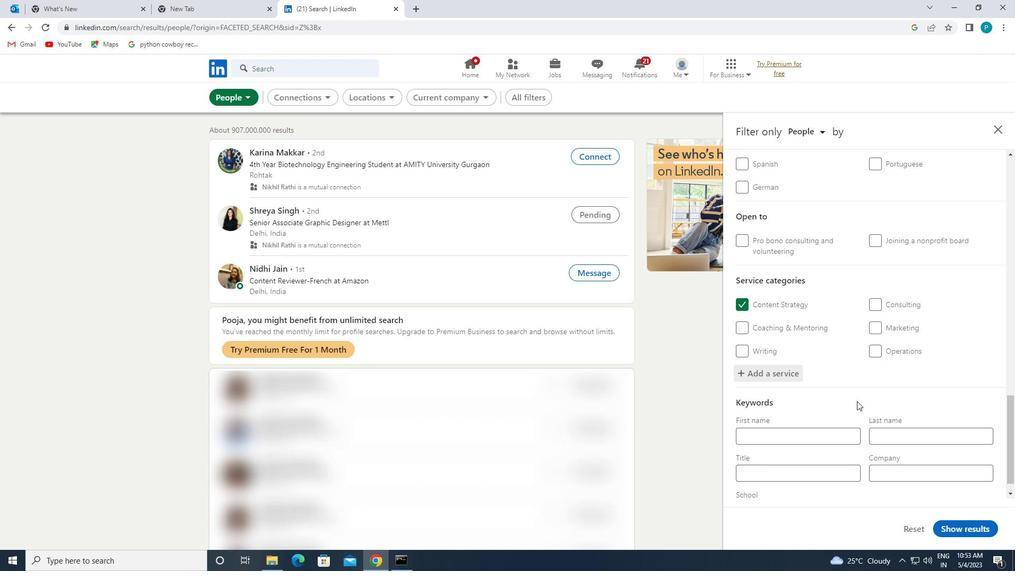 
Action: Mouse scrolled (857, 401) with delta (0, 0)
Screenshot: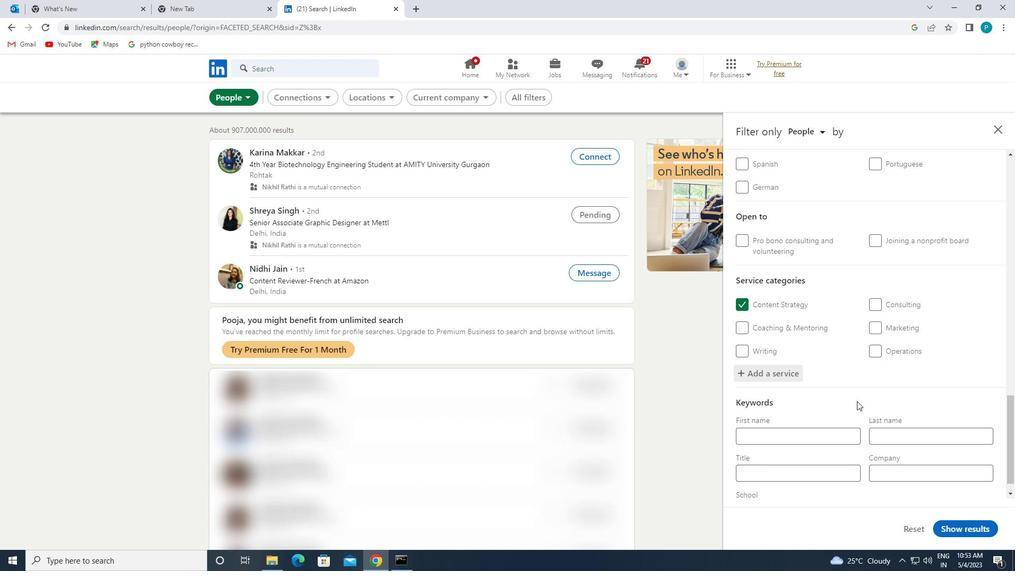 
Action: Mouse moved to (845, 445)
Screenshot: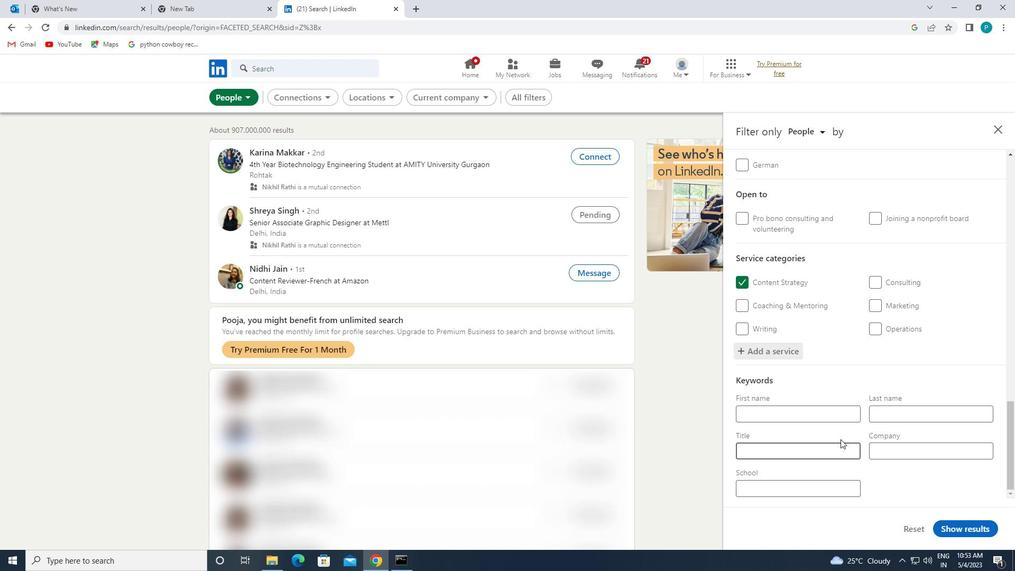 
Action: Mouse pressed left at (845, 445)
Screenshot: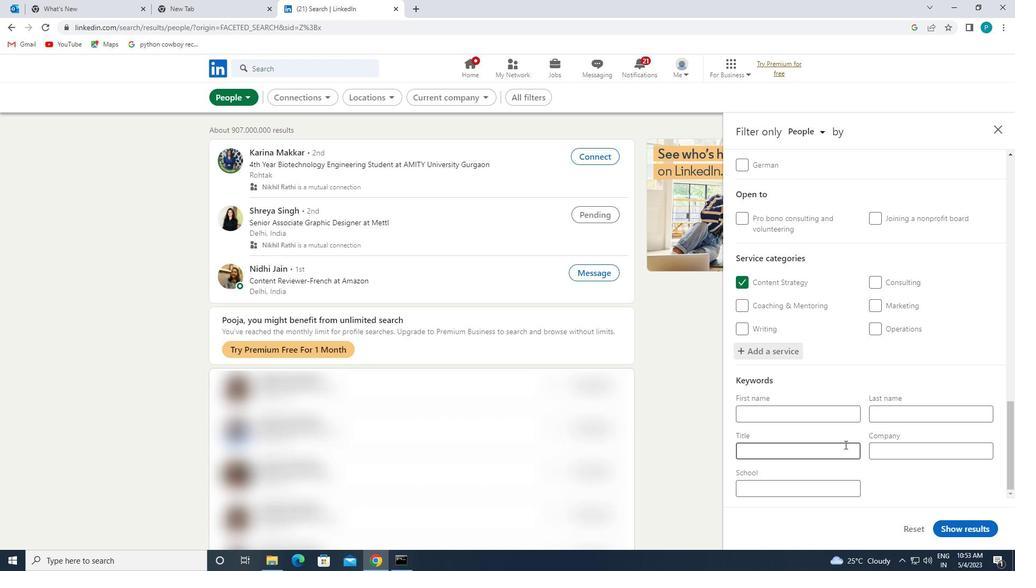 
Action: Mouse moved to (849, 449)
Screenshot: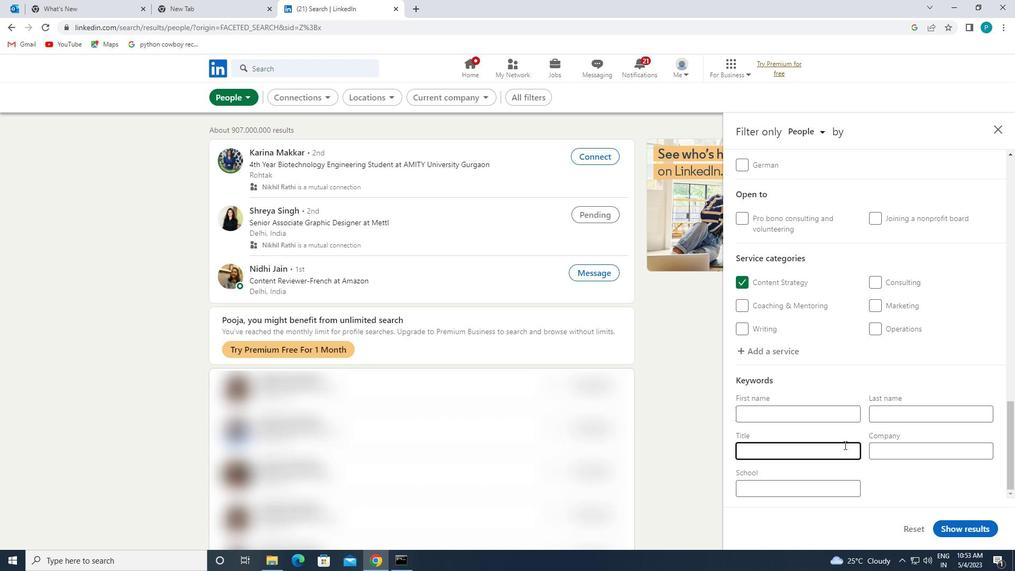
Action: Key pressed <Key.caps_lock>T<Key.caps_lock>ELEWORK<Key.space><Key.caps_lock>N<Key.caps_lock>URSE/<Key.space><Key.caps_lock>D<Key.caps_lock>OCTOR
Screenshot: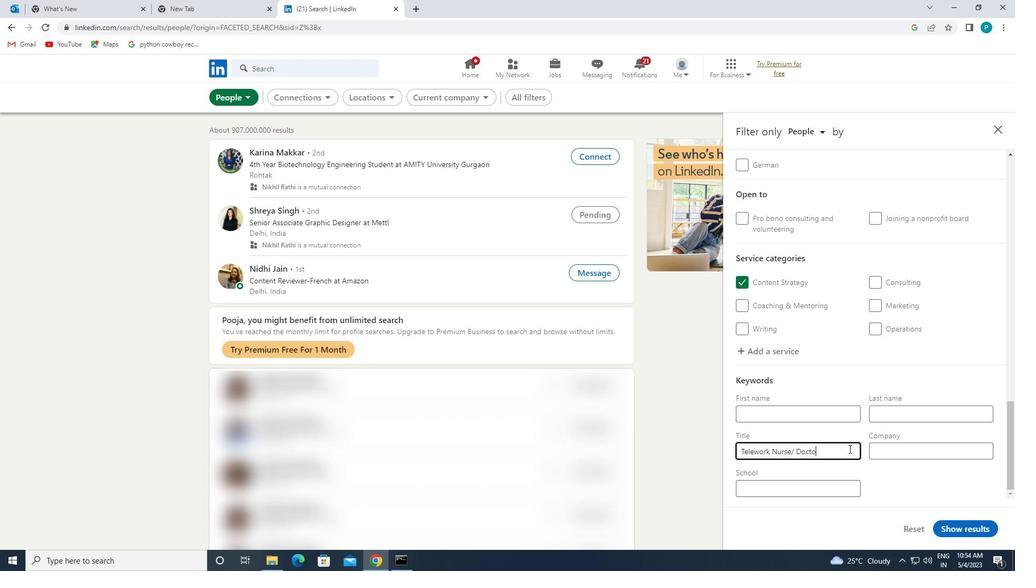 
Action: Mouse moved to (957, 524)
Screenshot: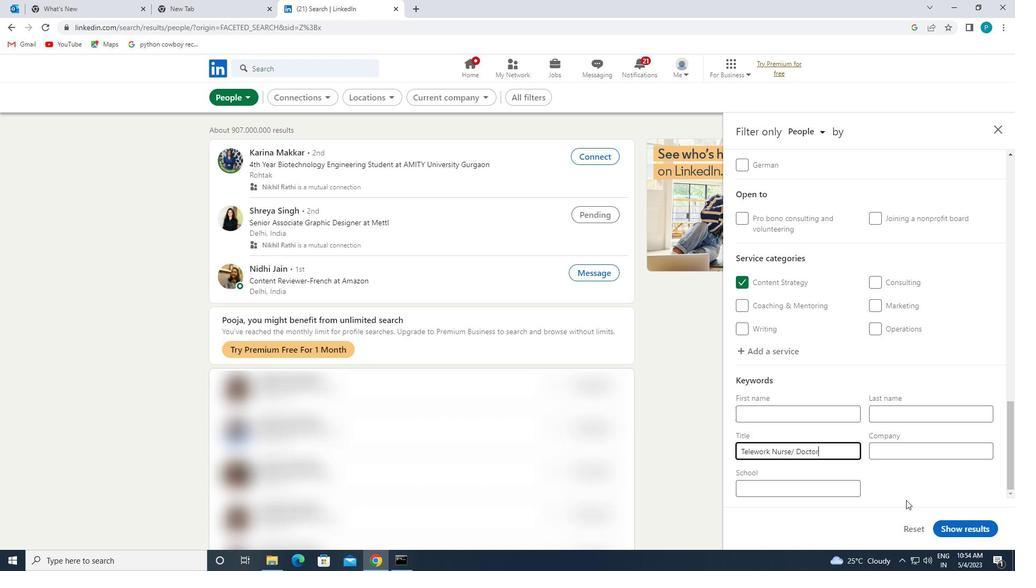 
Action: Mouse pressed left at (957, 524)
Screenshot: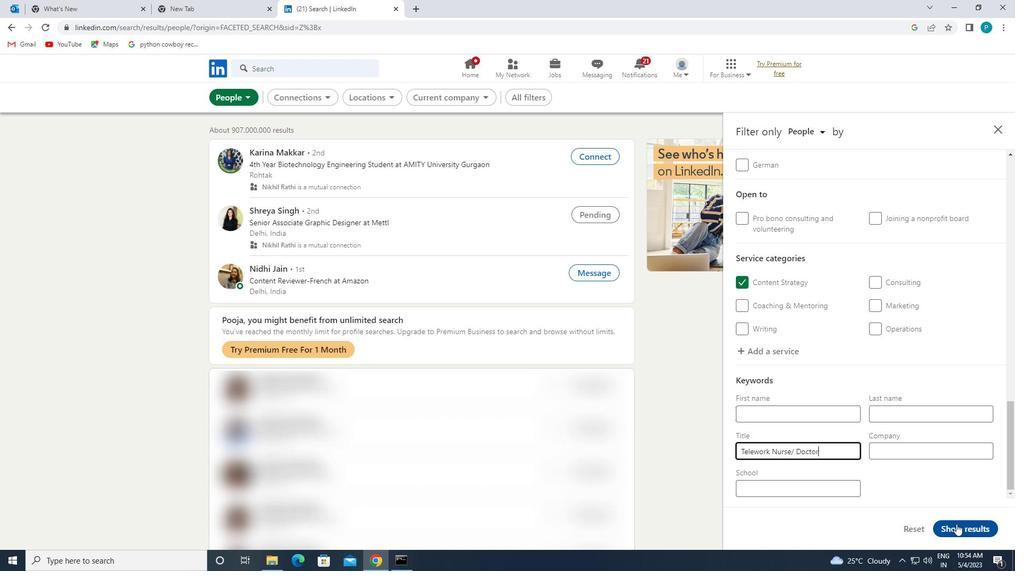 
